 Task: Find connections with filter location Louviers with filter topic #digitalnomadwith filter profile language German with filter current company TPG with filter school MYSORE Jobs with filter industry Utility System Construction with filter service category WordPress Design with filter keywords title Office Manager
Action: Mouse moved to (575, 95)
Screenshot: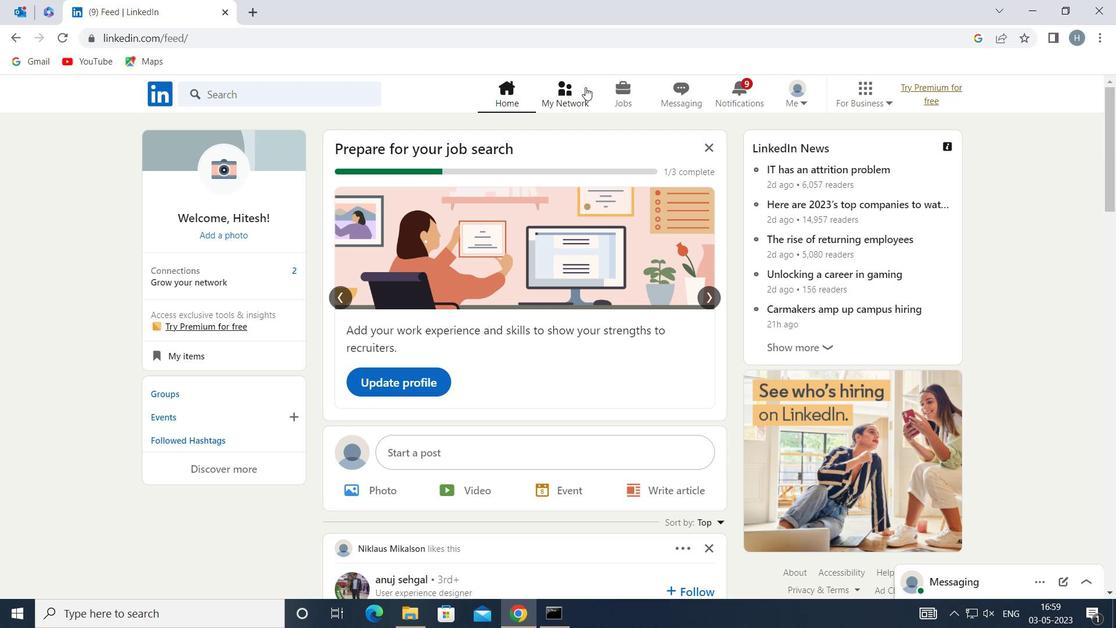 
Action: Mouse pressed left at (575, 95)
Screenshot: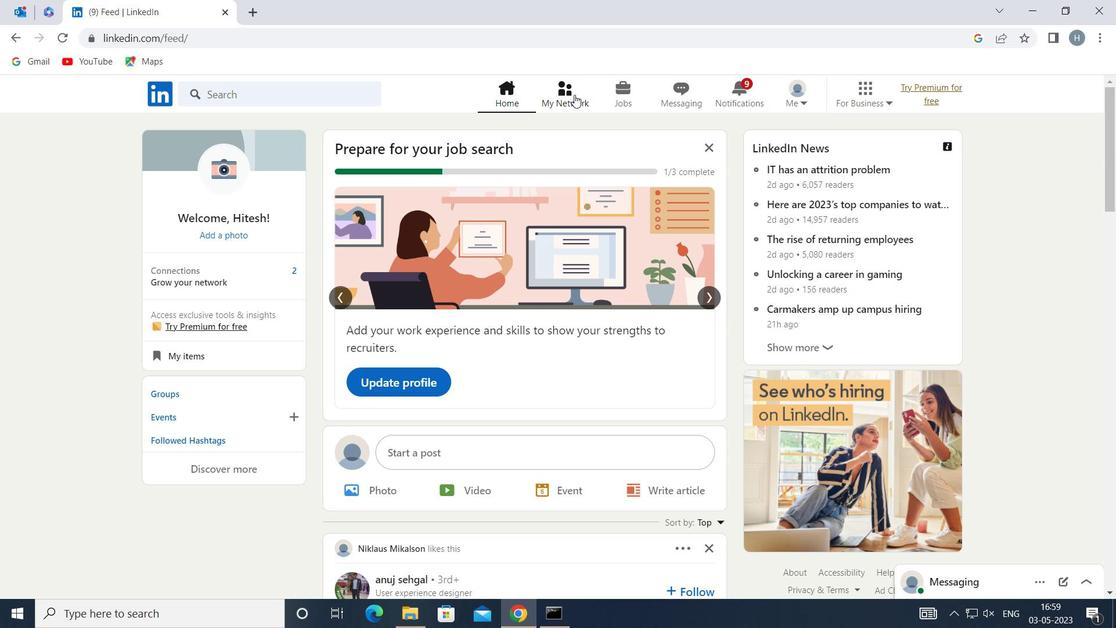 
Action: Mouse moved to (335, 172)
Screenshot: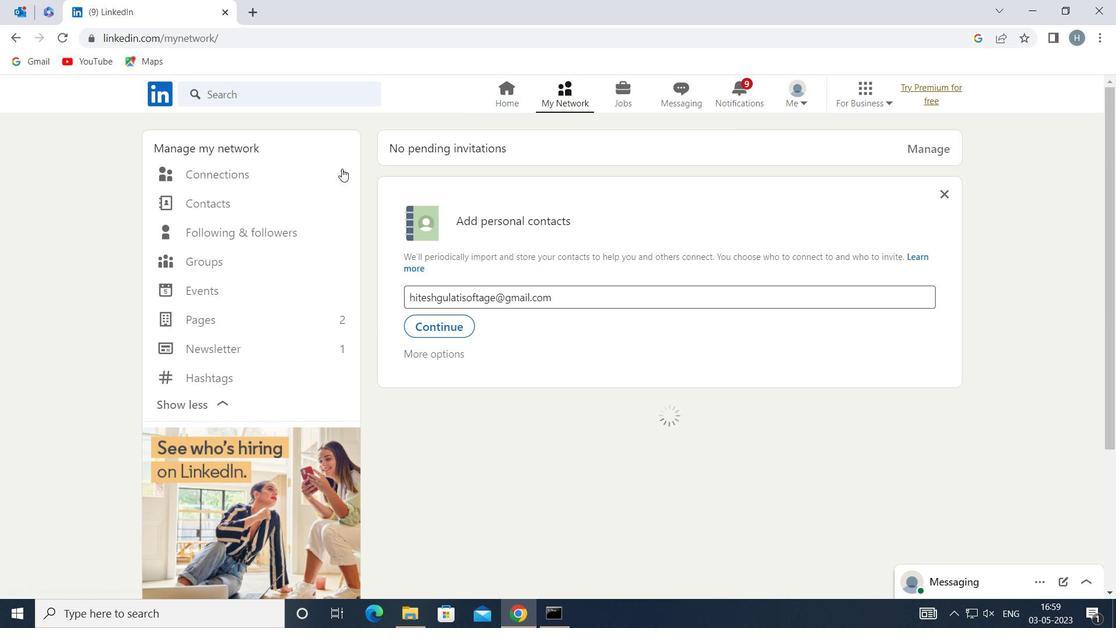 
Action: Mouse pressed left at (335, 172)
Screenshot: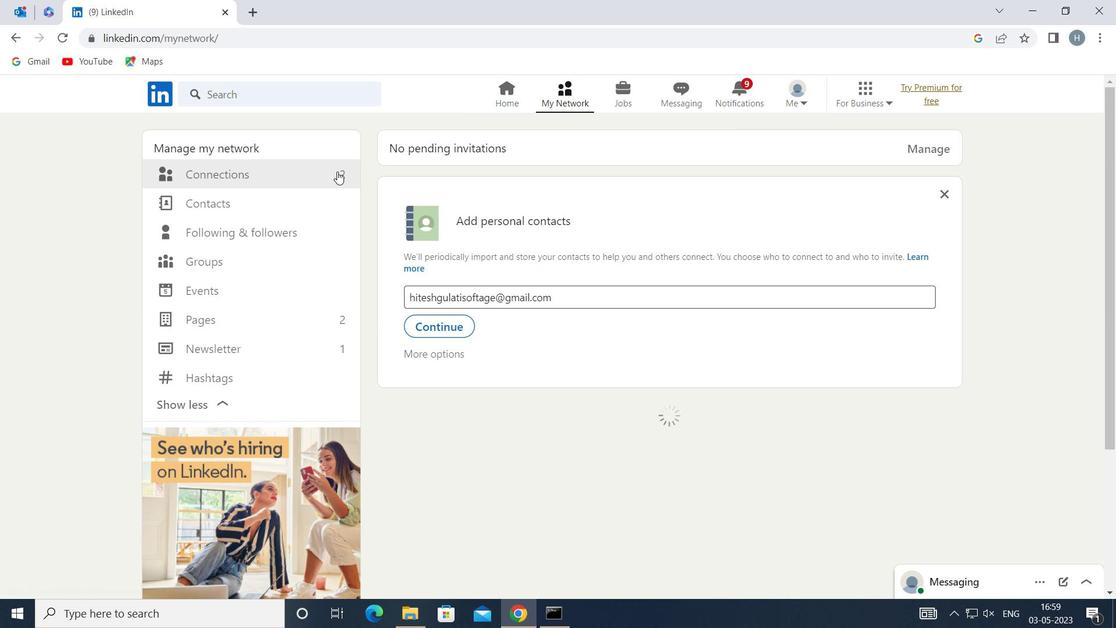 
Action: Mouse moved to (657, 171)
Screenshot: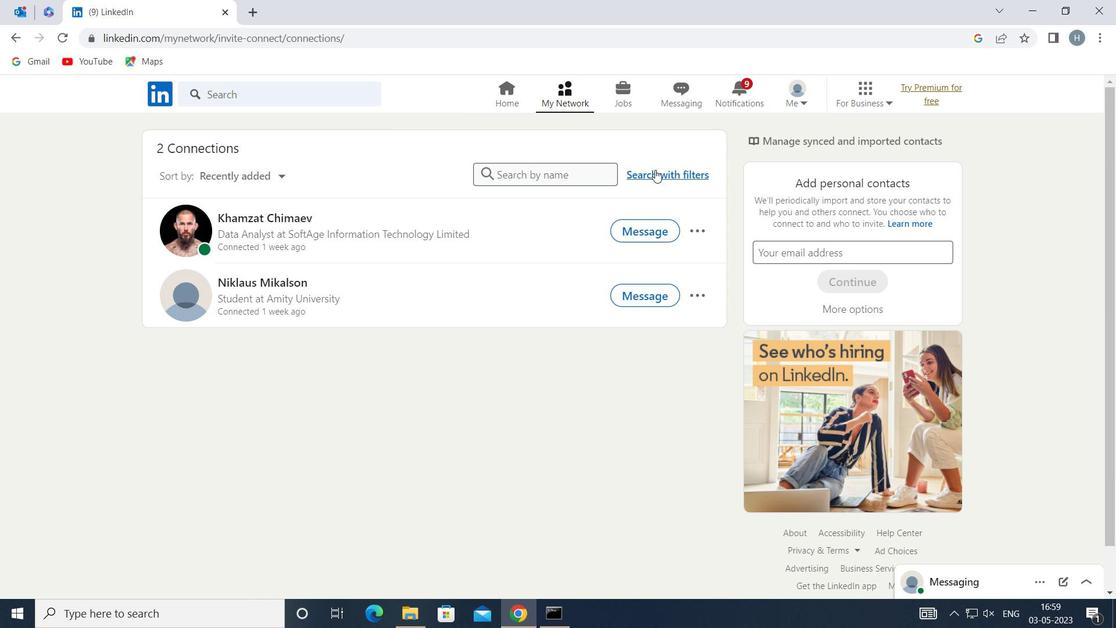 
Action: Mouse pressed left at (657, 171)
Screenshot: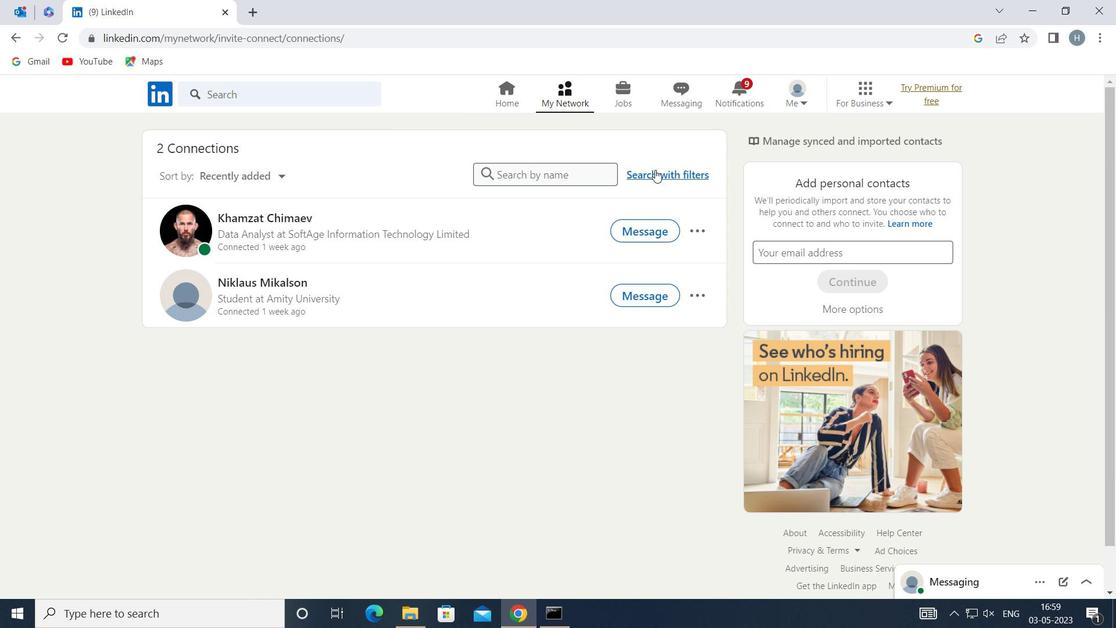 
Action: Mouse moved to (603, 129)
Screenshot: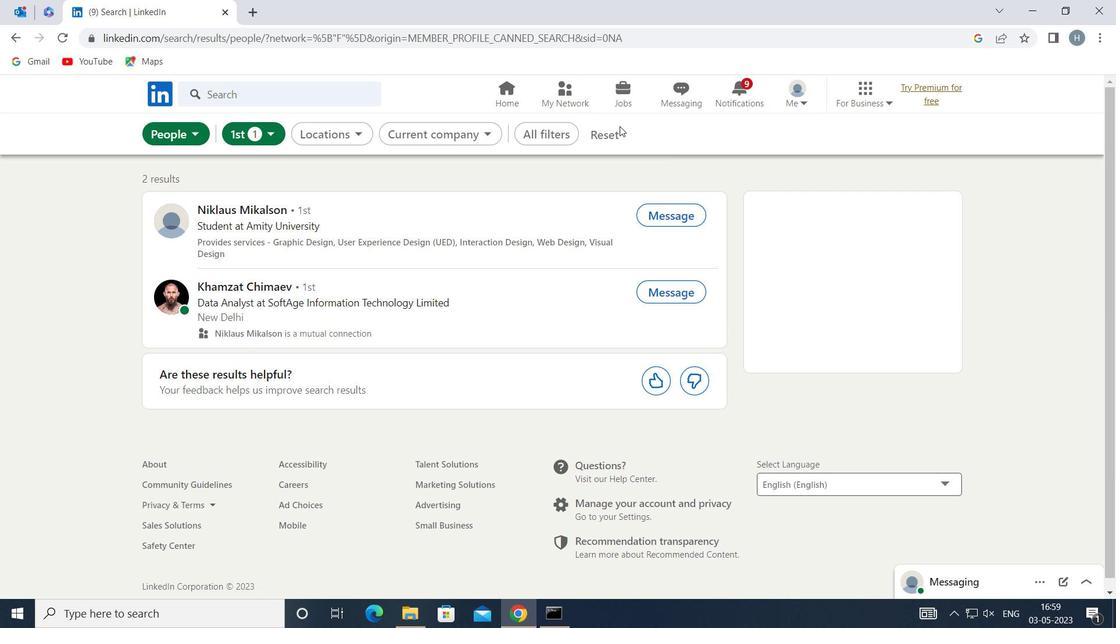 
Action: Mouse pressed left at (603, 129)
Screenshot: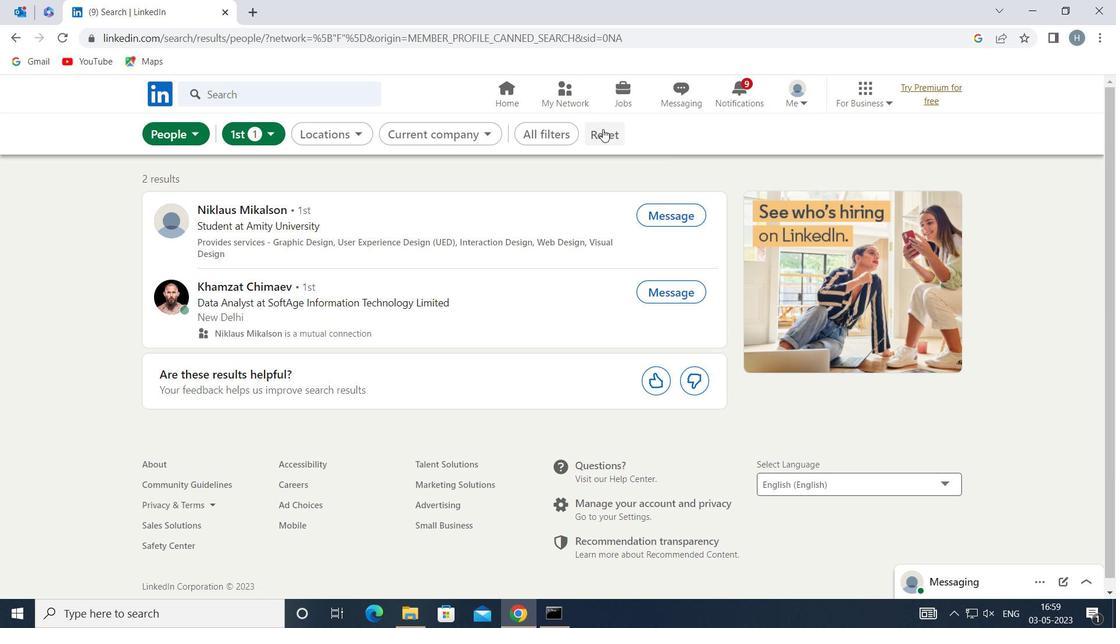 
Action: Mouse moved to (581, 127)
Screenshot: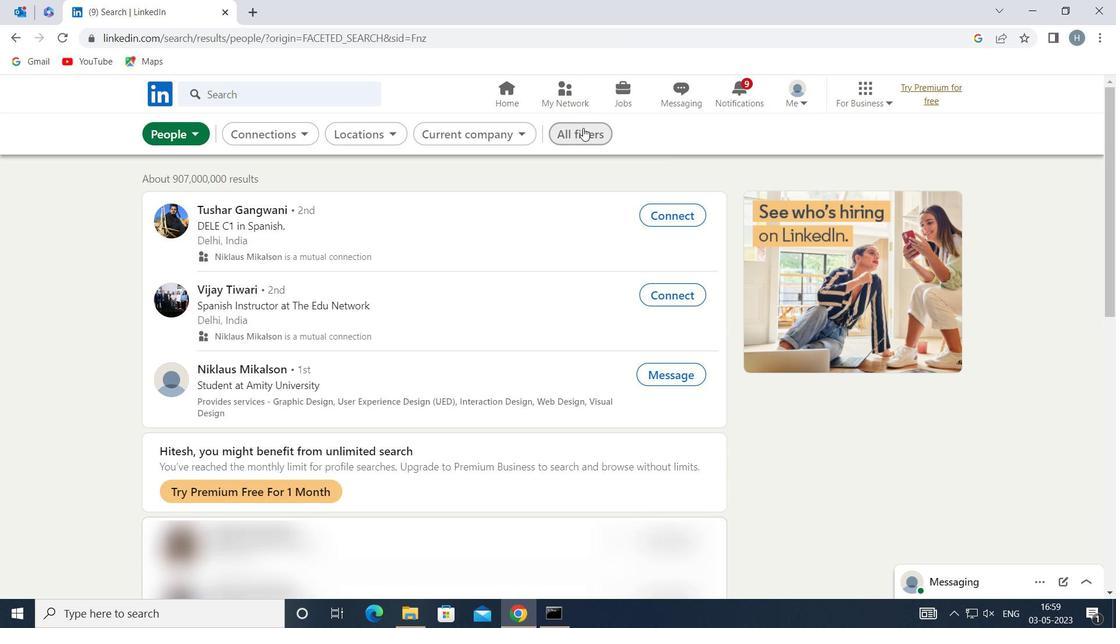 
Action: Mouse pressed left at (581, 127)
Screenshot: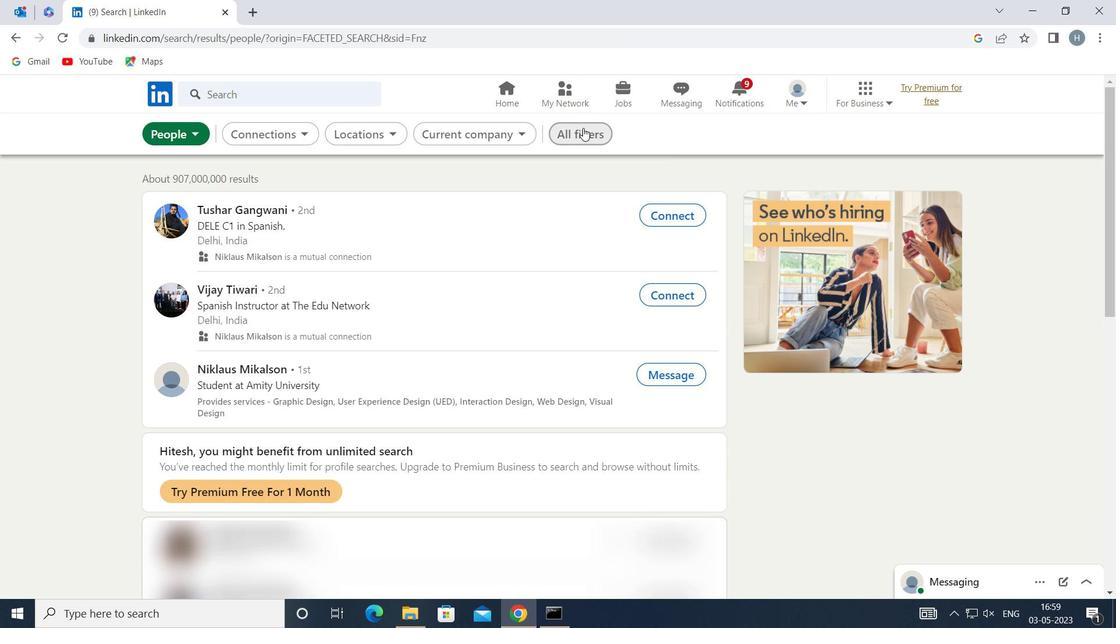 
Action: Mouse moved to (838, 269)
Screenshot: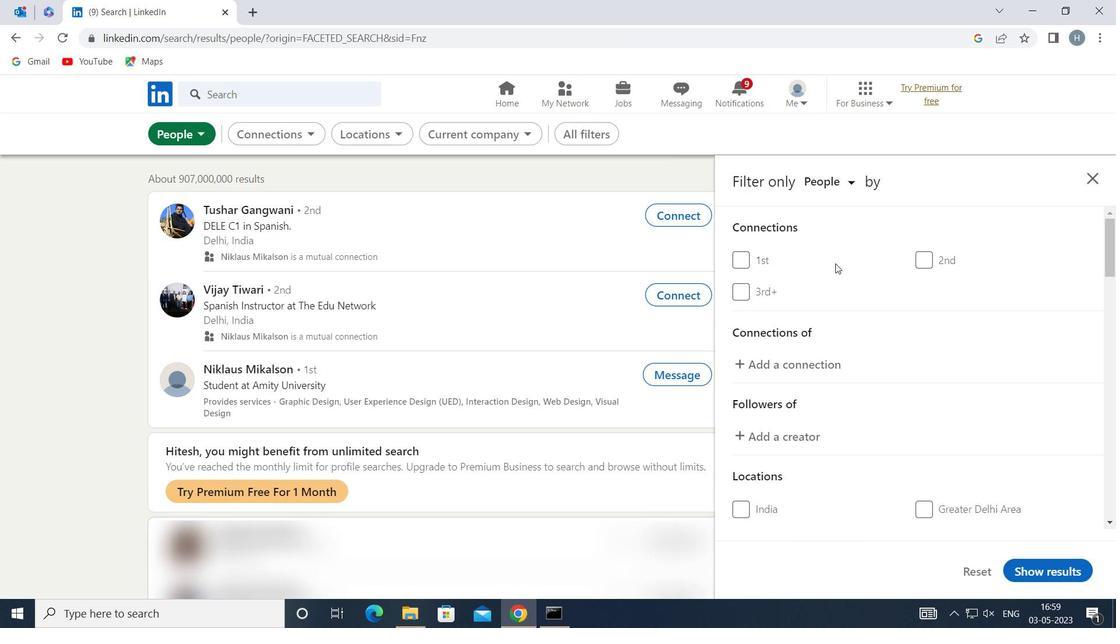 
Action: Mouse scrolled (838, 269) with delta (0, 0)
Screenshot: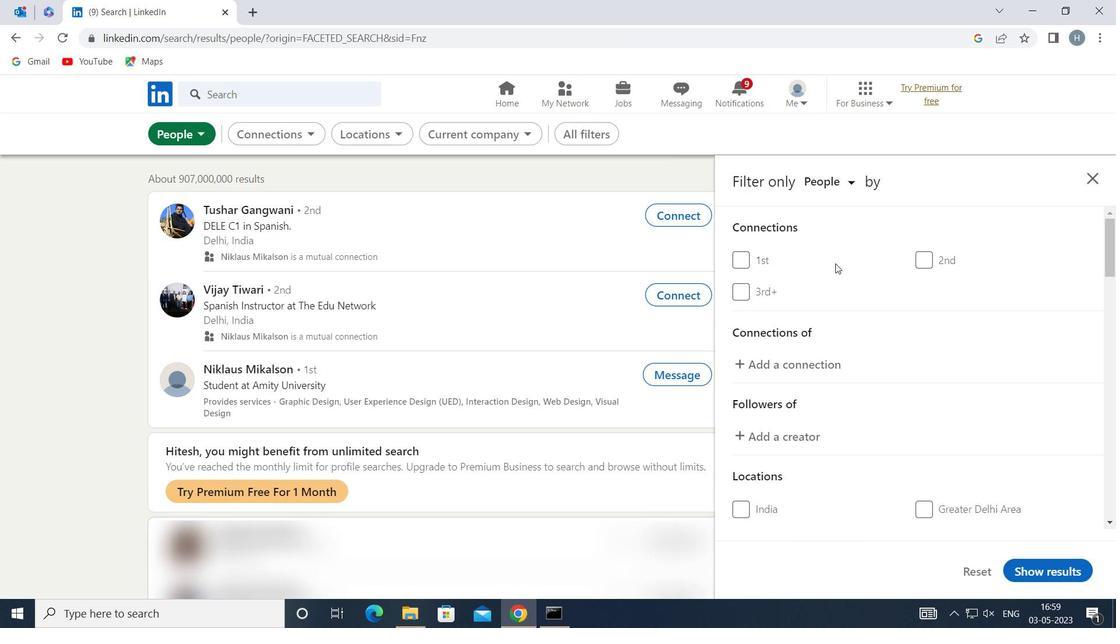 
Action: Mouse moved to (841, 278)
Screenshot: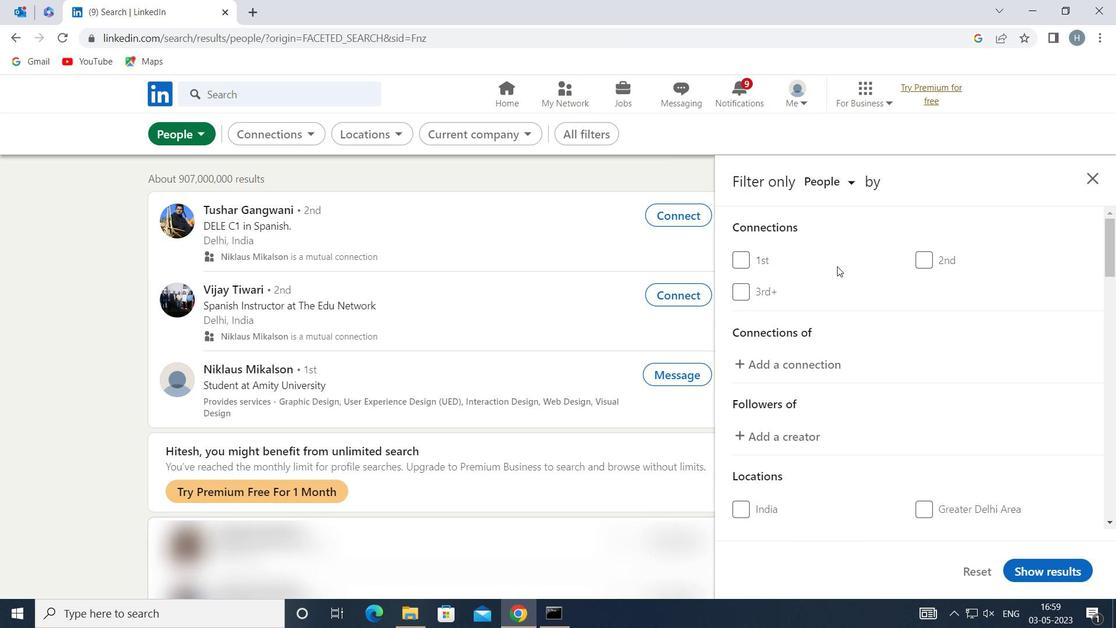 
Action: Mouse scrolled (841, 277) with delta (0, 0)
Screenshot: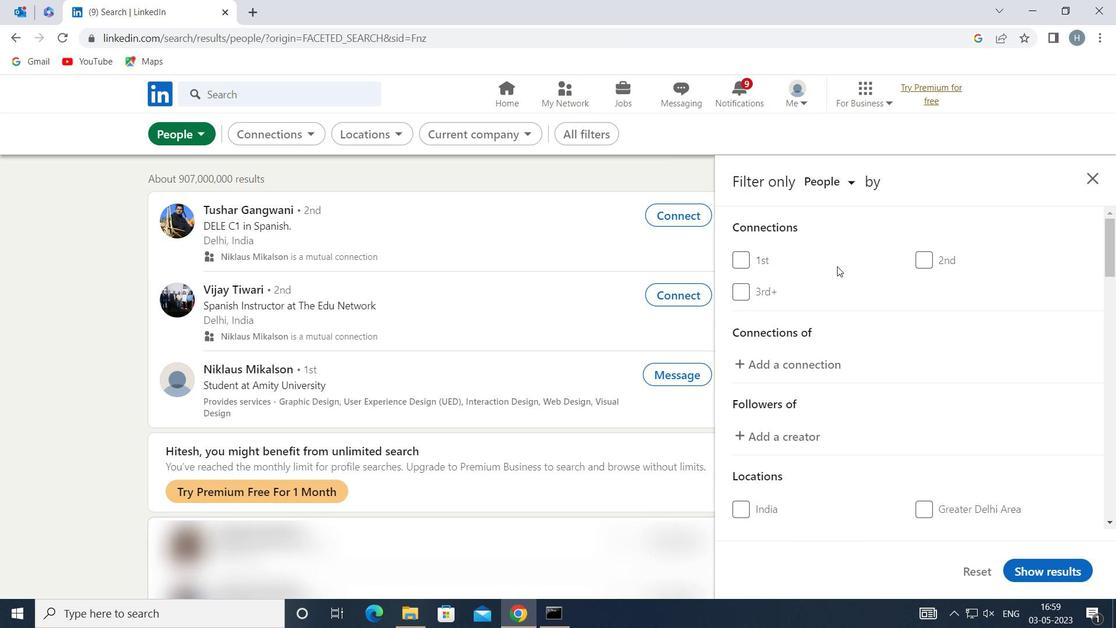 
Action: Mouse moved to (948, 429)
Screenshot: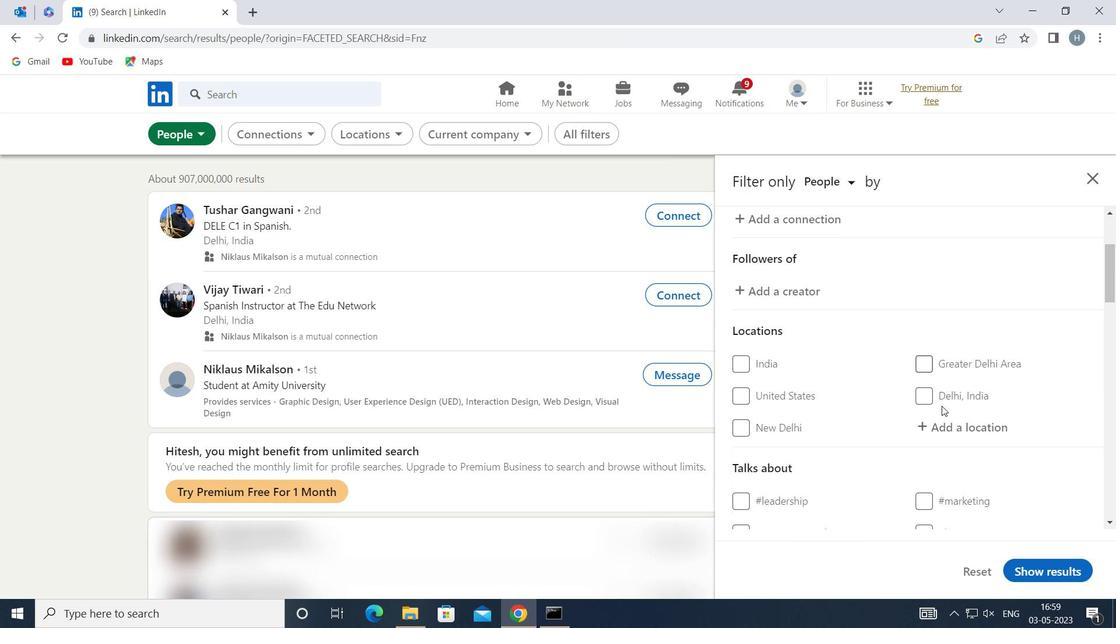 
Action: Mouse pressed left at (948, 429)
Screenshot: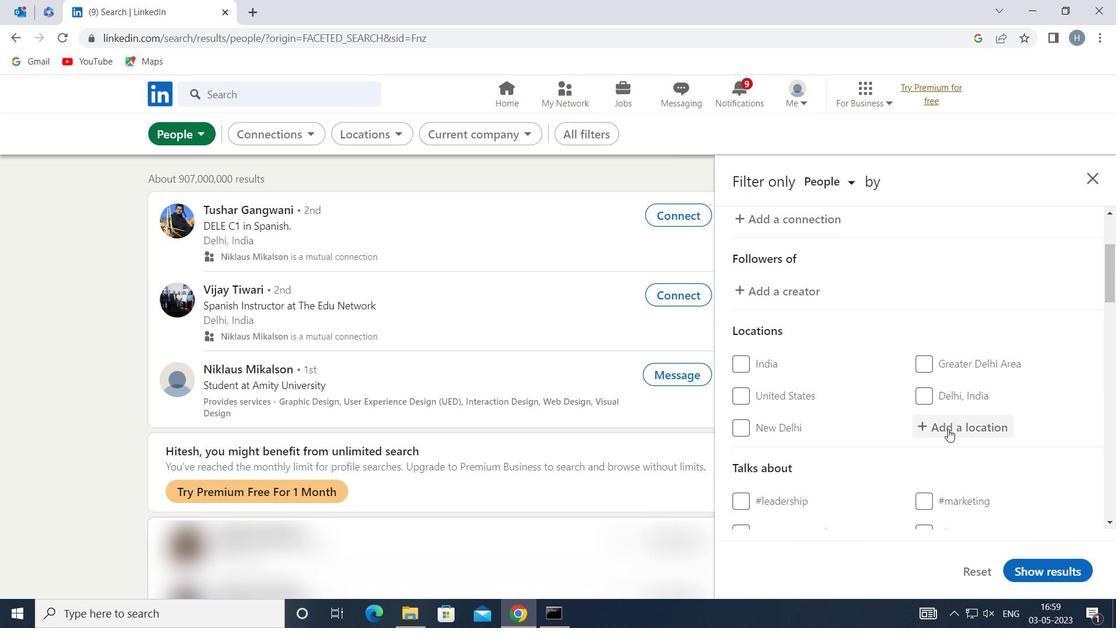 
Action: Mouse moved to (948, 430)
Screenshot: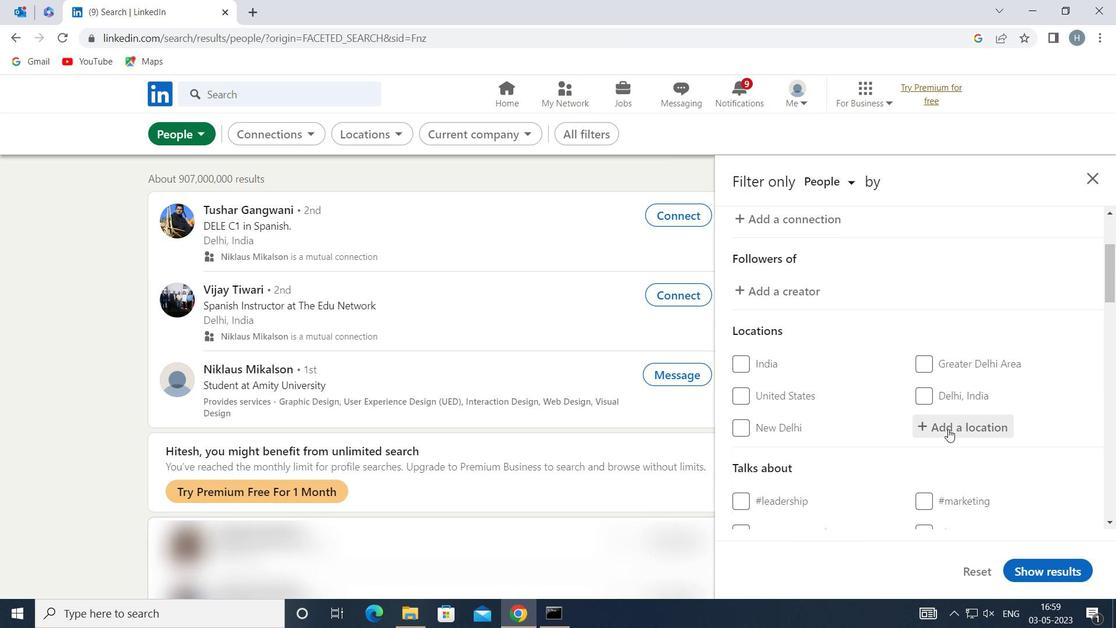 
Action: Key pressed <Key.shift>LOUVIERS
Screenshot: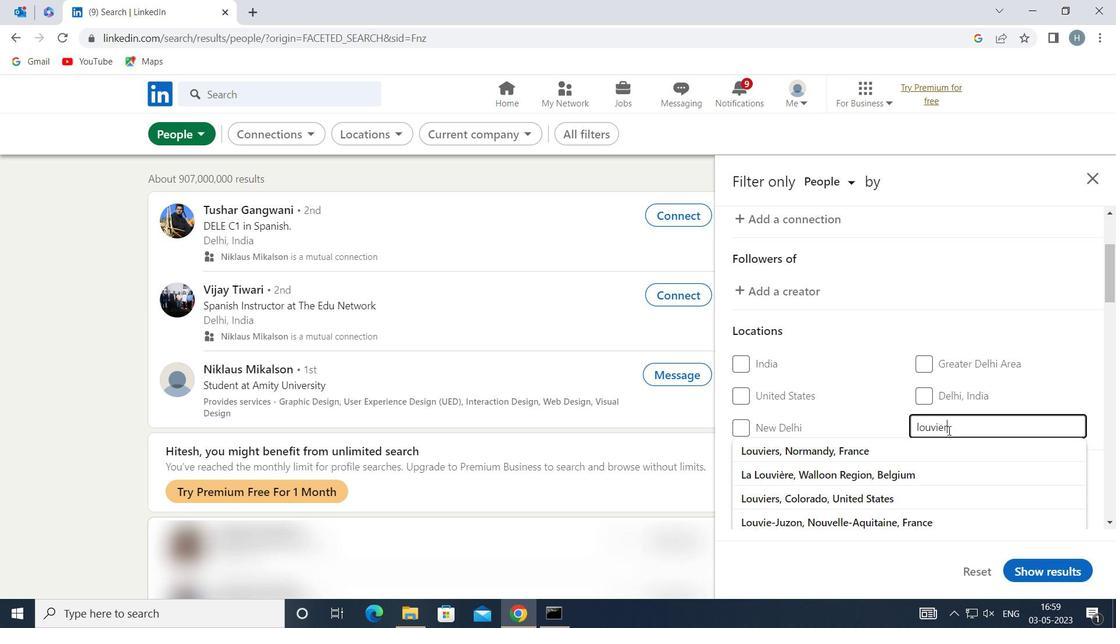 
Action: Mouse moved to (937, 436)
Screenshot: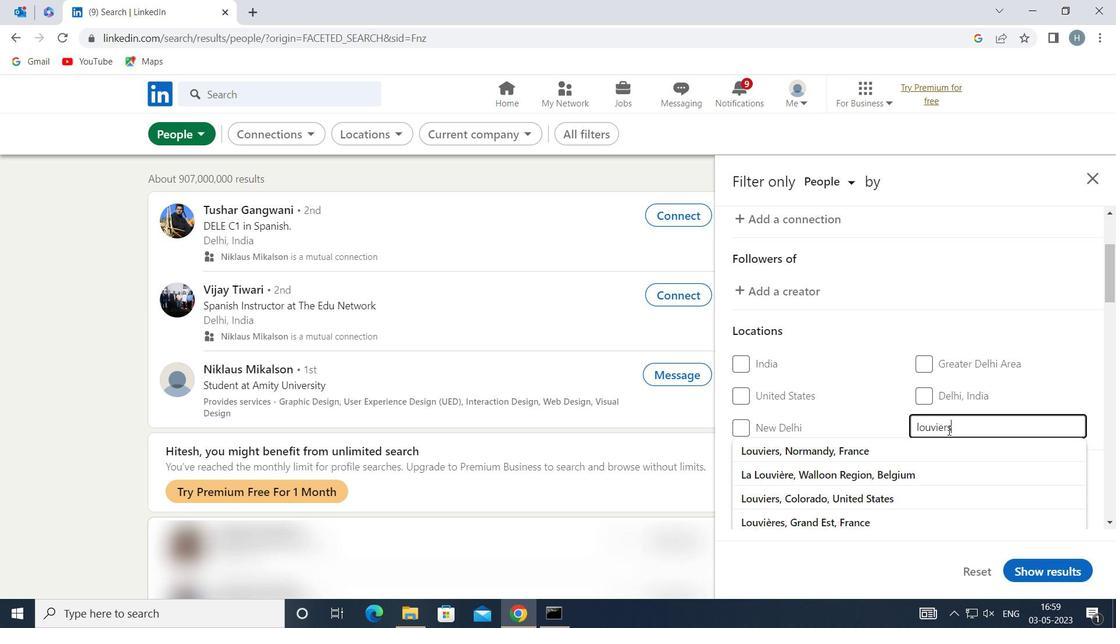 
Action: Key pressed <Key.enter>
Screenshot: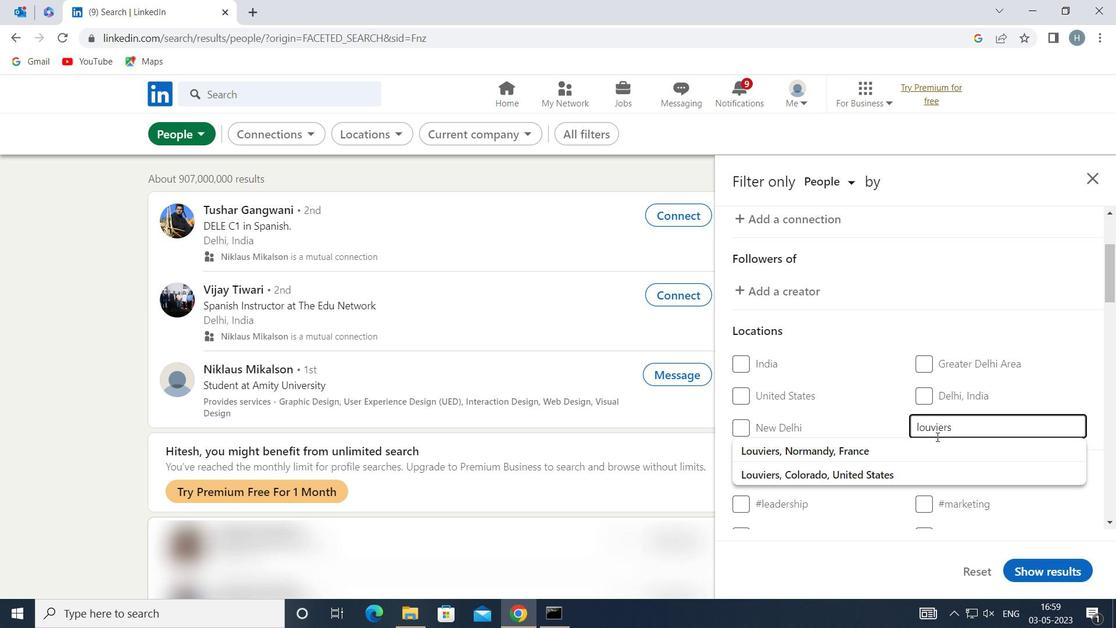 
Action: Mouse moved to (959, 434)
Screenshot: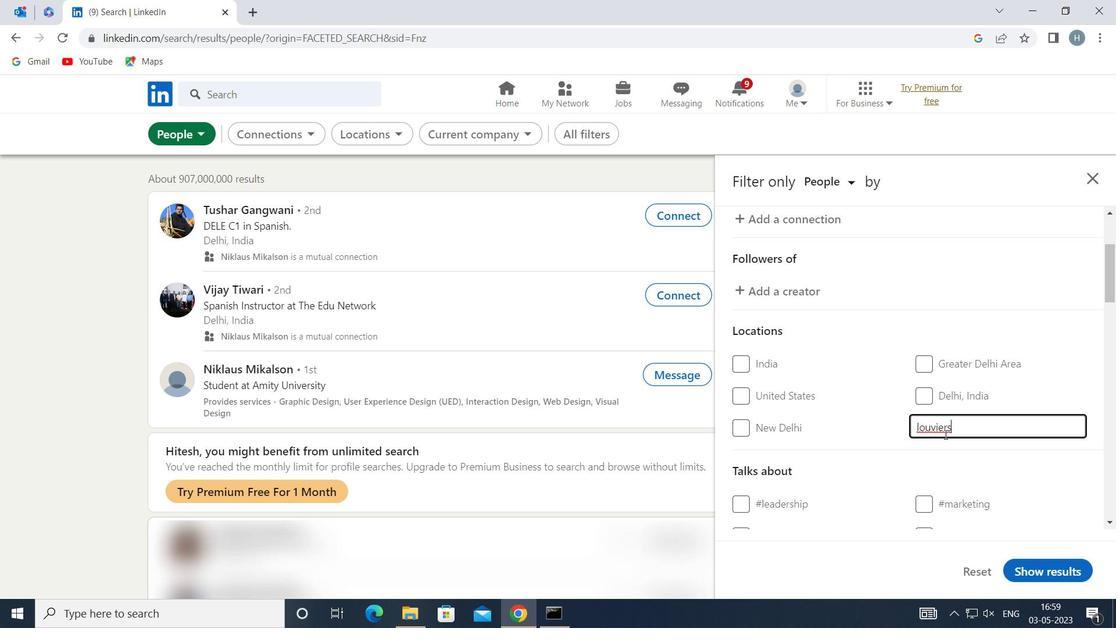 
Action: Mouse scrolled (959, 433) with delta (0, 0)
Screenshot: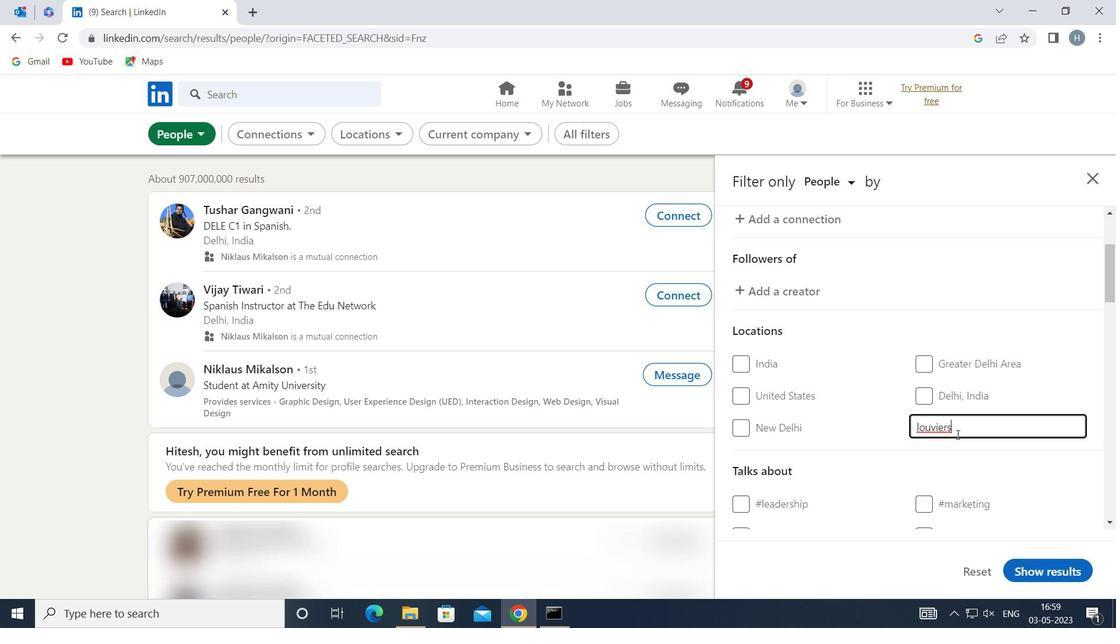 
Action: Mouse moved to (966, 494)
Screenshot: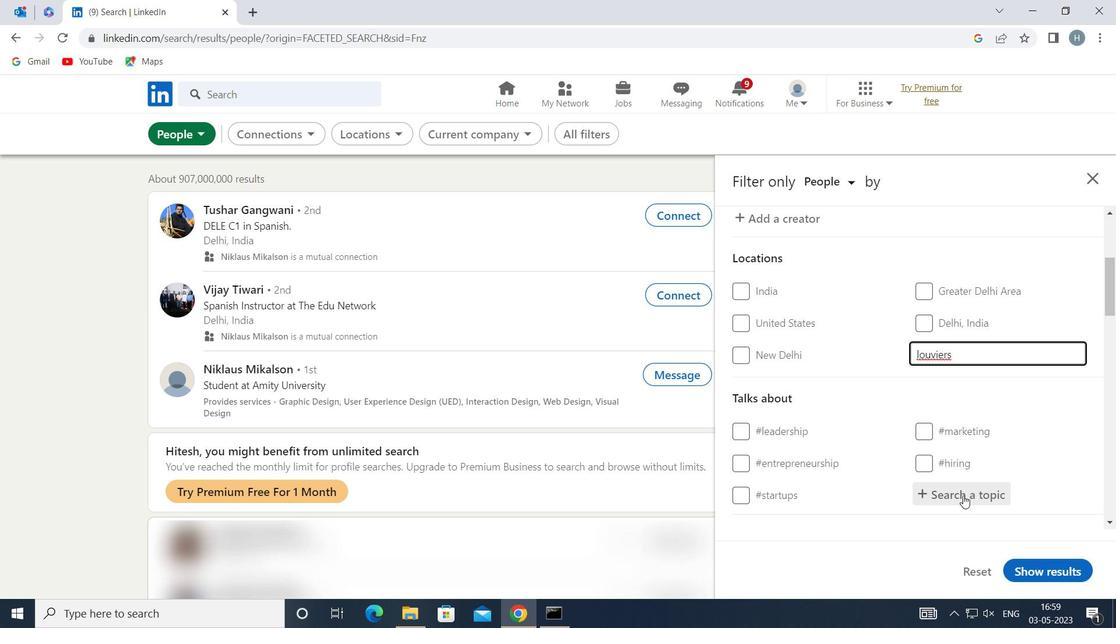 
Action: Mouse pressed left at (966, 494)
Screenshot: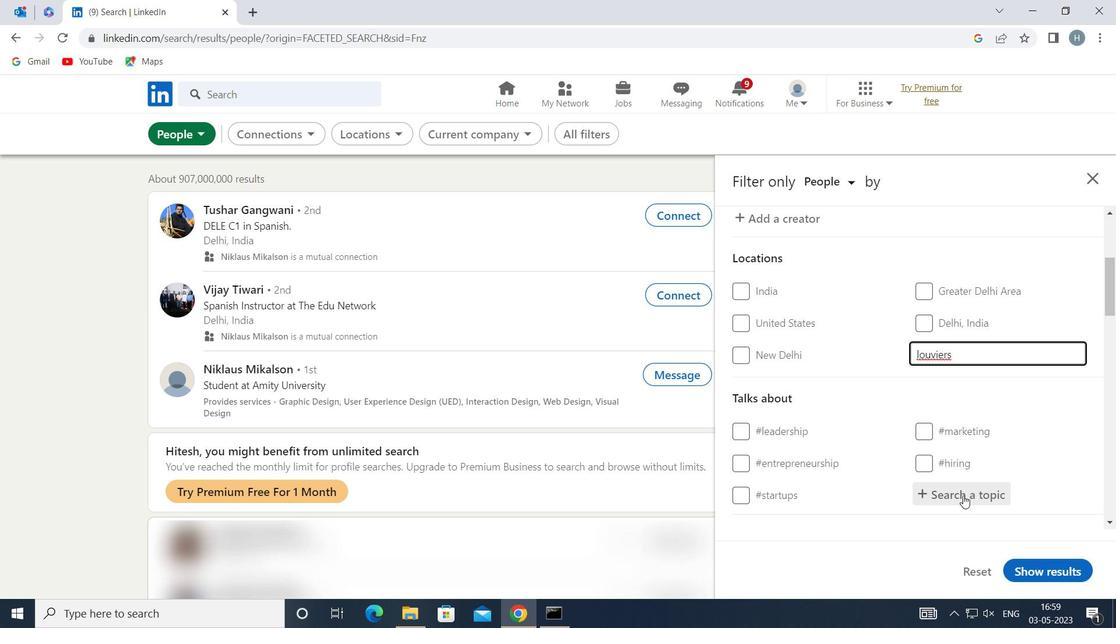 
Action: Key pressed DI
Screenshot: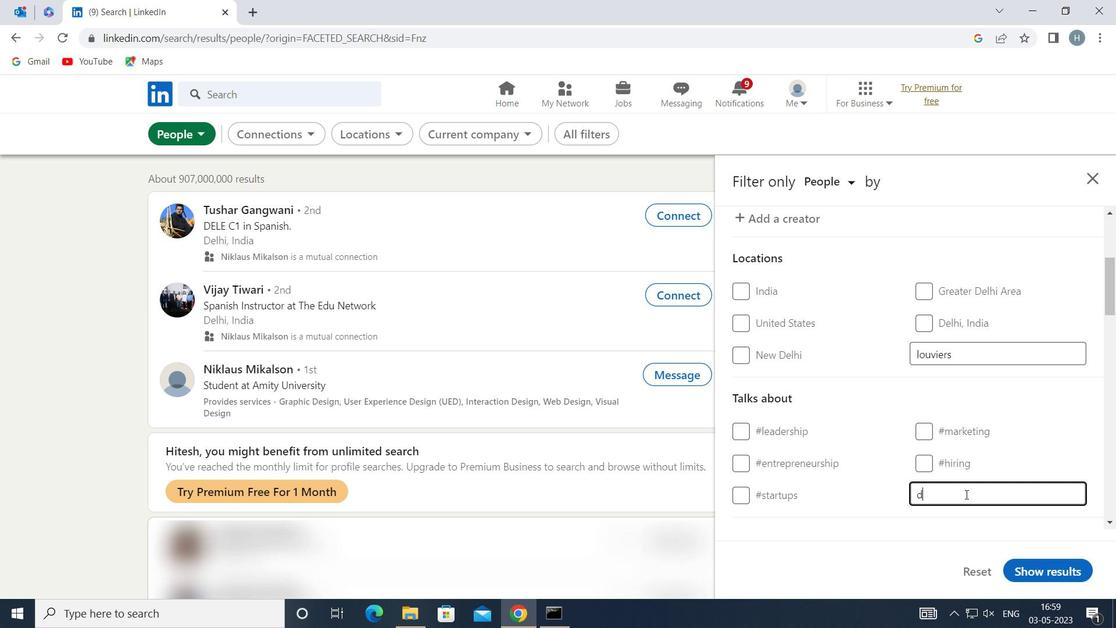 
Action: Mouse moved to (966, 494)
Screenshot: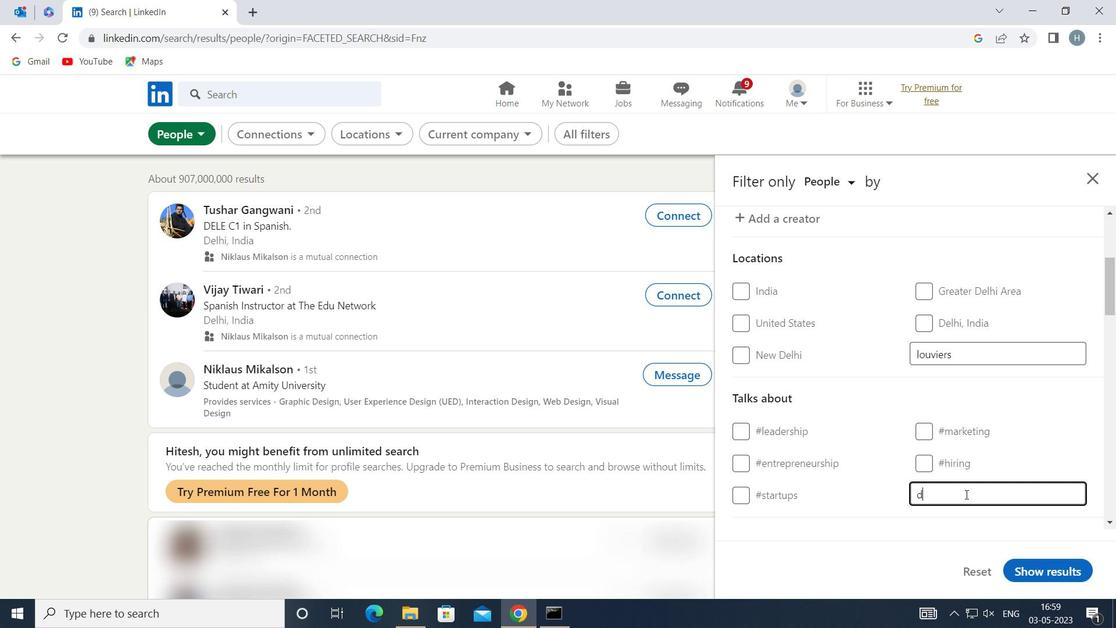 
Action: Key pressed GITALNORMA<Key.backspace><Key.backspace><Key.backspace><Key.backspace>
Screenshot: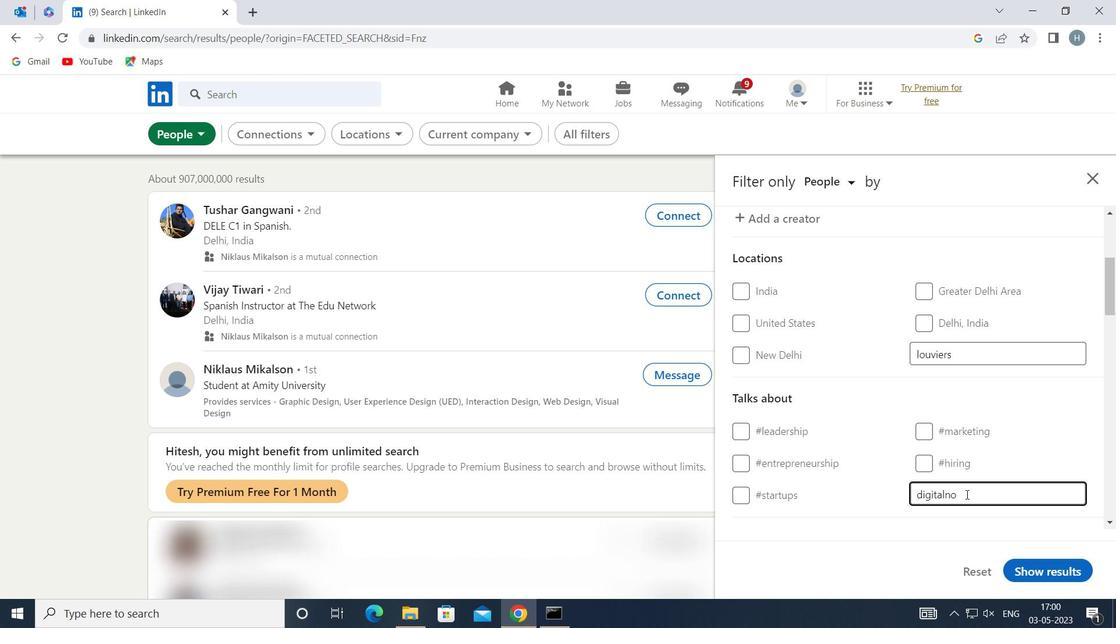 
Action: Mouse moved to (881, 517)
Screenshot: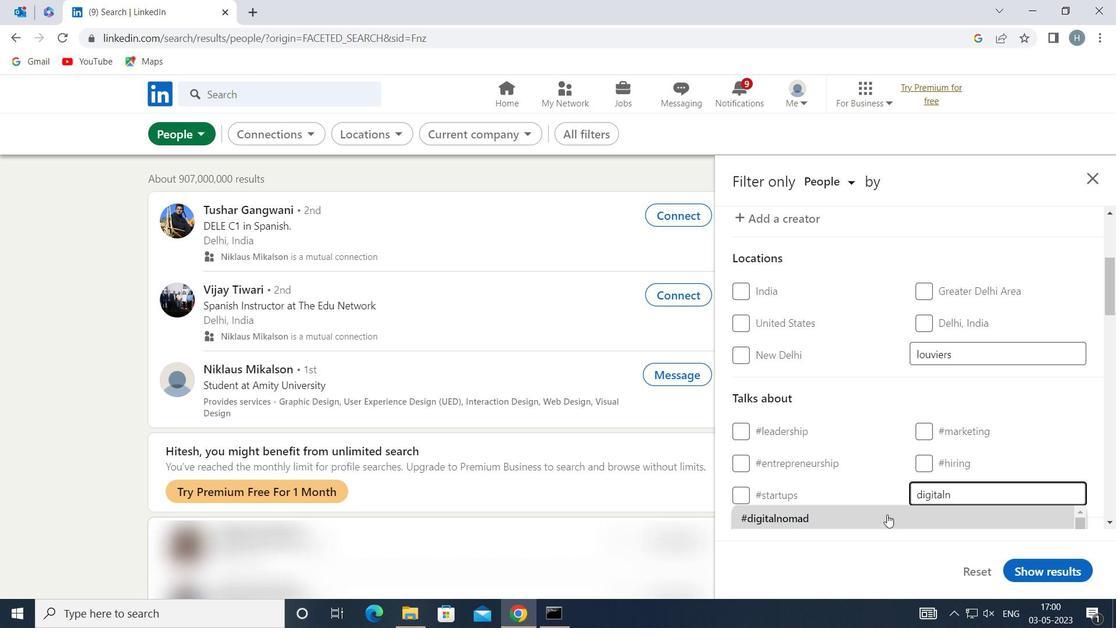 
Action: Mouse pressed left at (881, 517)
Screenshot: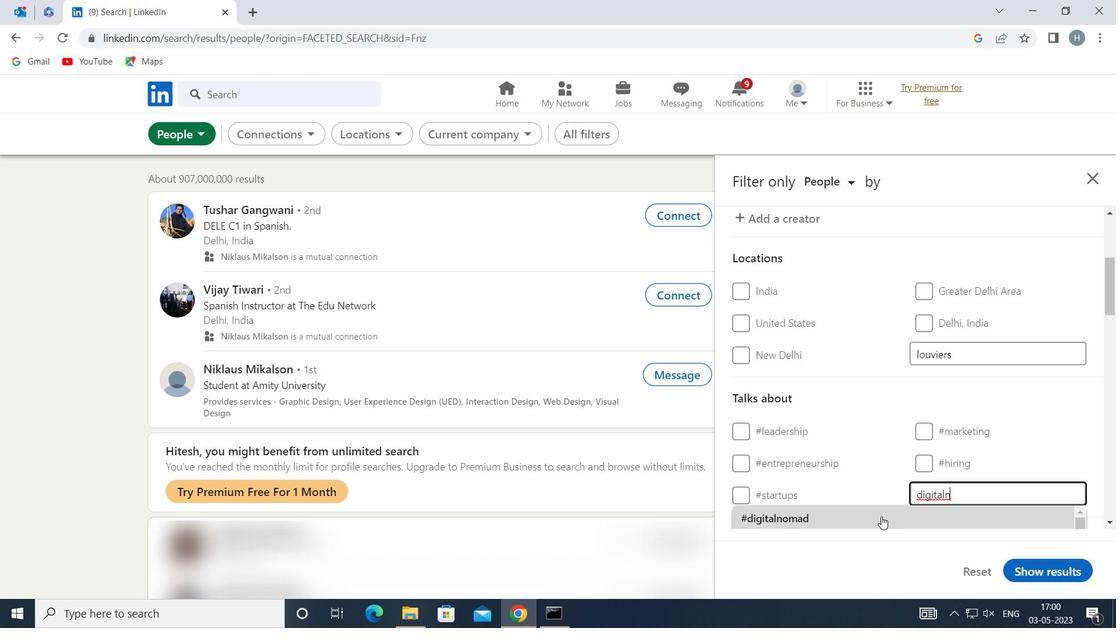
Action: Mouse moved to (885, 447)
Screenshot: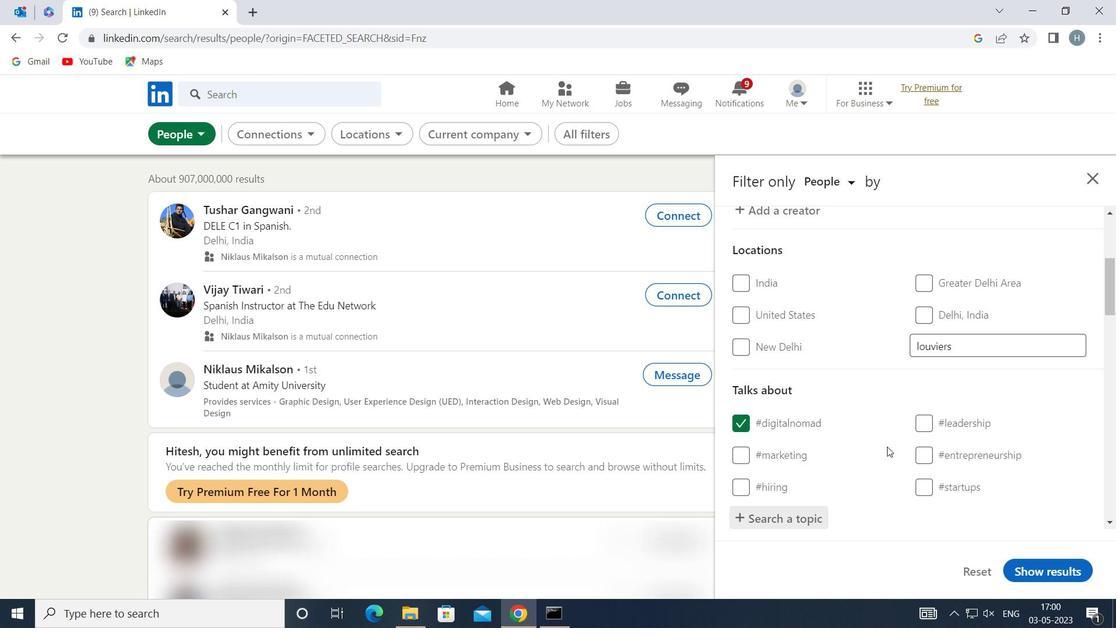 
Action: Mouse scrolled (885, 446) with delta (0, 0)
Screenshot: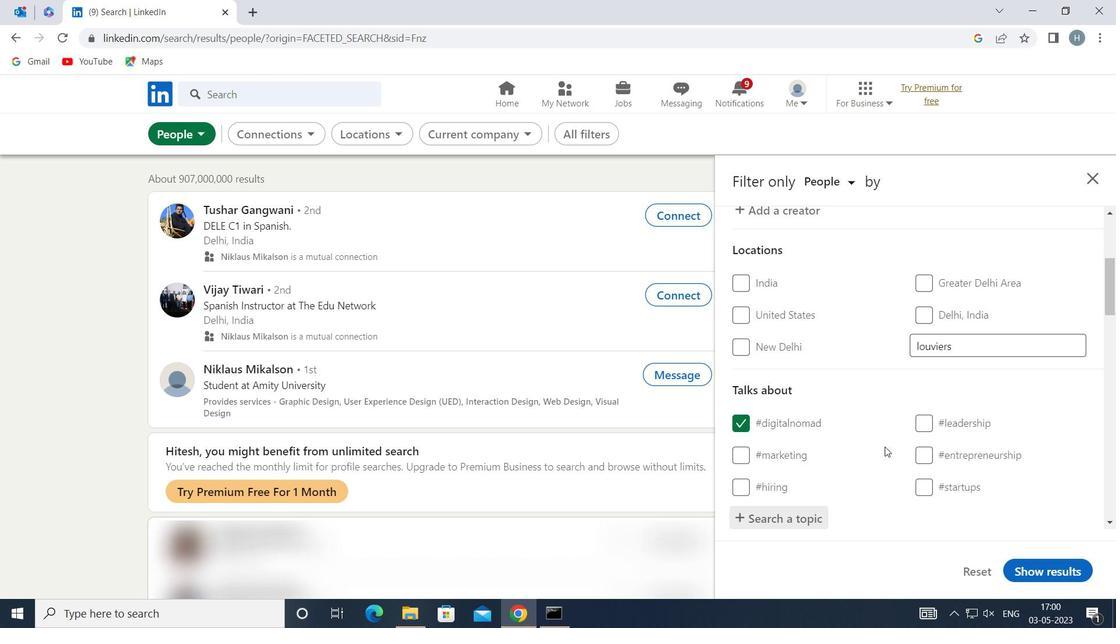 
Action: Mouse scrolled (885, 446) with delta (0, 0)
Screenshot: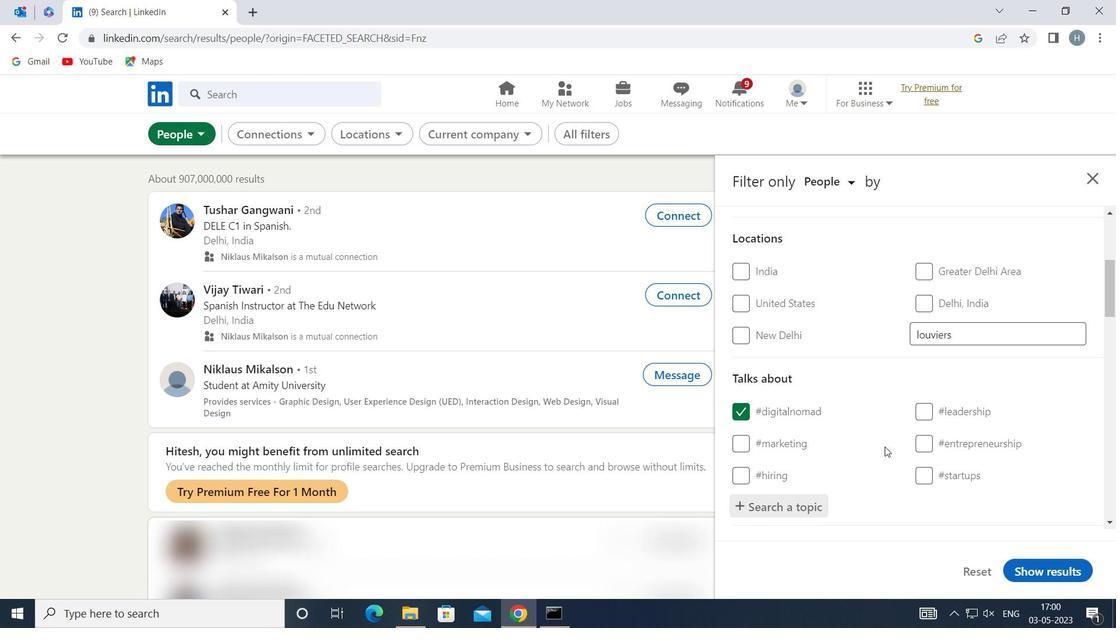 
Action: Mouse scrolled (885, 446) with delta (0, 0)
Screenshot: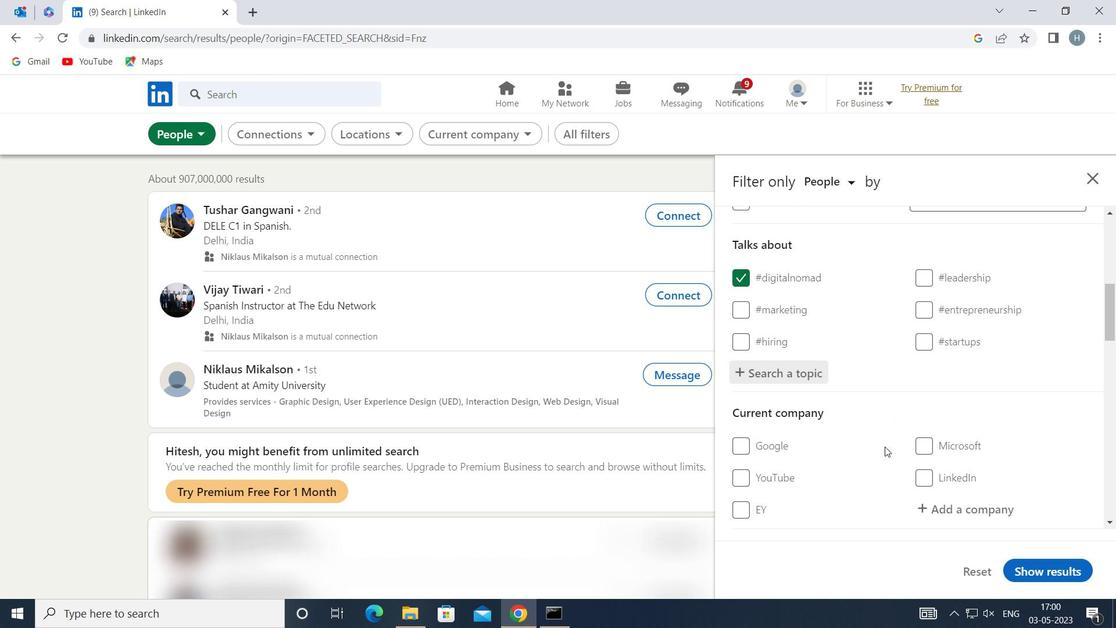 
Action: Mouse moved to (884, 447)
Screenshot: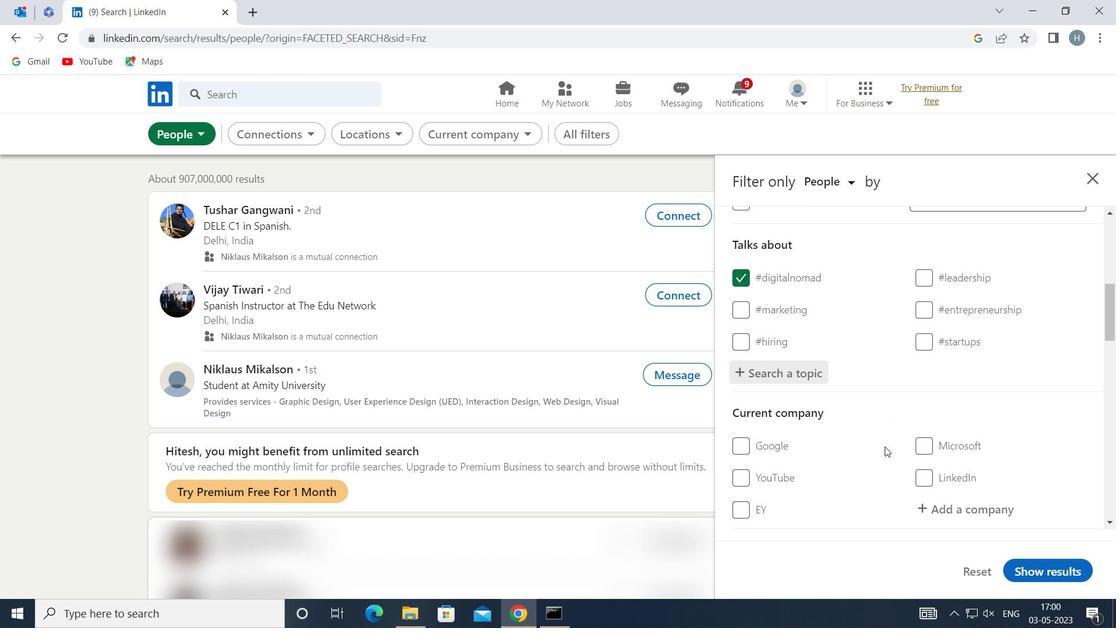 
Action: Mouse scrolled (884, 446) with delta (0, 0)
Screenshot: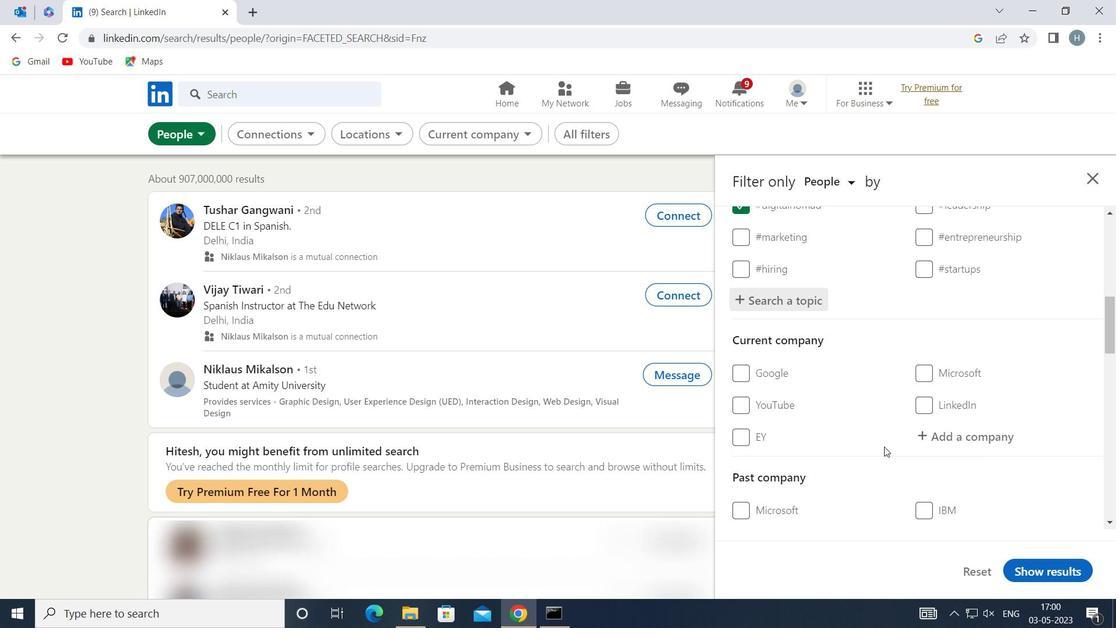 
Action: Mouse scrolled (884, 446) with delta (0, 0)
Screenshot: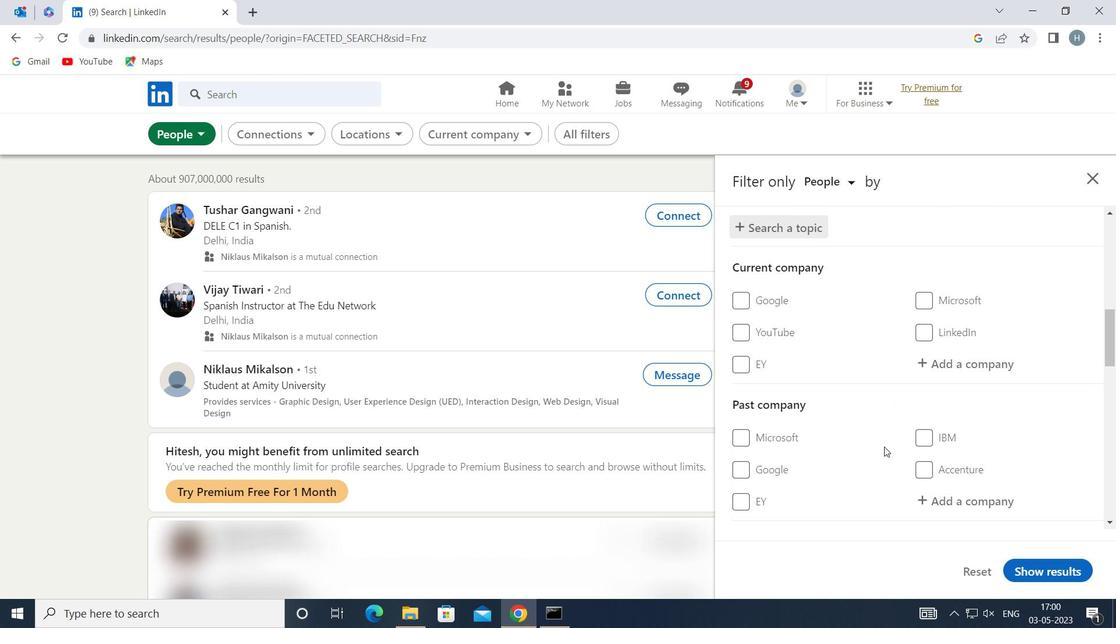 
Action: Mouse scrolled (884, 446) with delta (0, 0)
Screenshot: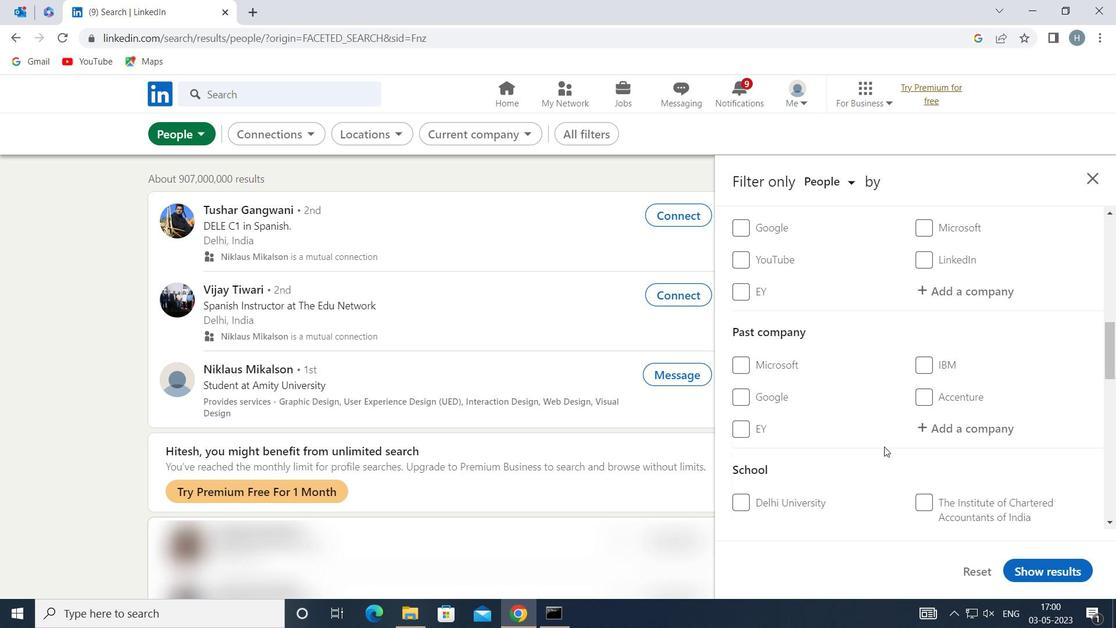 
Action: Mouse scrolled (884, 446) with delta (0, 0)
Screenshot: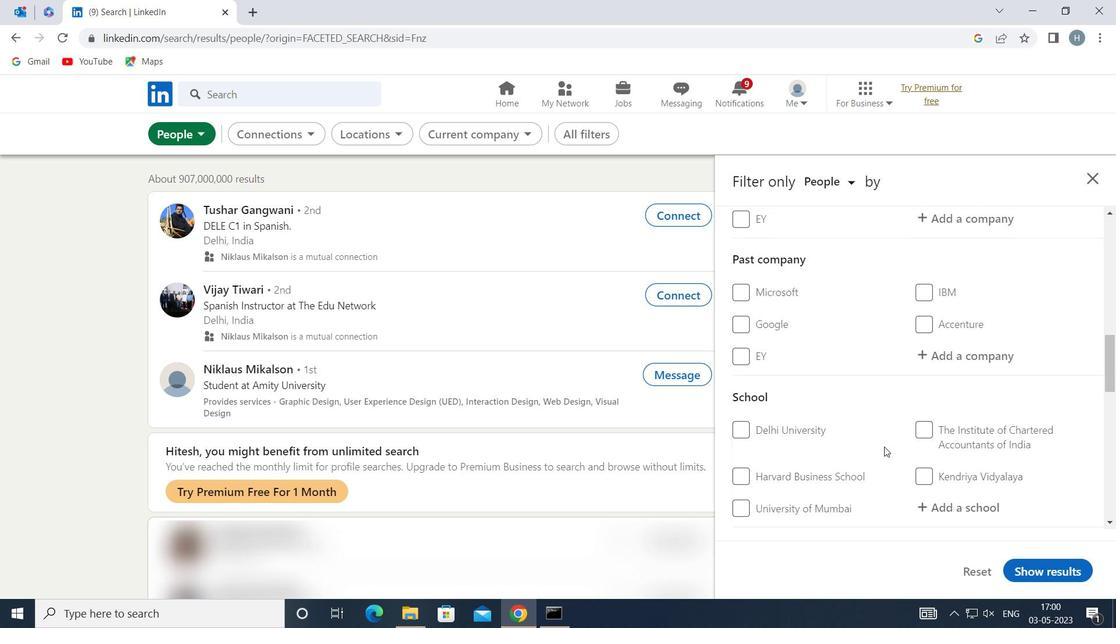 
Action: Mouse scrolled (884, 446) with delta (0, 0)
Screenshot: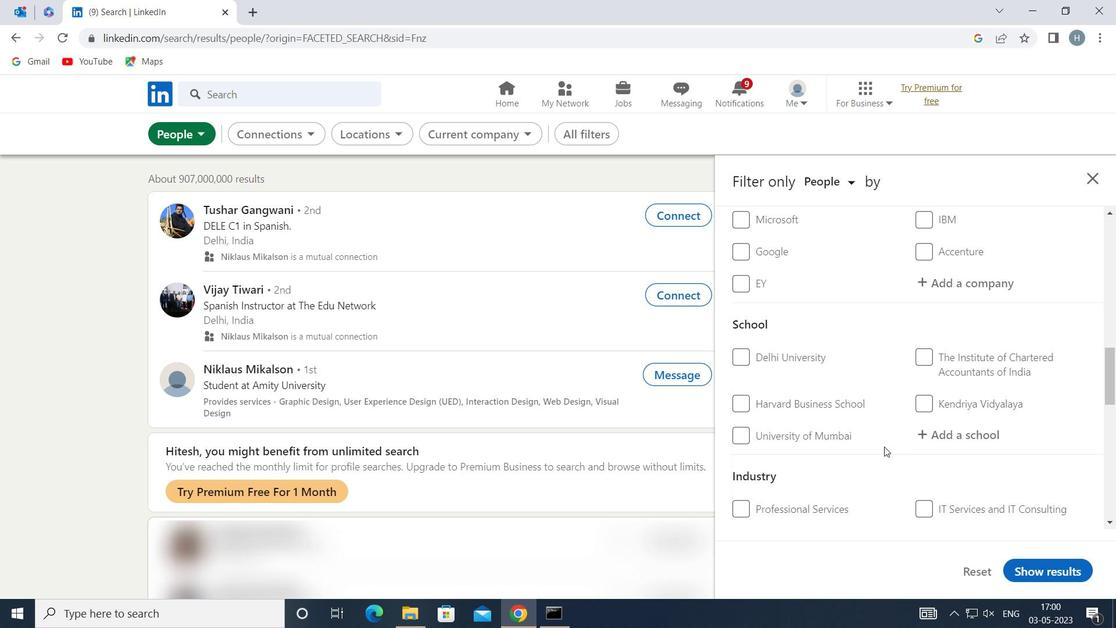 
Action: Mouse scrolled (884, 446) with delta (0, 0)
Screenshot: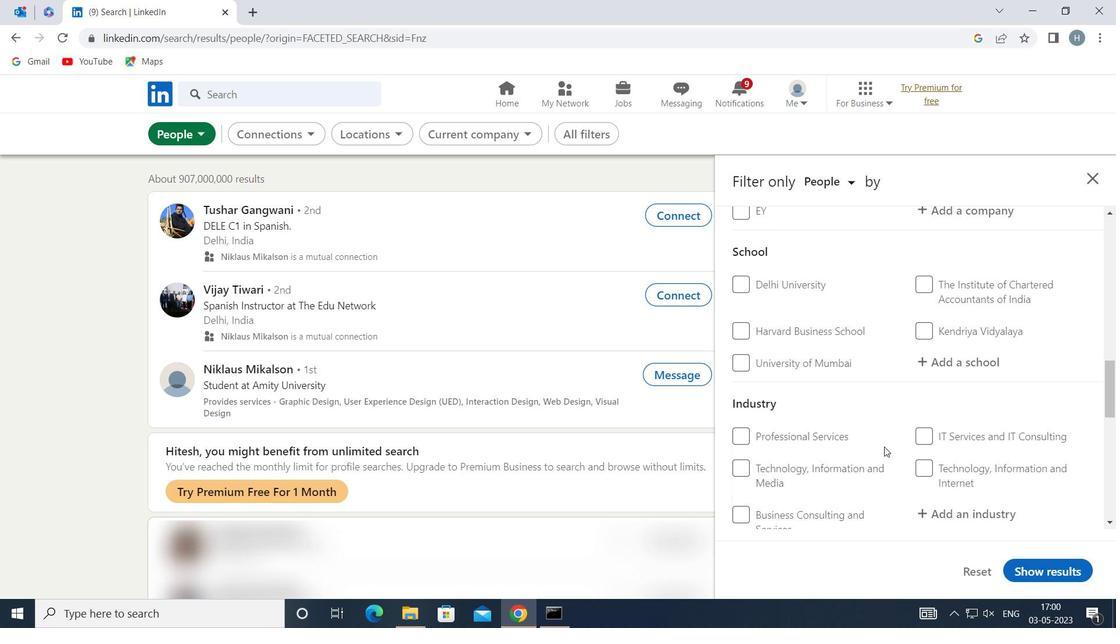
Action: Mouse scrolled (884, 446) with delta (0, 0)
Screenshot: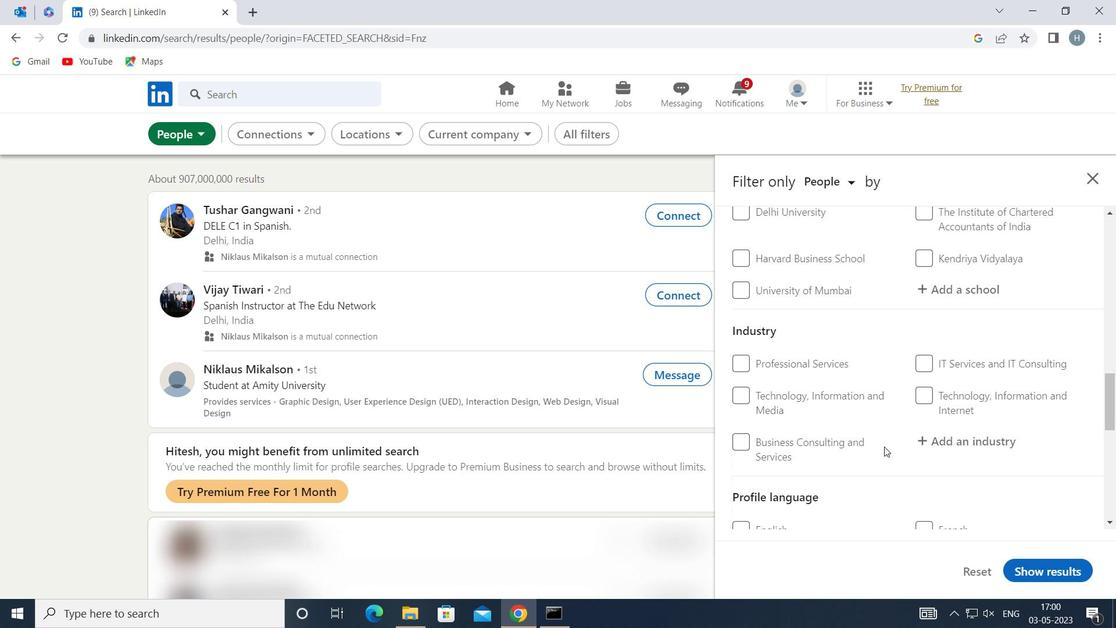 
Action: Mouse moved to (746, 521)
Screenshot: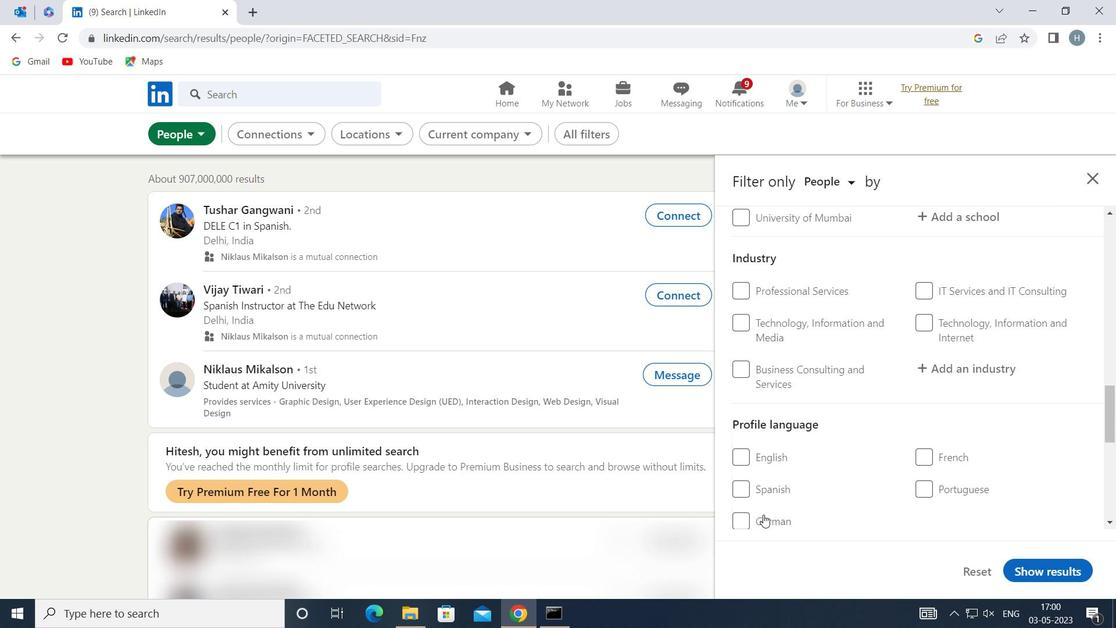 
Action: Mouse pressed left at (746, 521)
Screenshot: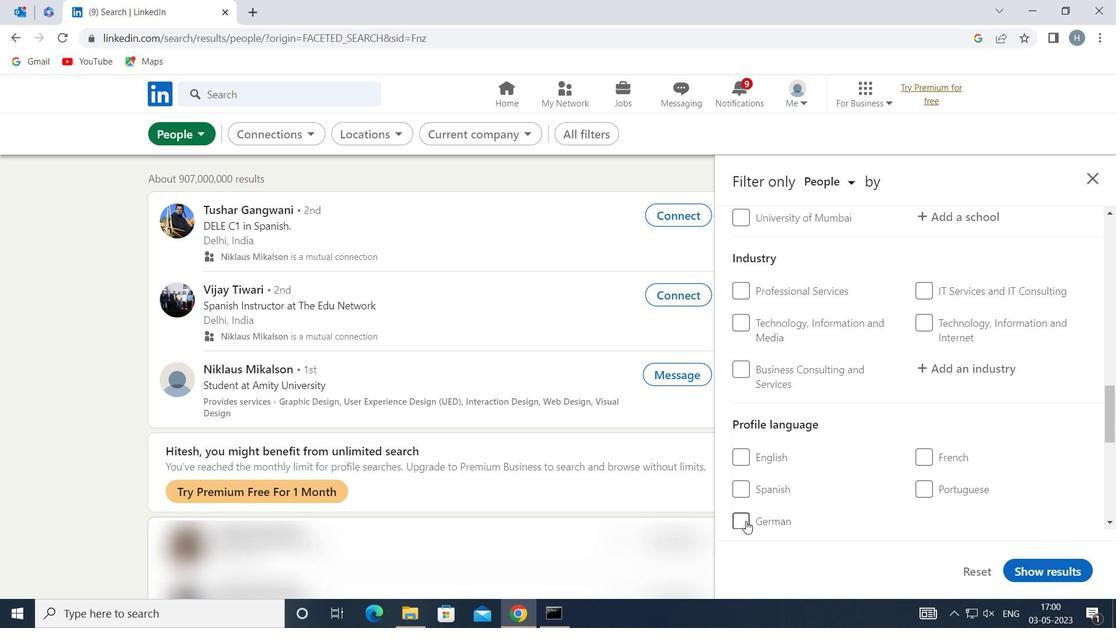 
Action: Mouse moved to (882, 485)
Screenshot: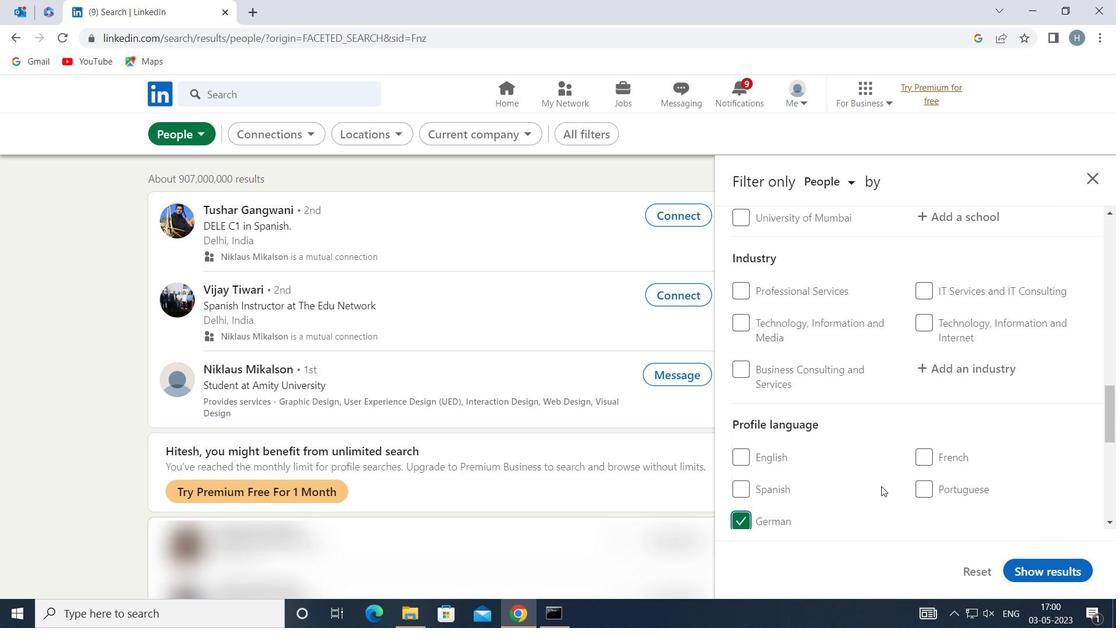 
Action: Mouse scrolled (882, 486) with delta (0, 0)
Screenshot: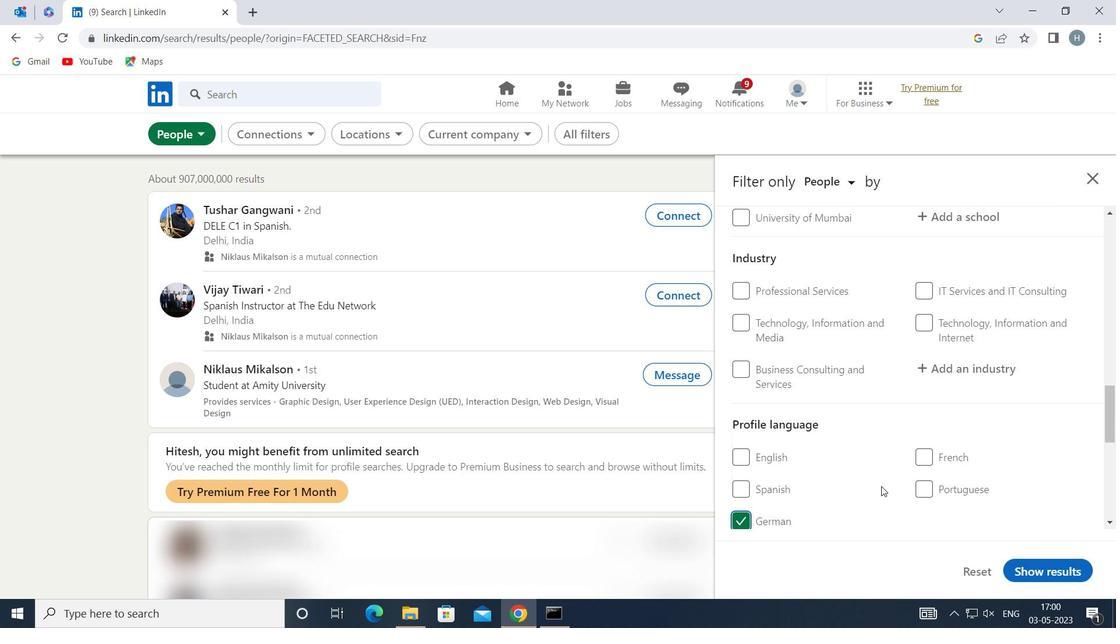 
Action: Mouse moved to (875, 479)
Screenshot: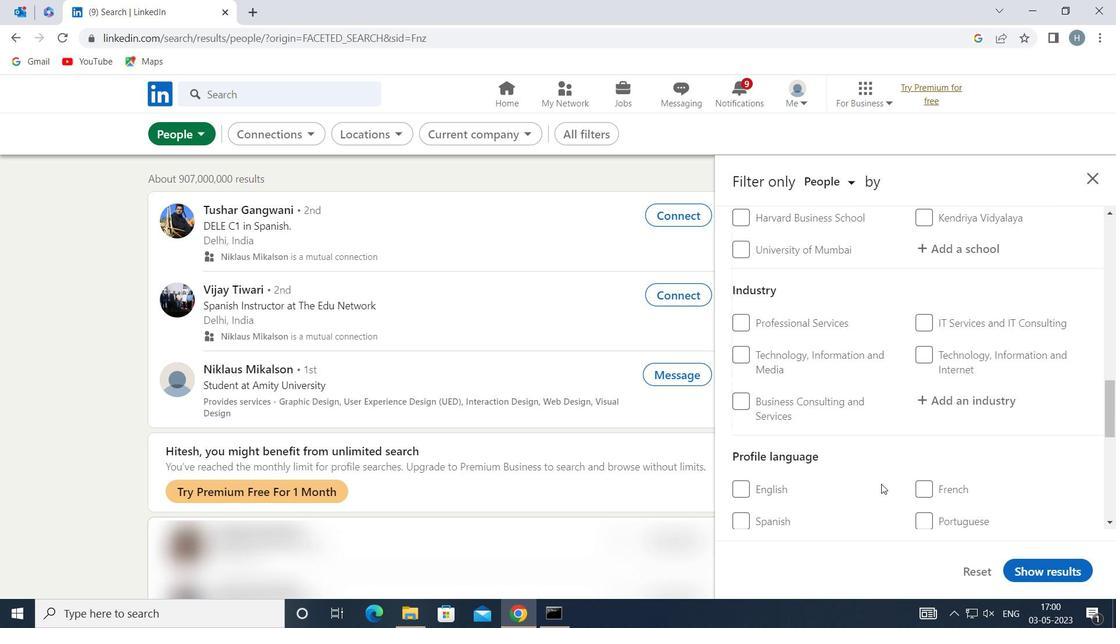 
Action: Mouse scrolled (875, 479) with delta (0, 0)
Screenshot: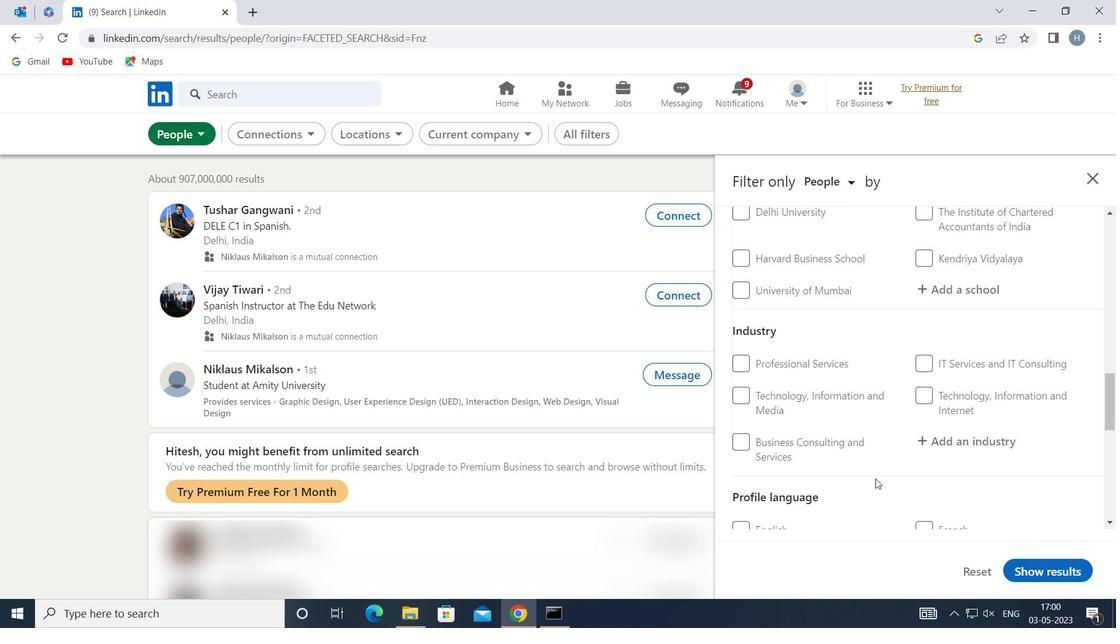 
Action: Mouse scrolled (875, 479) with delta (0, 0)
Screenshot: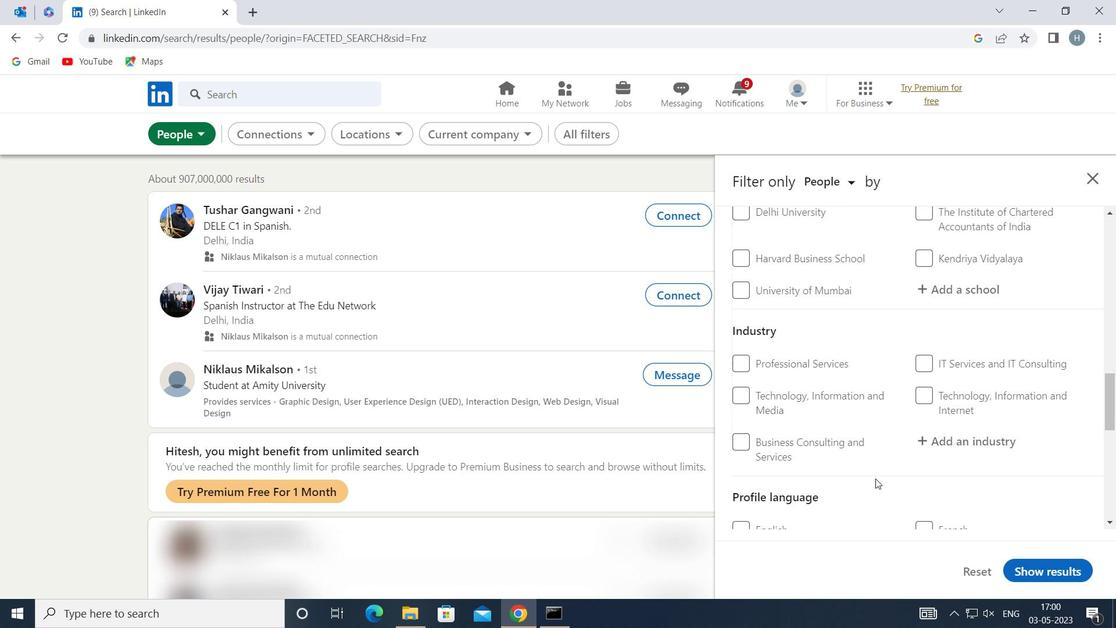 
Action: Mouse scrolled (875, 479) with delta (0, 0)
Screenshot: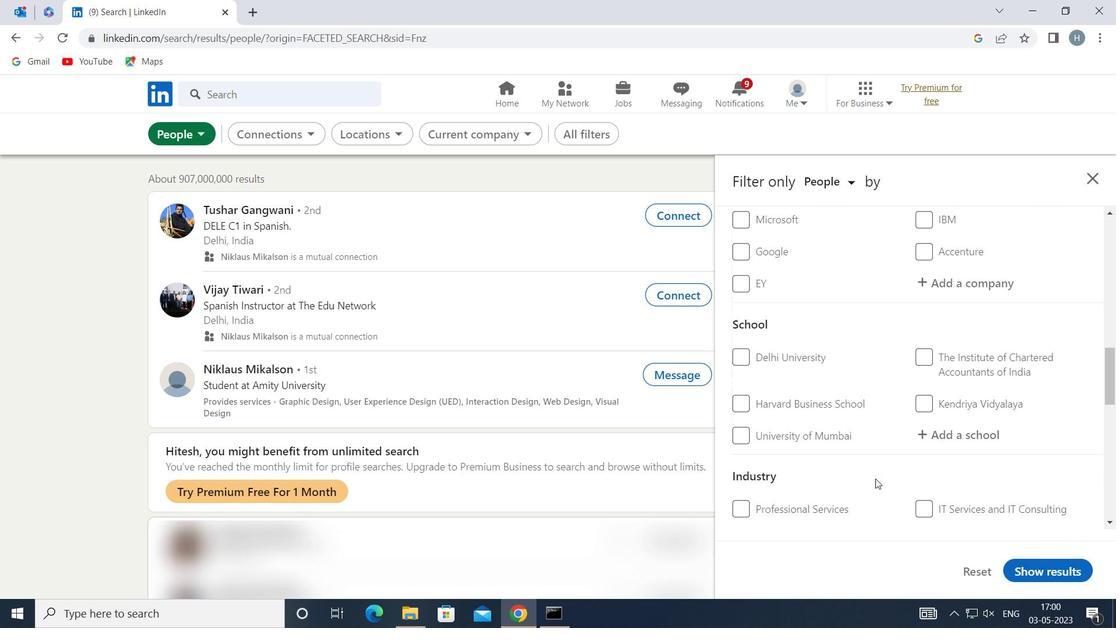 
Action: Mouse scrolled (875, 479) with delta (0, 0)
Screenshot: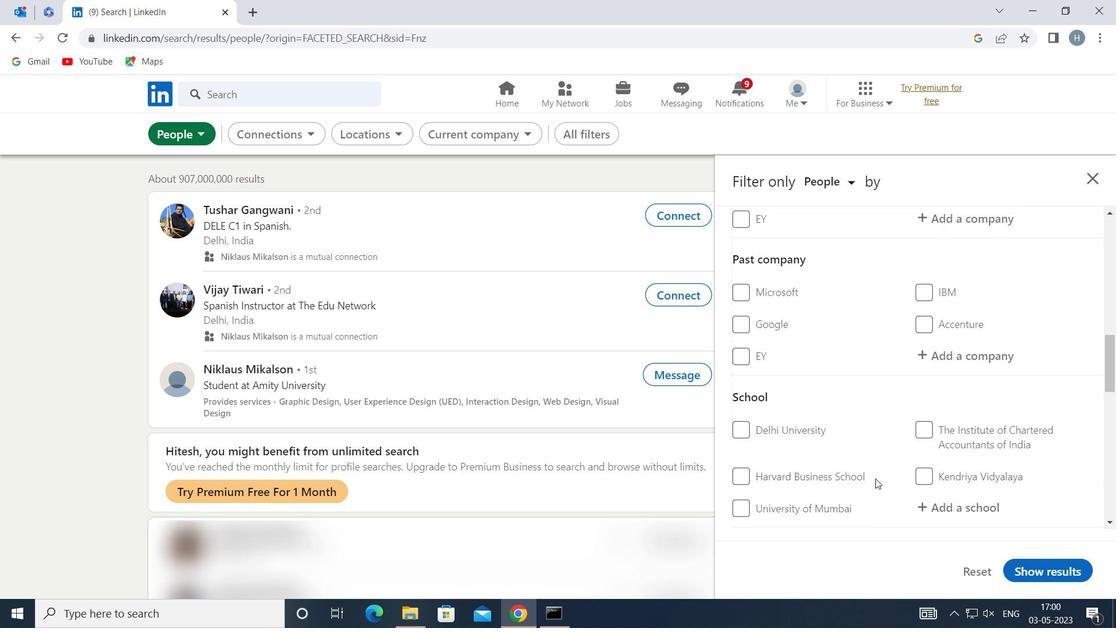 
Action: Mouse scrolled (875, 479) with delta (0, 0)
Screenshot: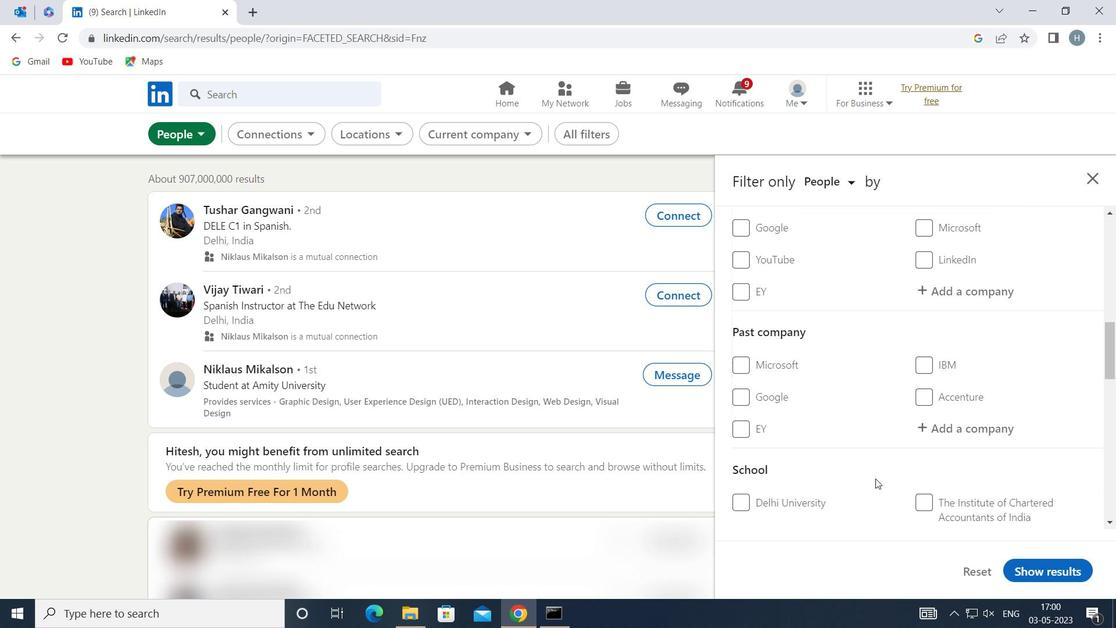 
Action: Mouse scrolled (875, 479) with delta (0, 0)
Screenshot: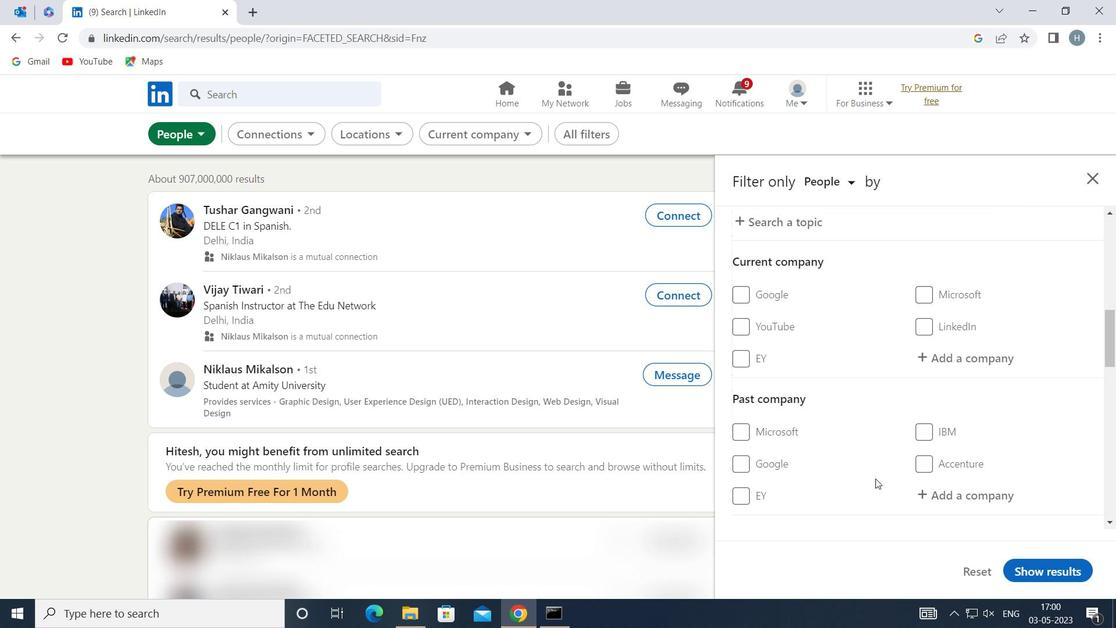 
Action: Mouse moved to (982, 442)
Screenshot: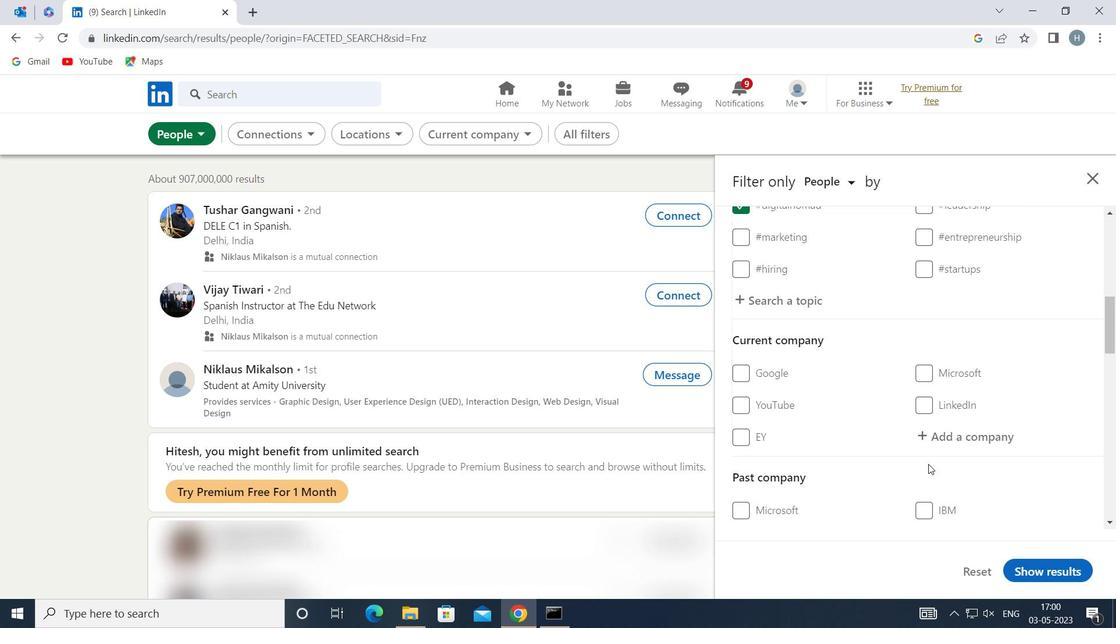 
Action: Mouse pressed left at (982, 442)
Screenshot: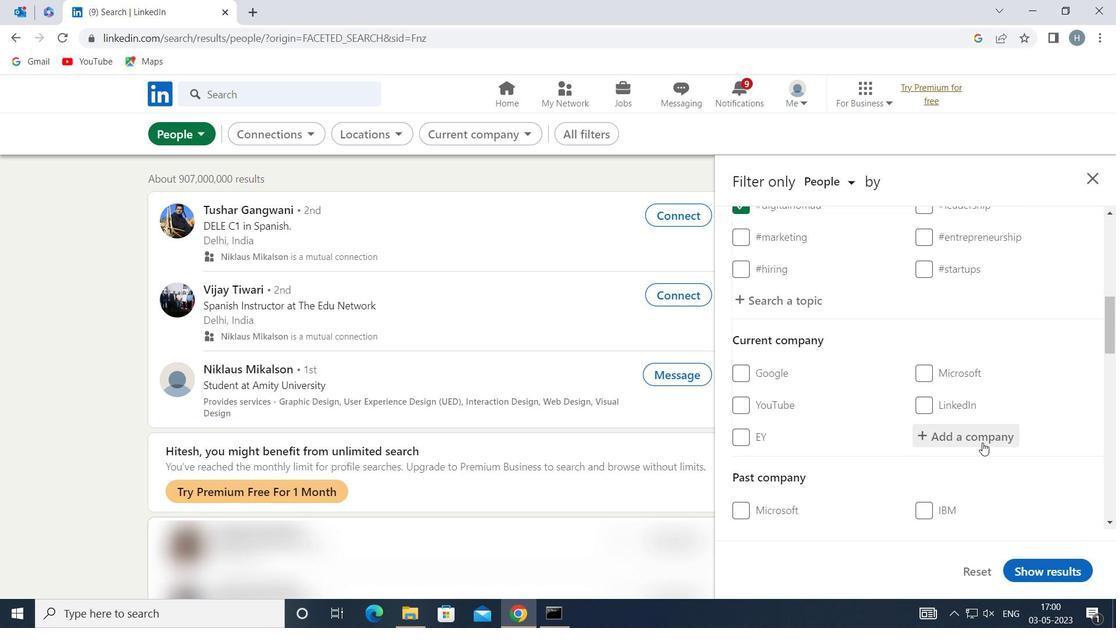 
Action: Mouse moved to (982, 442)
Screenshot: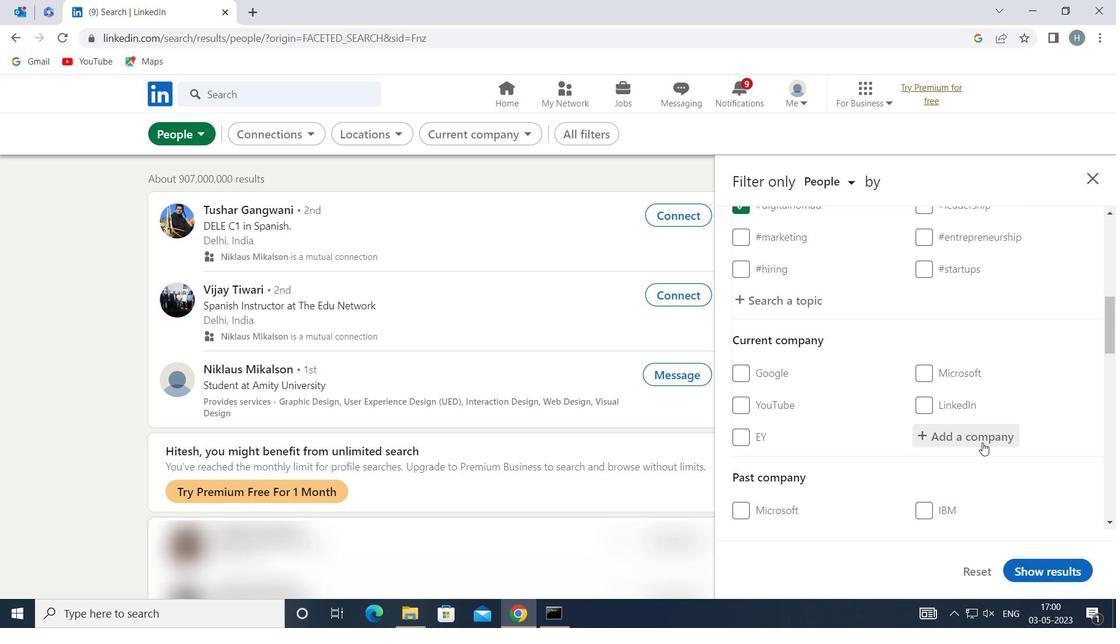 
Action: Key pressed <Key.shift>TPG<Key.space>
Screenshot: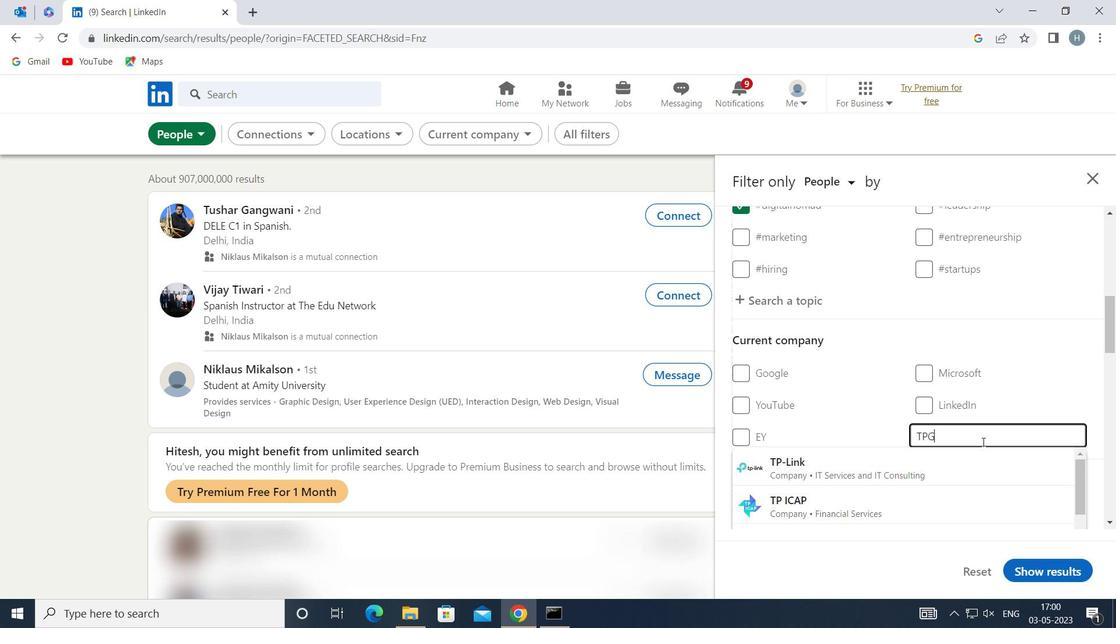 
Action: Mouse moved to (955, 461)
Screenshot: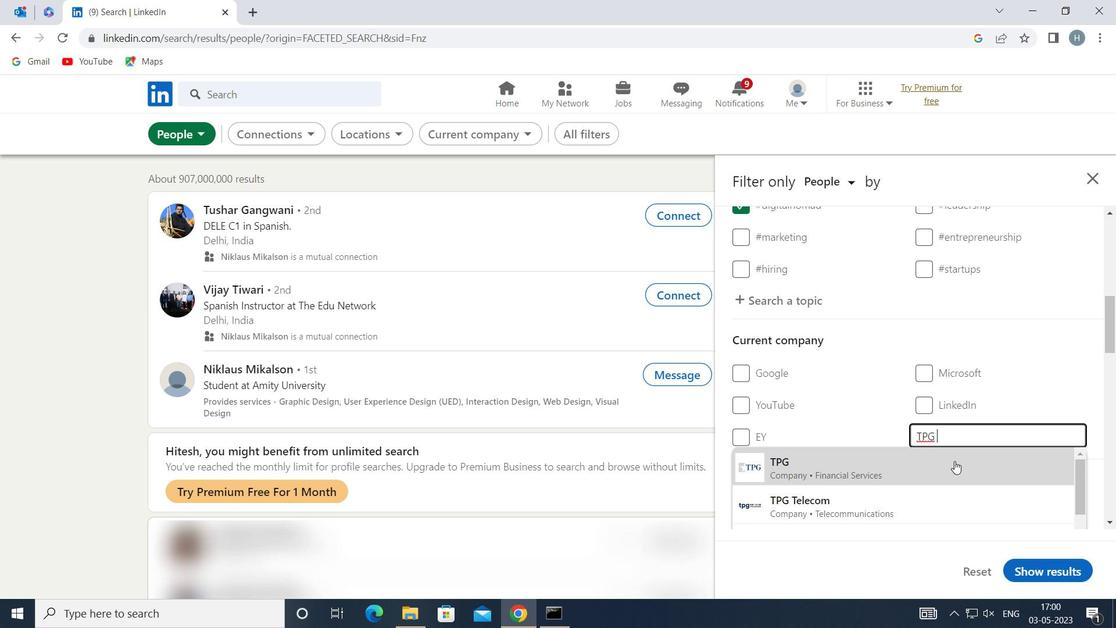 
Action: Mouse pressed left at (955, 461)
Screenshot: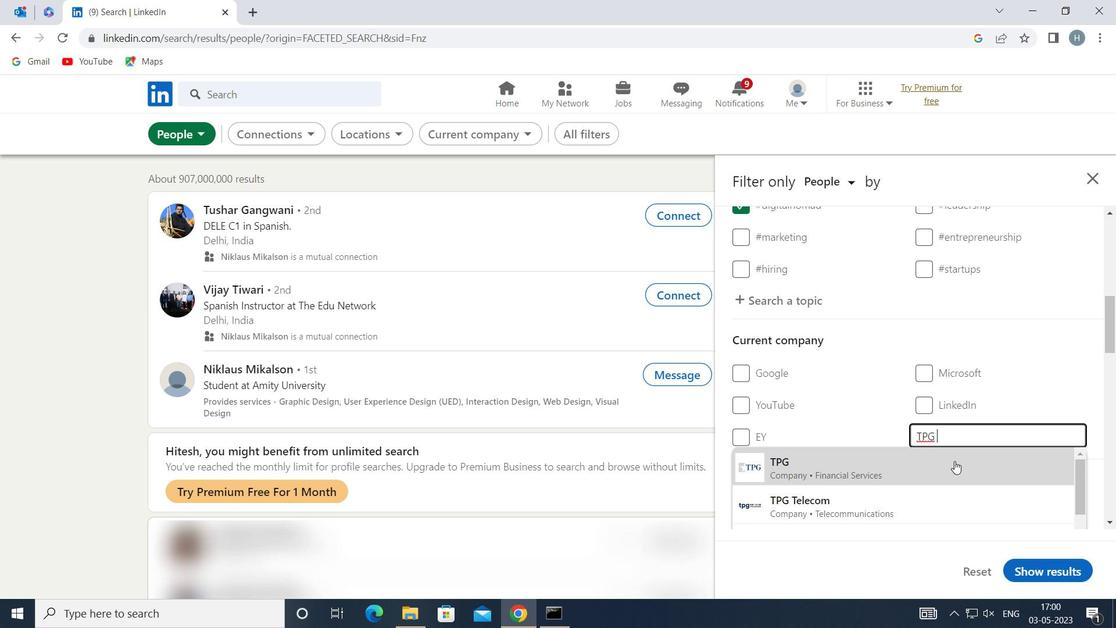 
Action: Mouse moved to (906, 394)
Screenshot: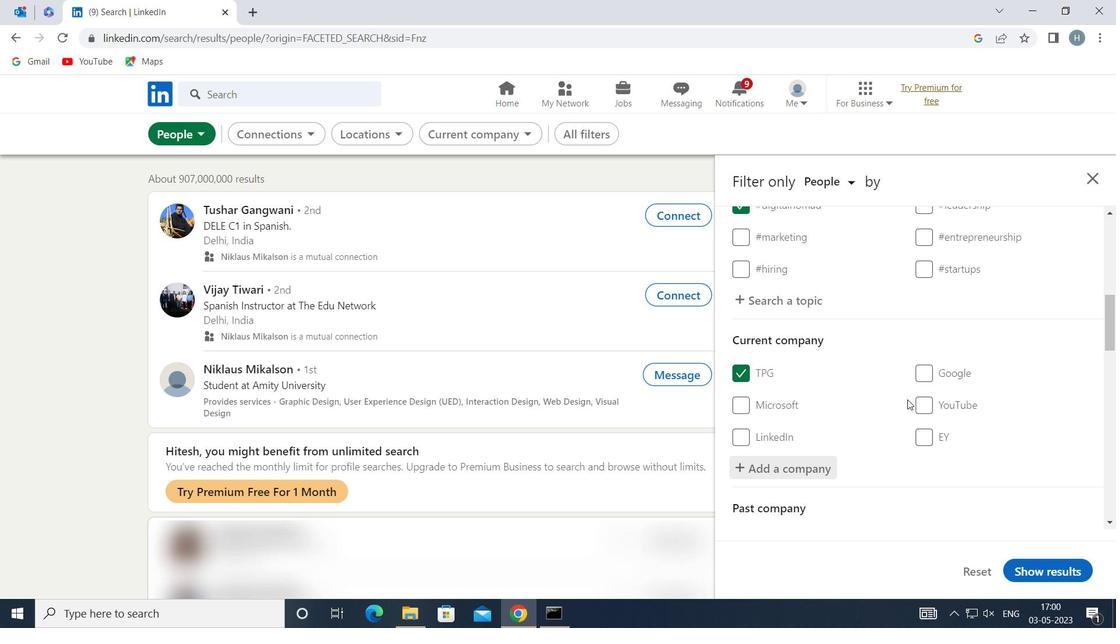 
Action: Mouse scrolled (906, 393) with delta (0, 0)
Screenshot: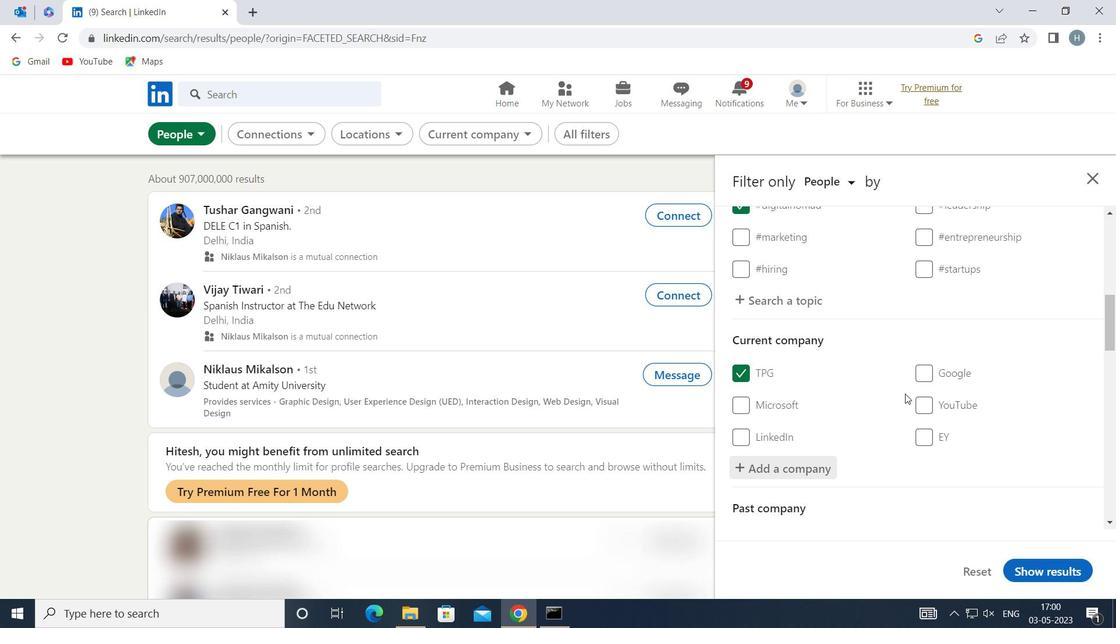 
Action: Mouse scrolled (906, 393) with delta (0, 0)
Screenshot: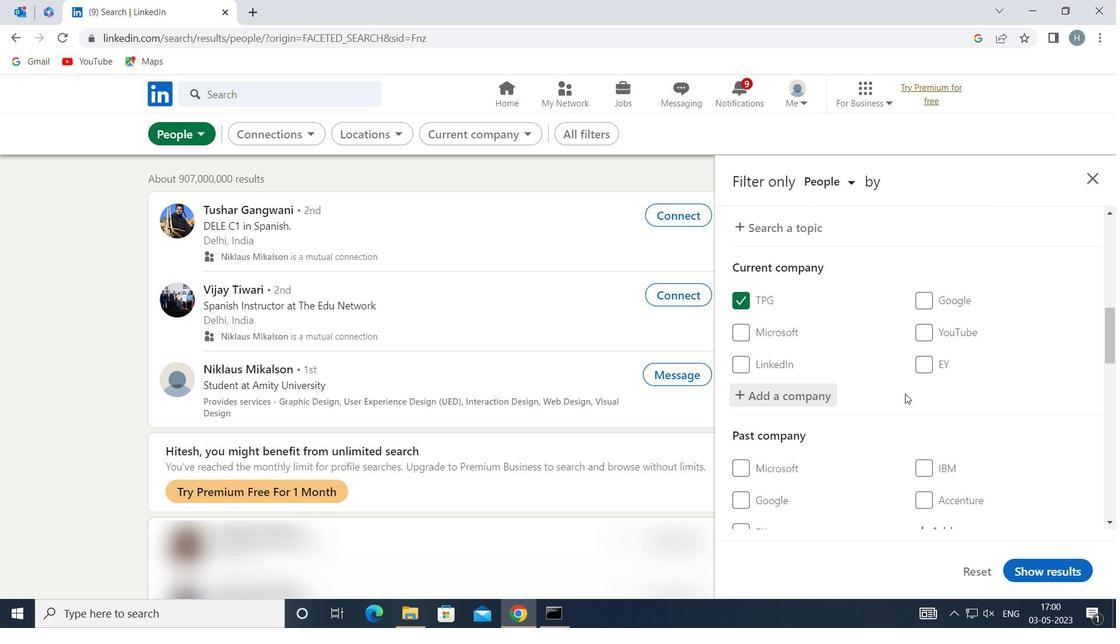 
Action: Mouse moved to (906, 393)
Screenshot: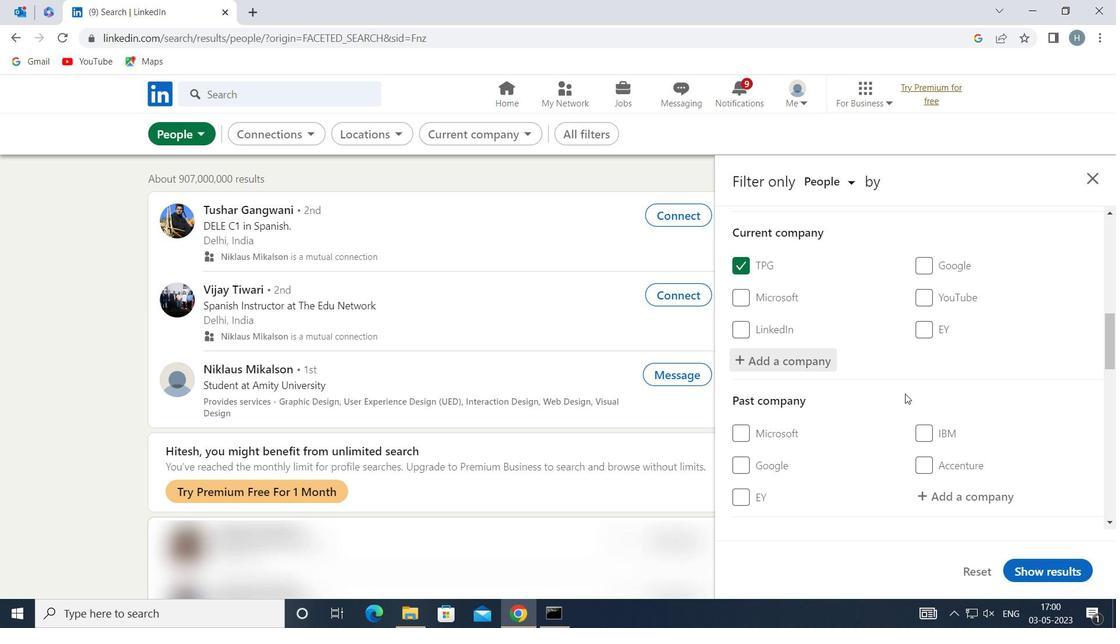 
Action: Mouse scrolled (906, 393) with delta (0, 0)
Screenshot: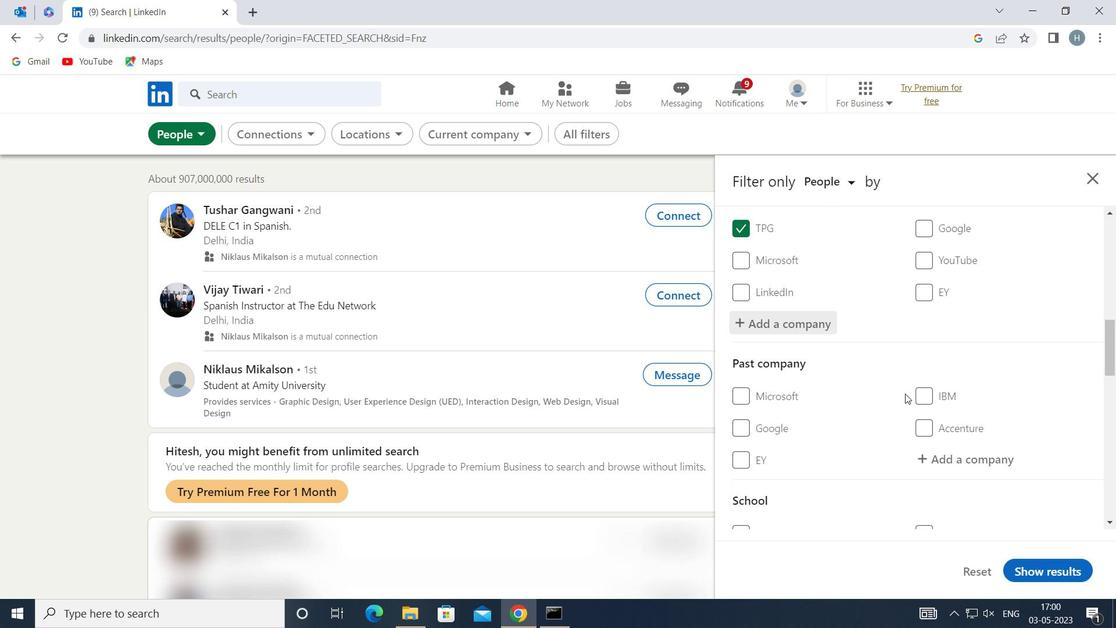 
Action: Mouse scrolled (906, 393) with delta (0, 0)
Screenshot: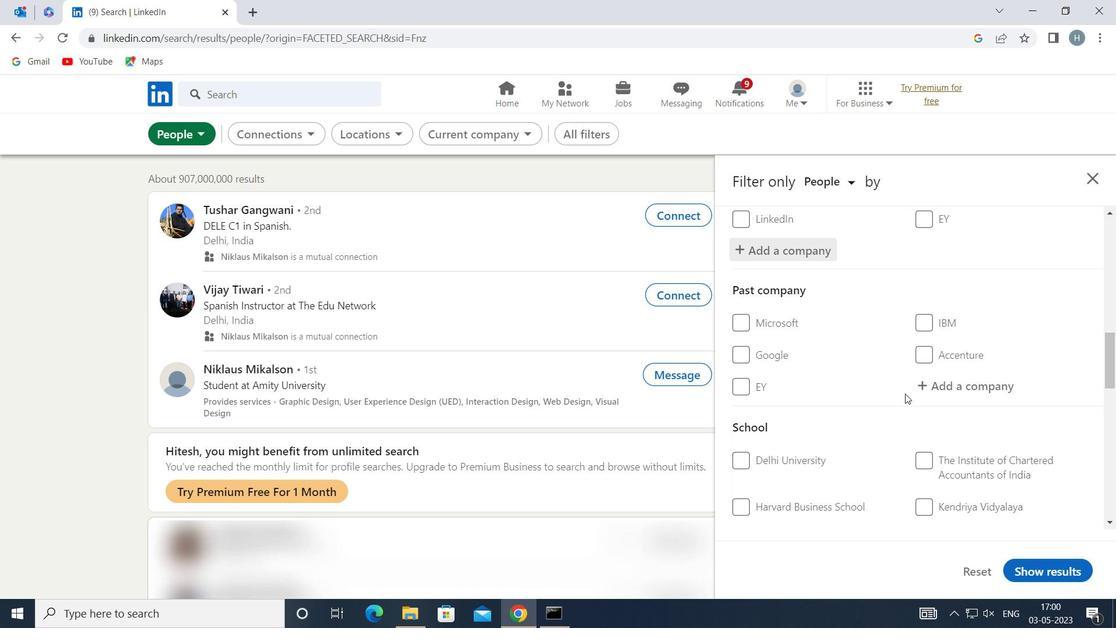 
Action: Mouse scrolled (906, 393) with delta (0, 0)
Screenshot: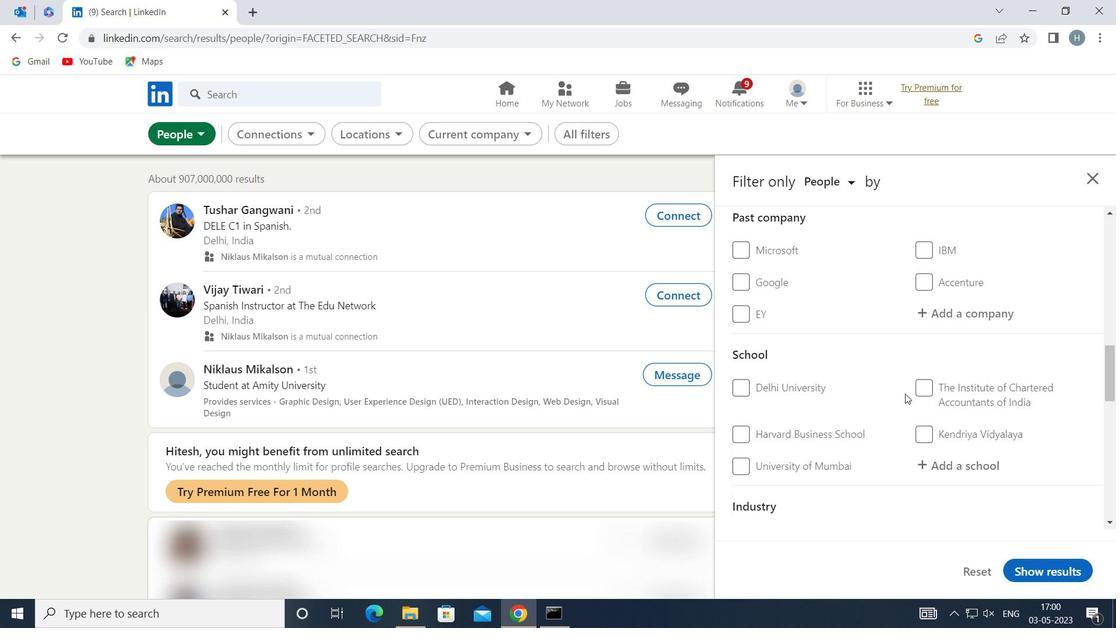 
Action: Mouse moved to (967, 388)
Screenshot: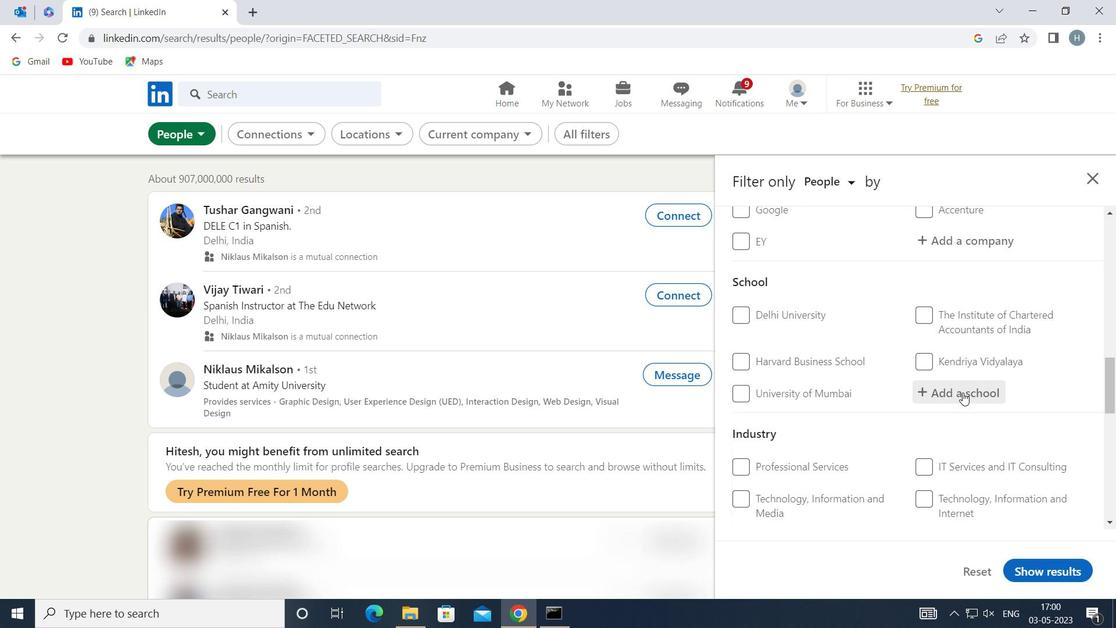 
Action: Mouse pressed left at (967, 388)
Screenshot: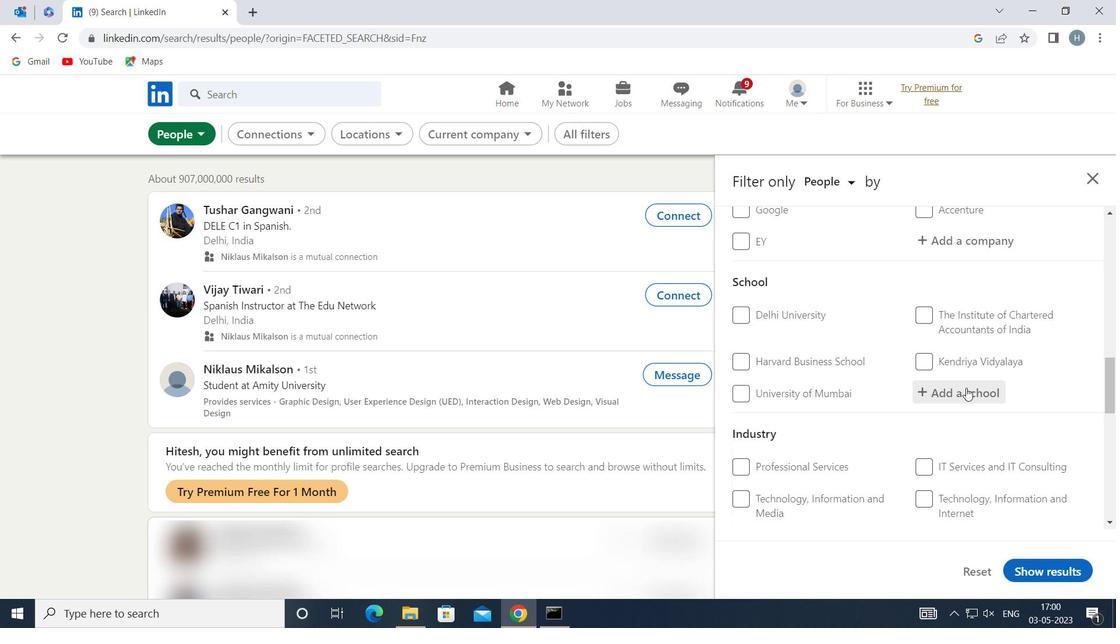 
Action: Key pressed <Key.shift>MYSORE<Key.space>
Screenshot: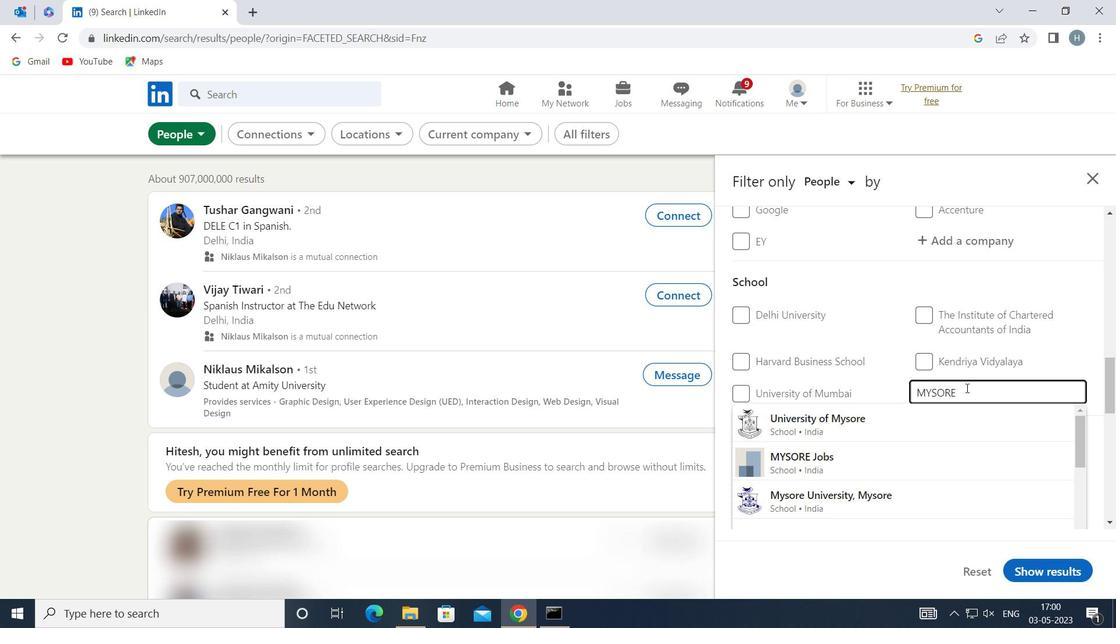 
Action: Mouse moved to (887, 457)
Screenshot: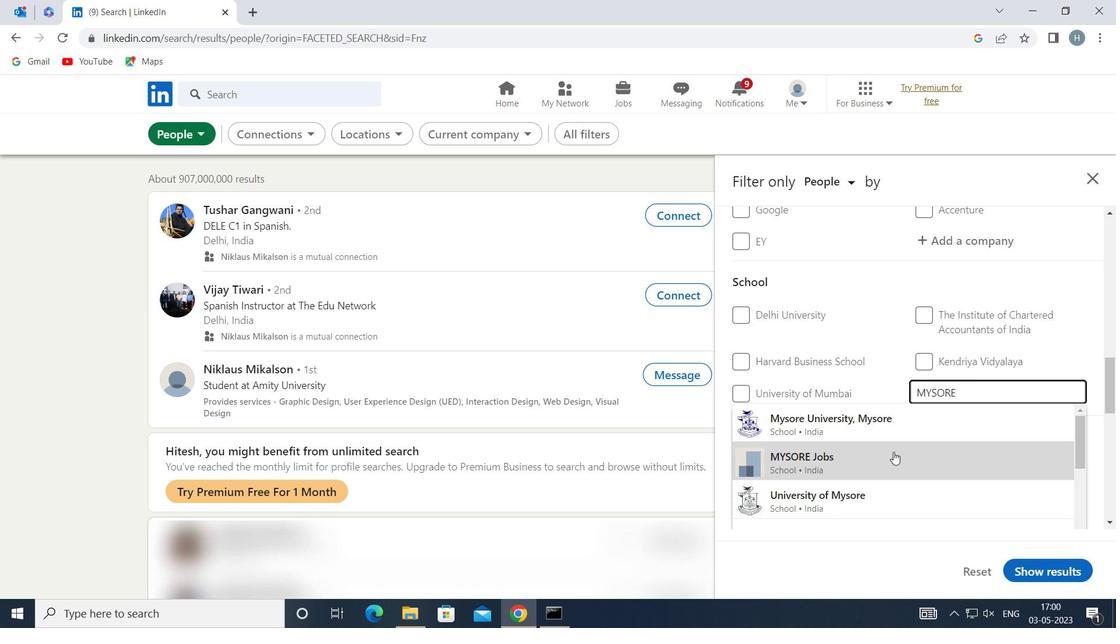 
Action: Mouse pressed left at (887, 457)
Screenshot: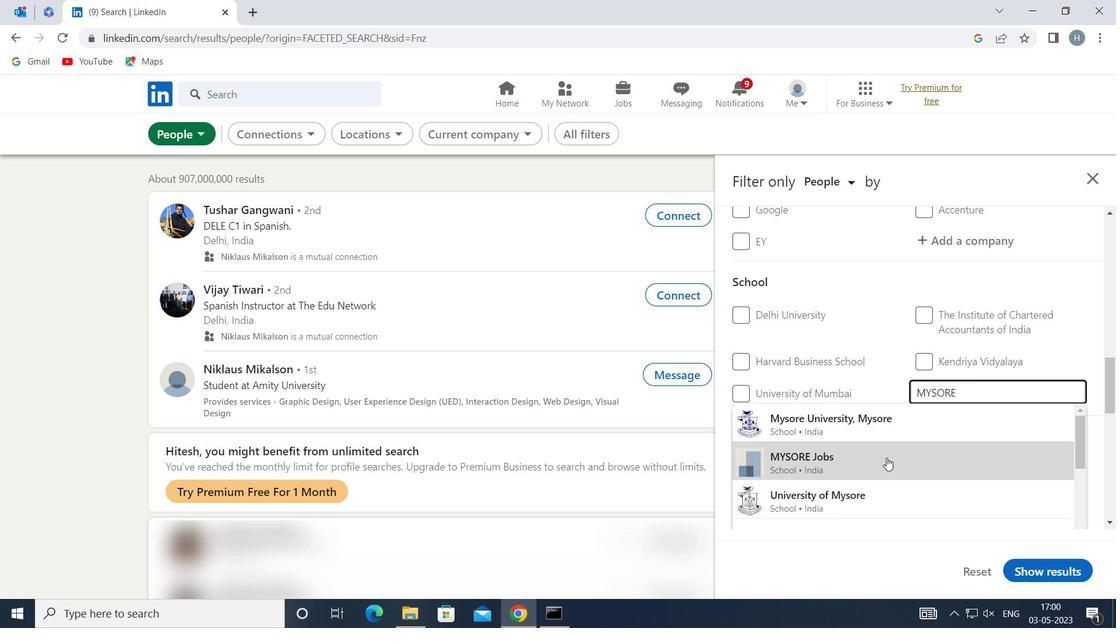 
Action: Mouse moved to (887, 412)
Screenshot: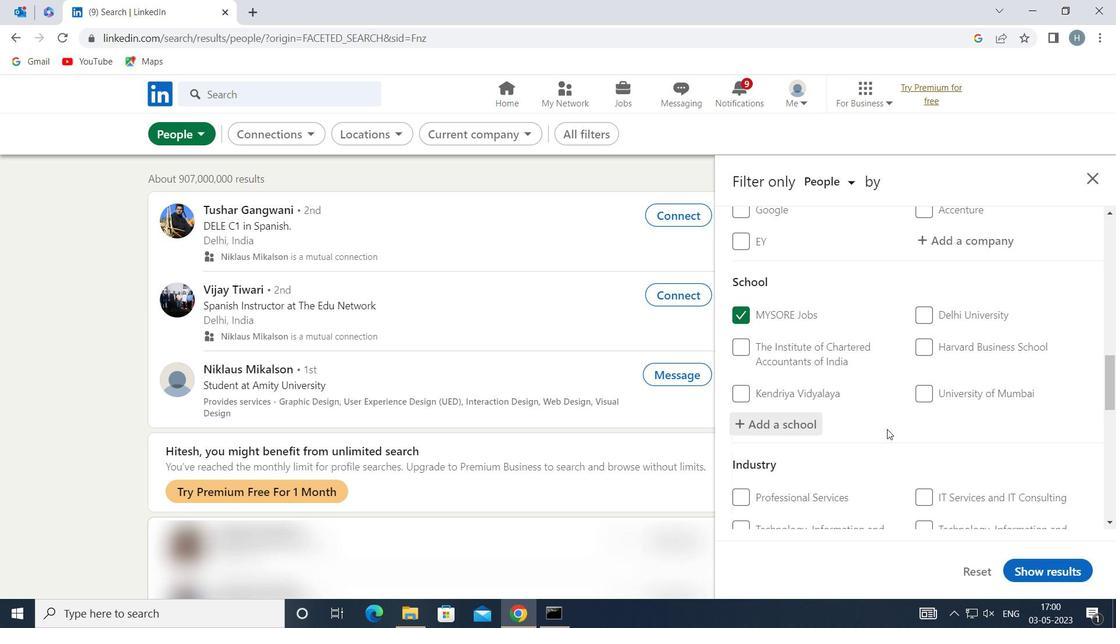 
Action: Mouse scrolled (887, 411) with delta (0, 0)
Screenshot: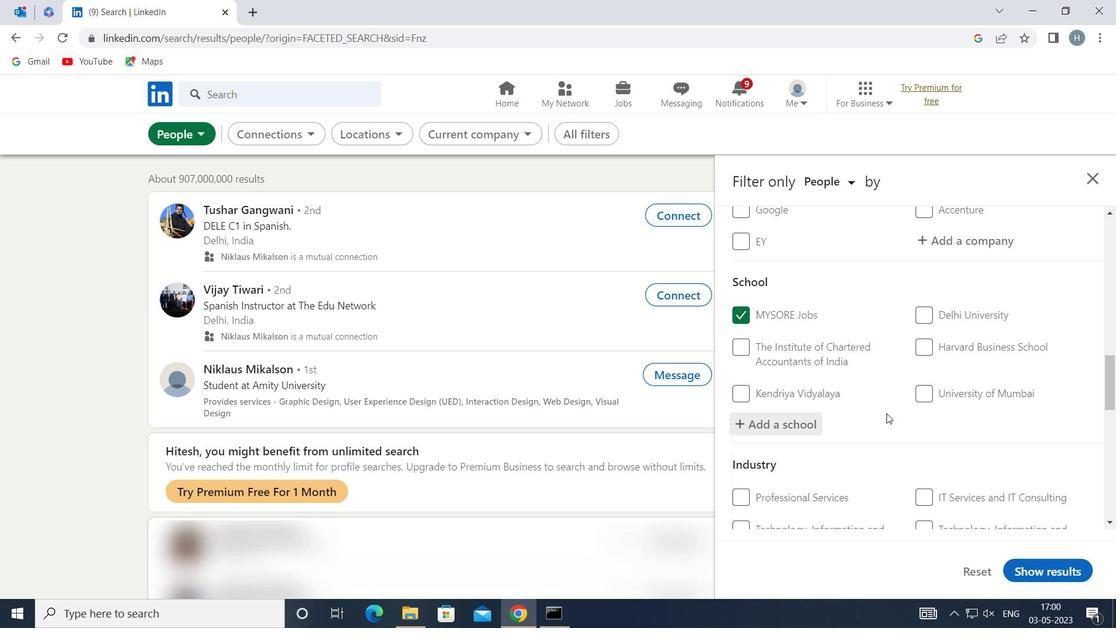 
Action: Mouse scrolled (887, 411) with delta (0, 0)
Screenshot: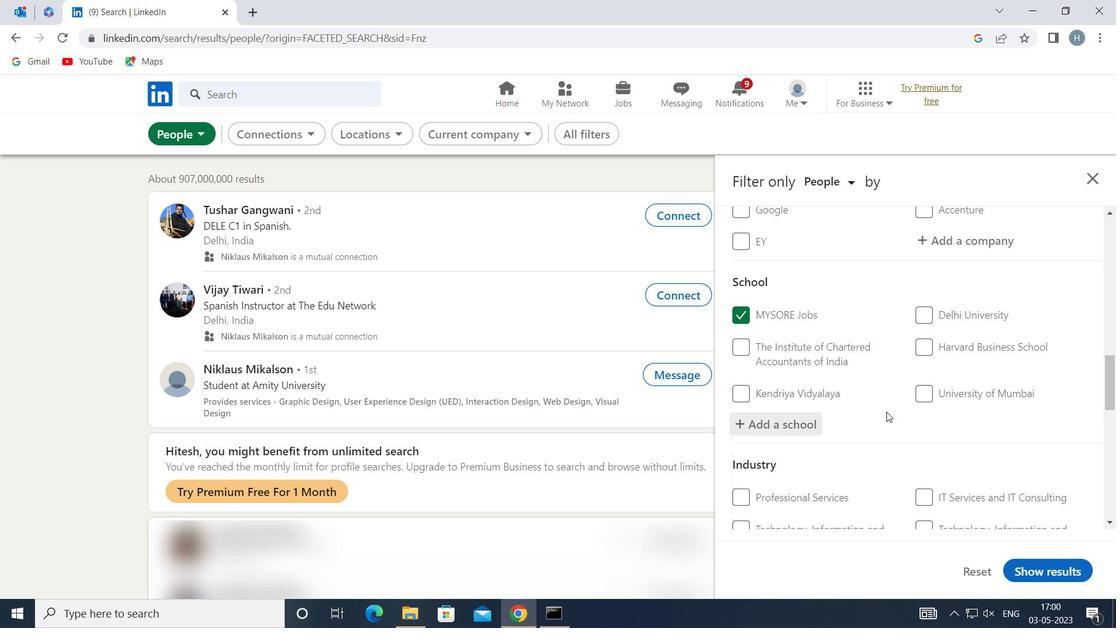 
Action: Mouse moved to (887, 405)
Screenshot: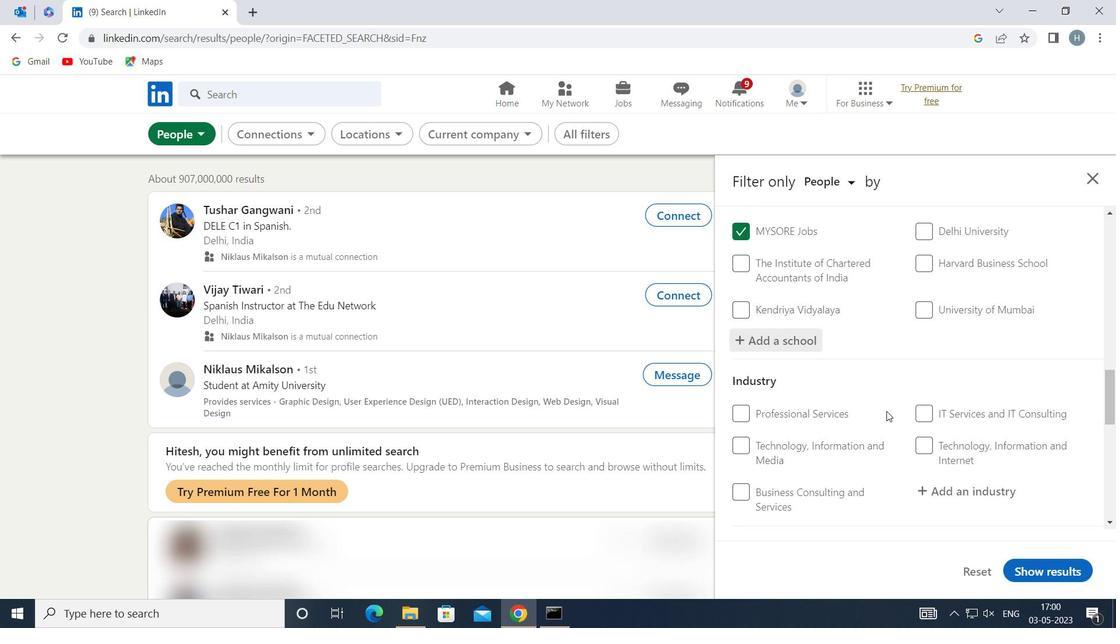 
Action: Mouse scrolled (887, 404) with delta (0, 0)
Screenshot: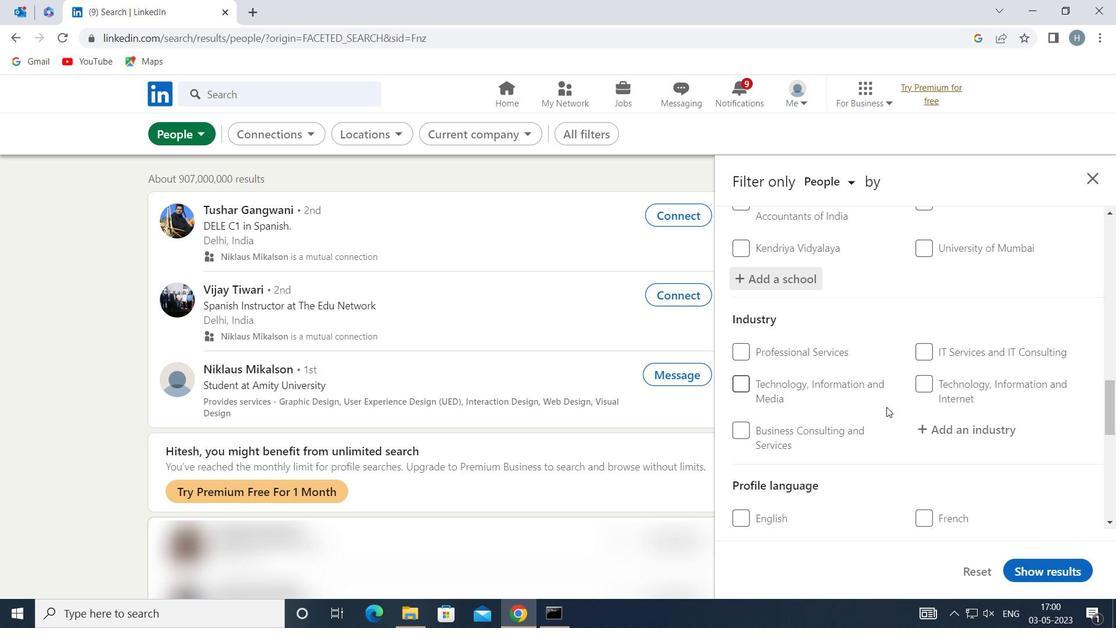 
Action: Mouse moved to (969, 356)
Screenshot: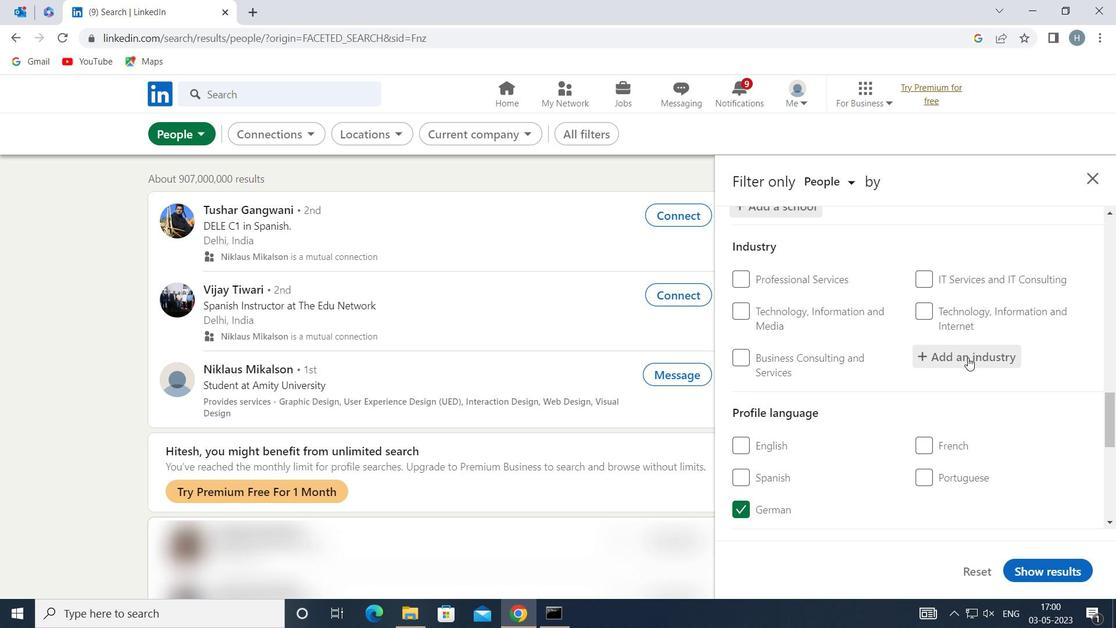 
Action: Mouse pressed left at (969, 356)
Screenshot: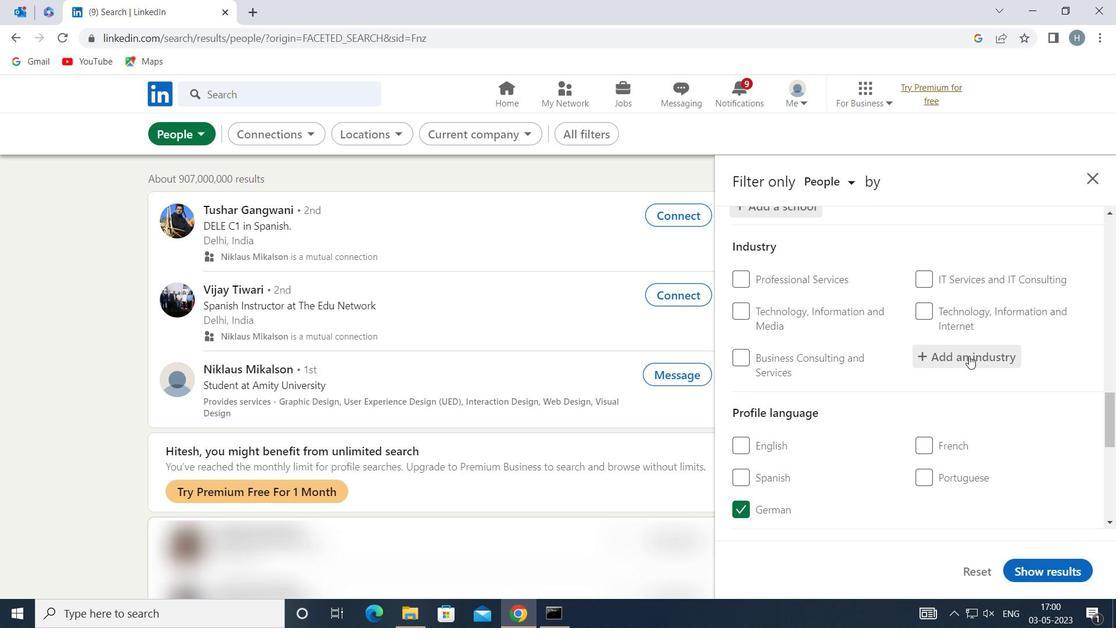 
Action: Key pressed <Key.shift>UL<Key.backspace>TILITY<Key.space>
Screenshot: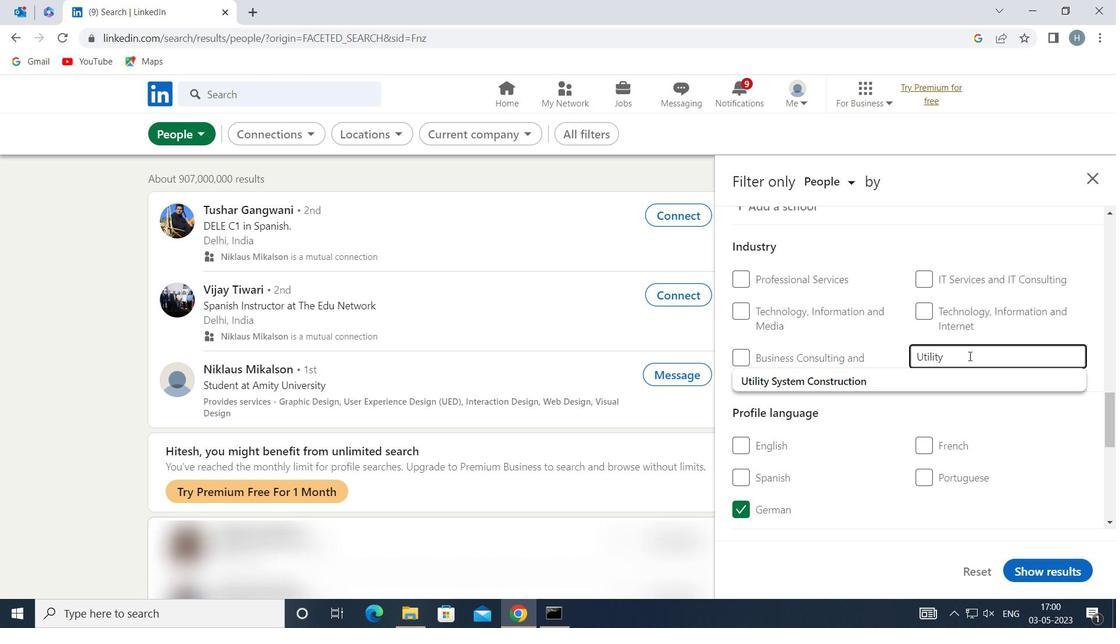 
Action: Mouse moved to (889, 381)
Screenshot: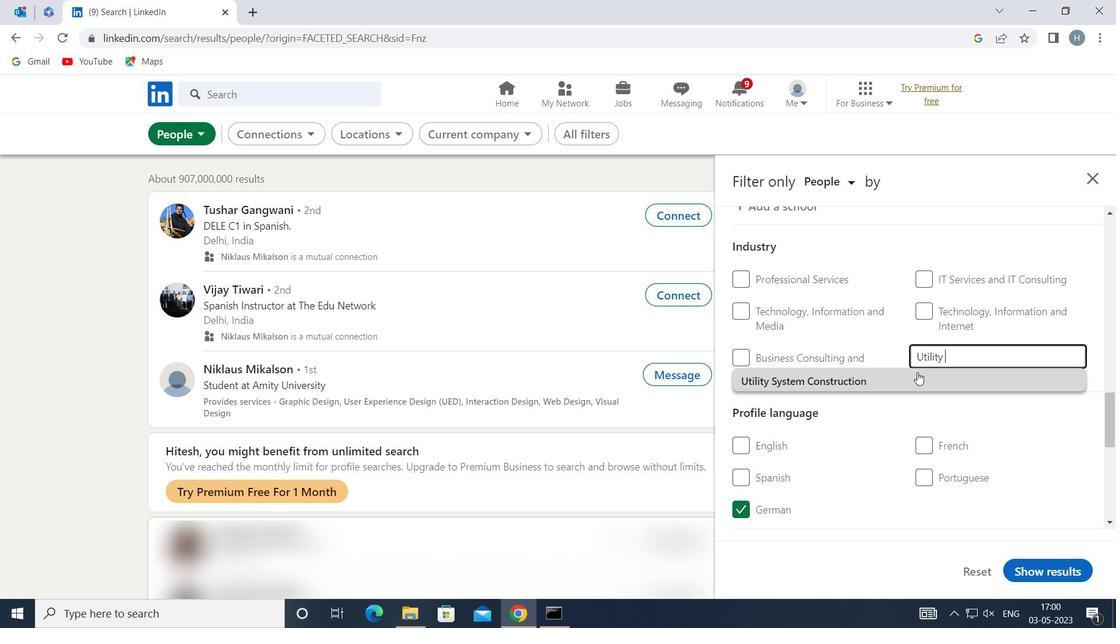 
Action: Mouse pressed left at (889, 381)
Screenshot: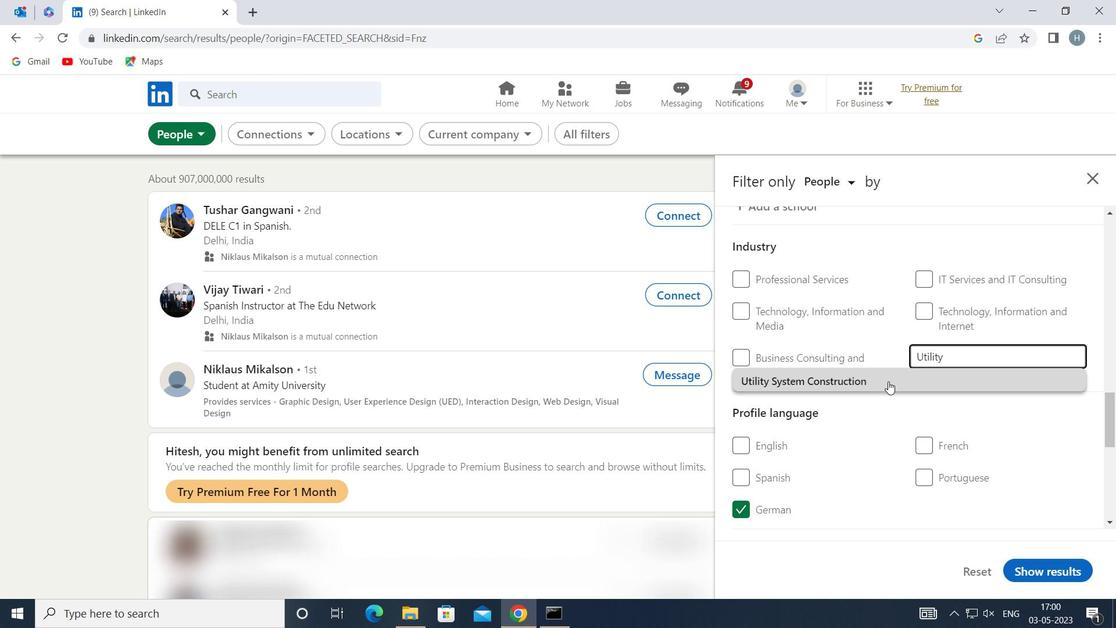 
Action: Mouse moved to (870, 368)
Screenshot: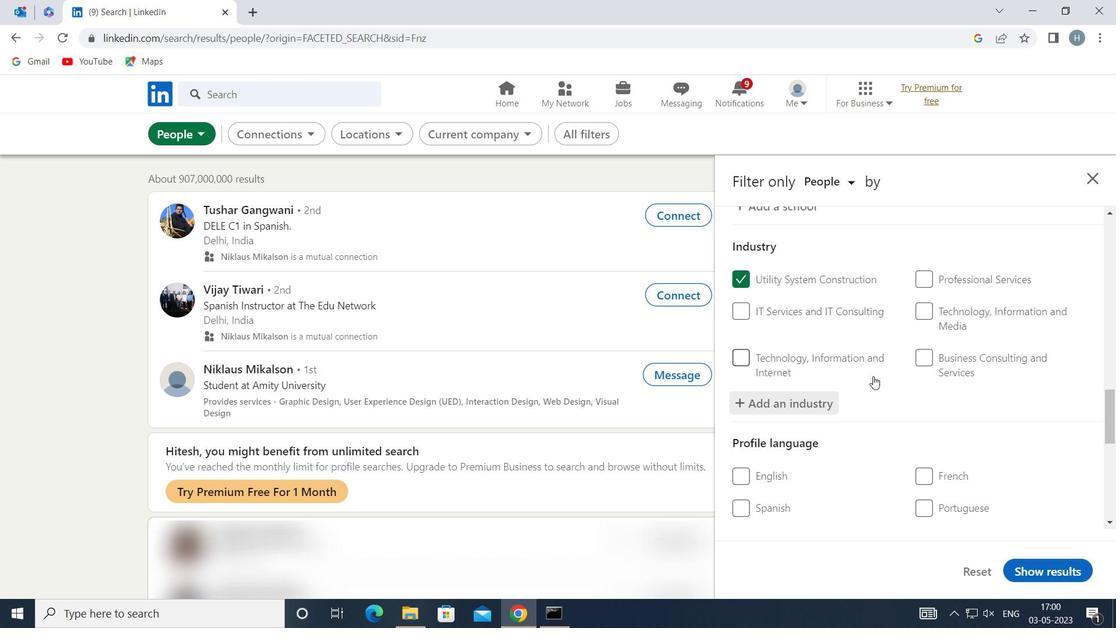 
Action: Mouse scrolled (870, 367) with delta (0, 0)
Screenshot: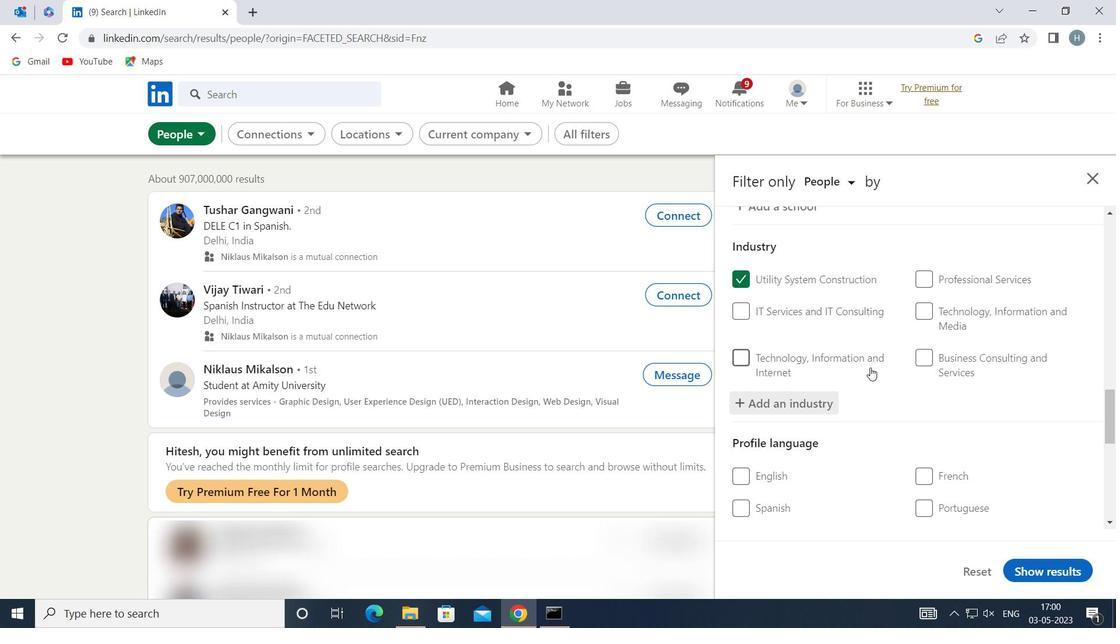 
Action: Mouse scrolled (870, 367) with delta (0, 0)
Screenshot: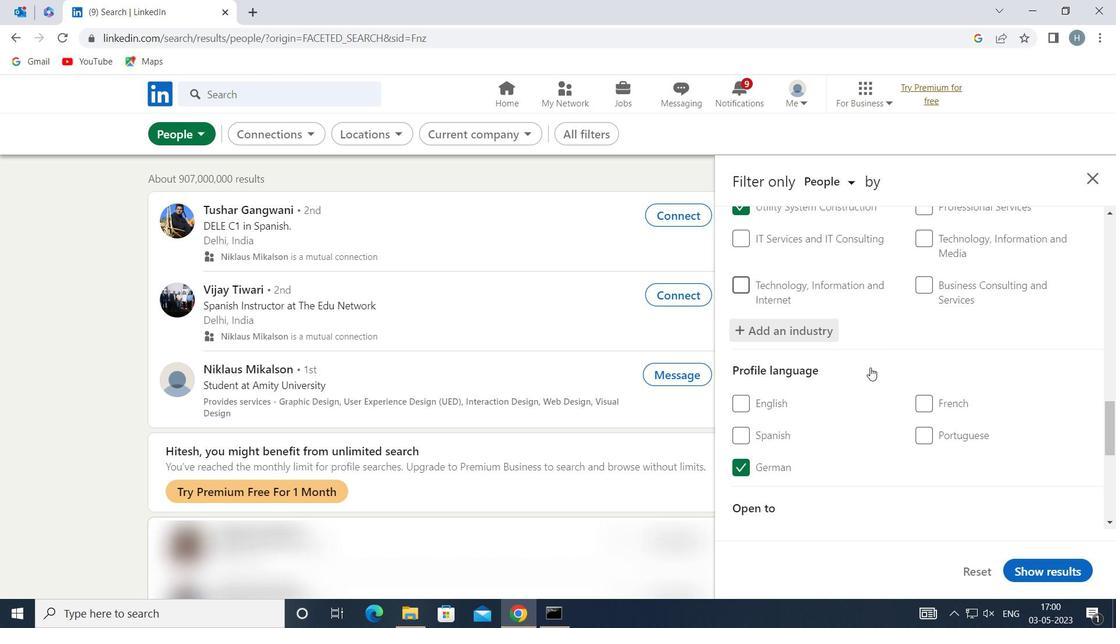 
Action: Mouse scrolled (870, 367) with delta (0, 0)
Screenshot: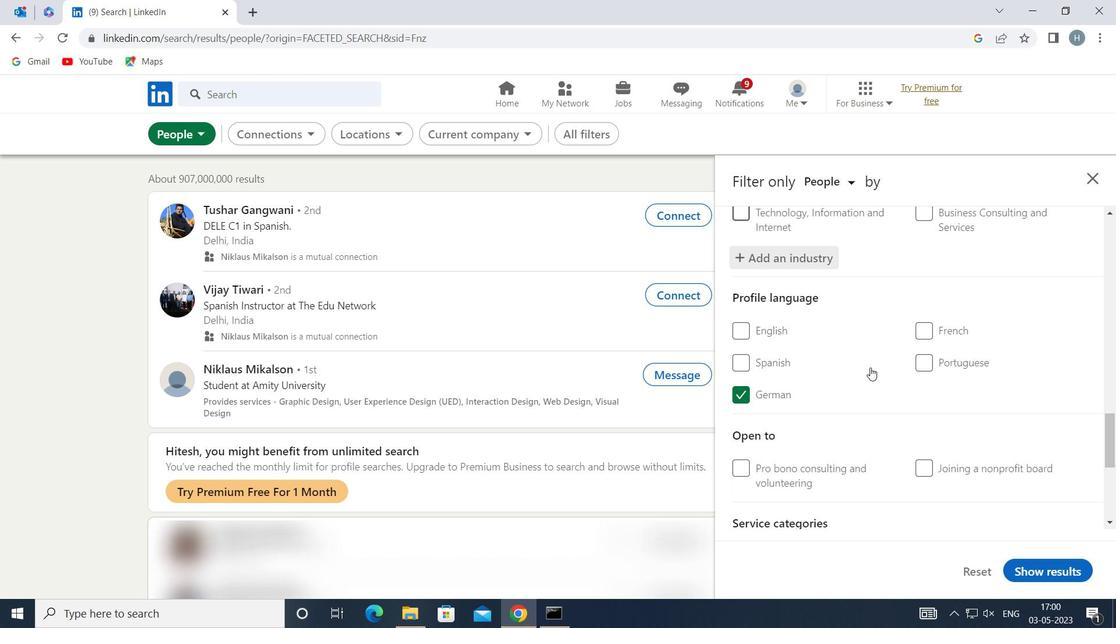 
Action: Mouse scrolled (870, 367) with delta (0, 0)
Screenshot: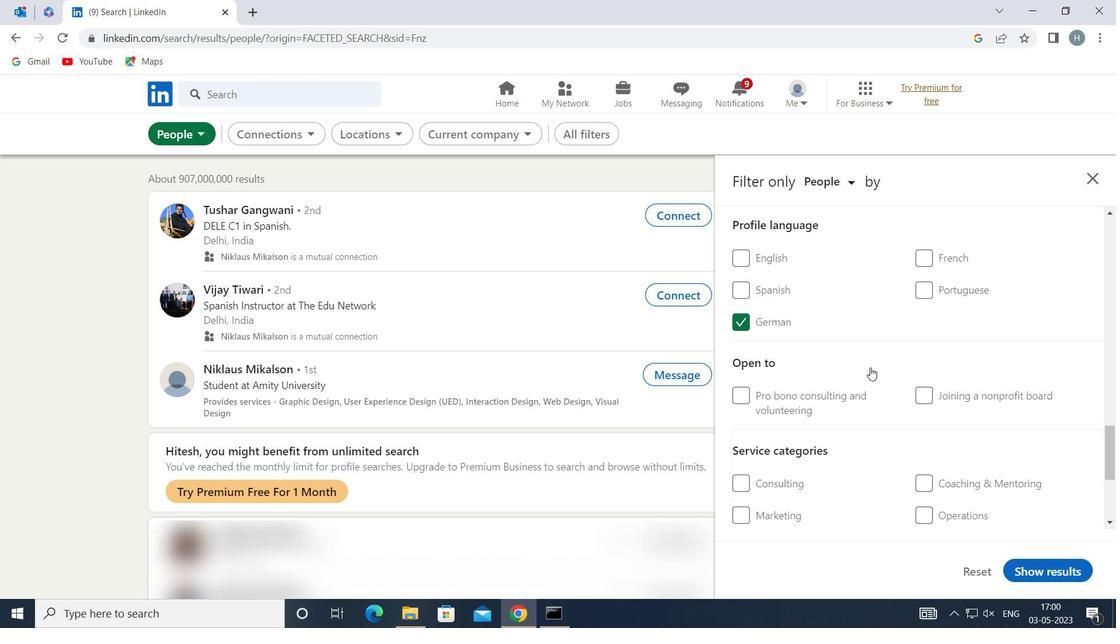 
Action: Mouse scrolled (870, 367) with delta (0, 0)
Screenshot: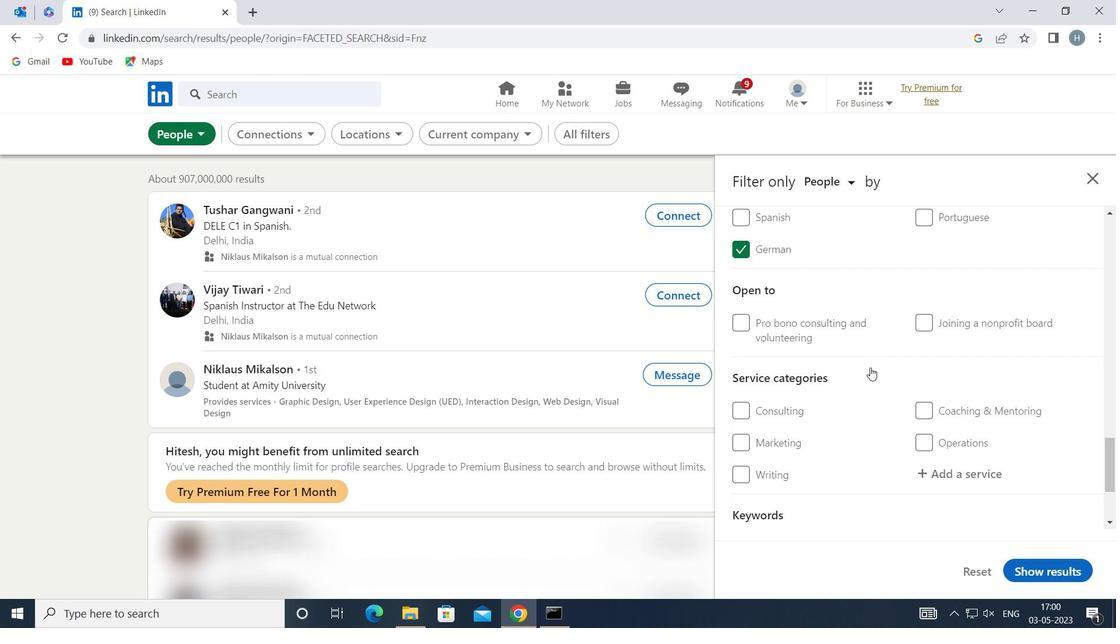 
Action: Mouse moved to (970, 401)
Screenshot: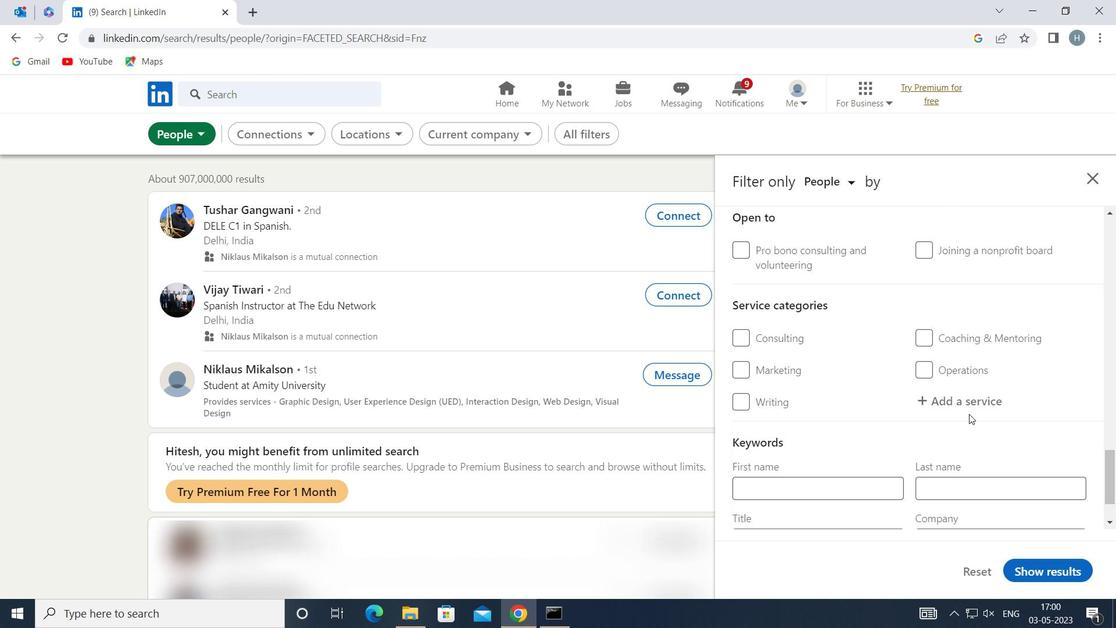 
Action: Mouse pressed left at (970, 401)
Screenshot: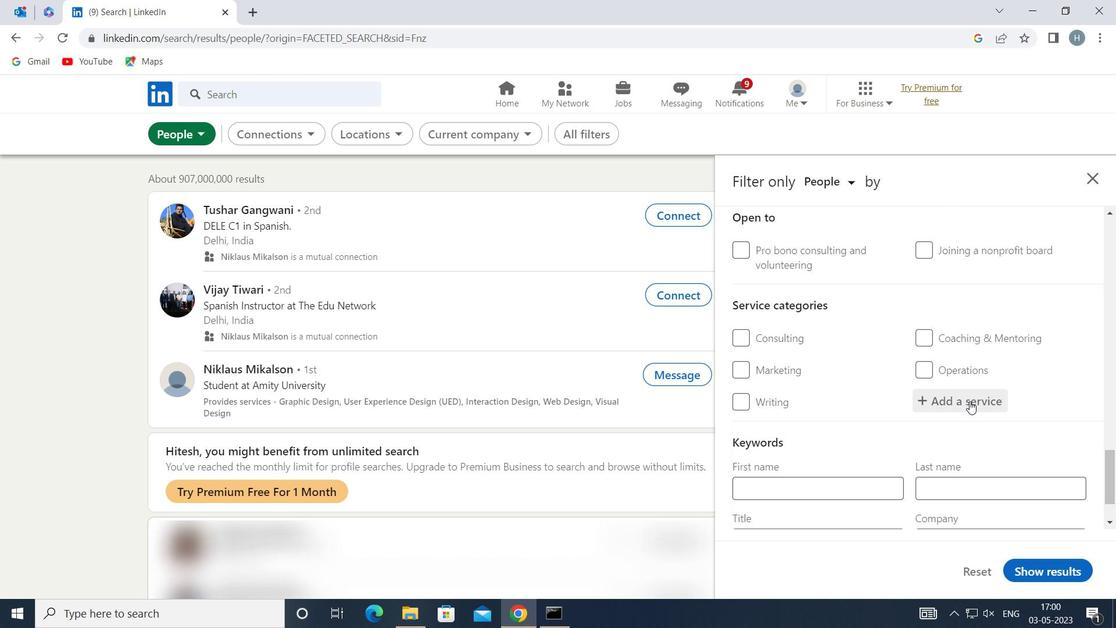 
Action: Mouse moved to (967, 400)
Screenshot: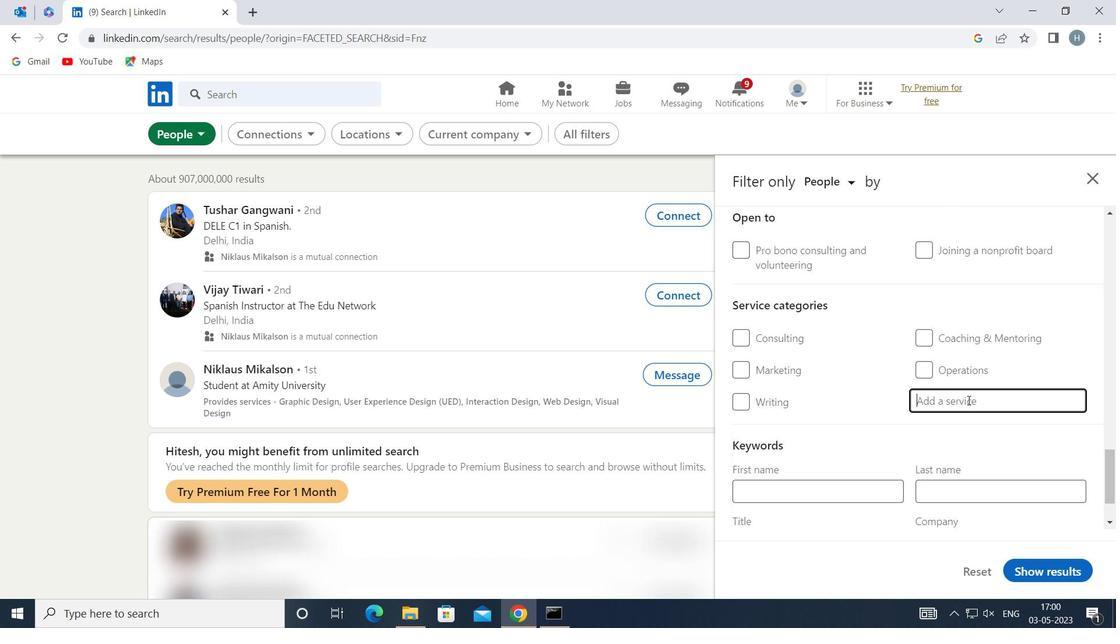 
Action: Key pressed <Key.shift>WORD
Screenshot: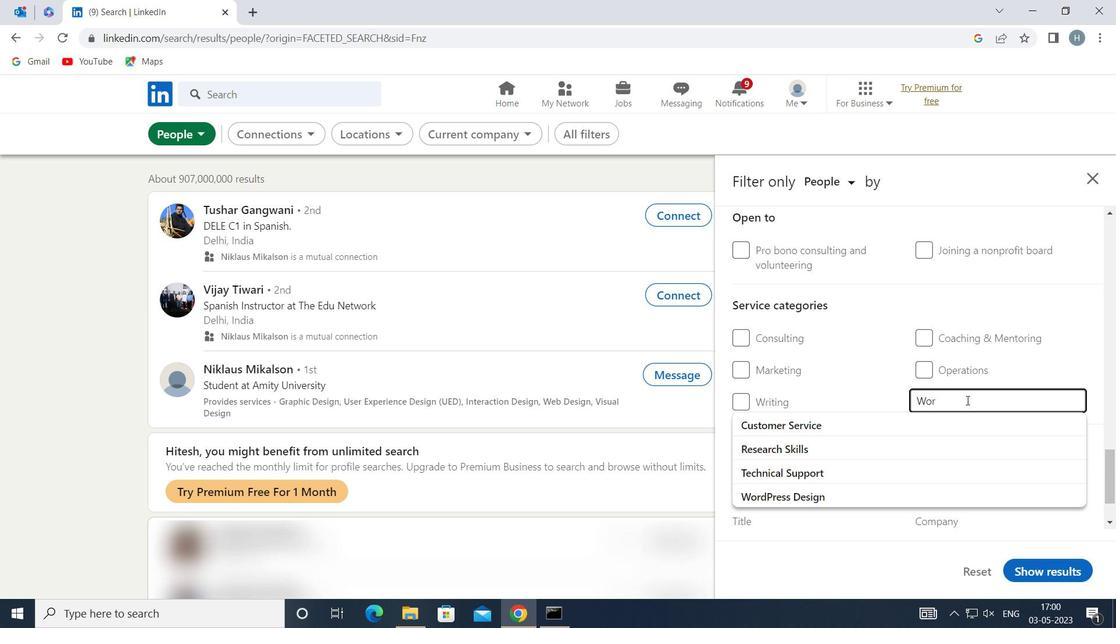 
Action: Mouse moved to (927, 421)
Screenshot: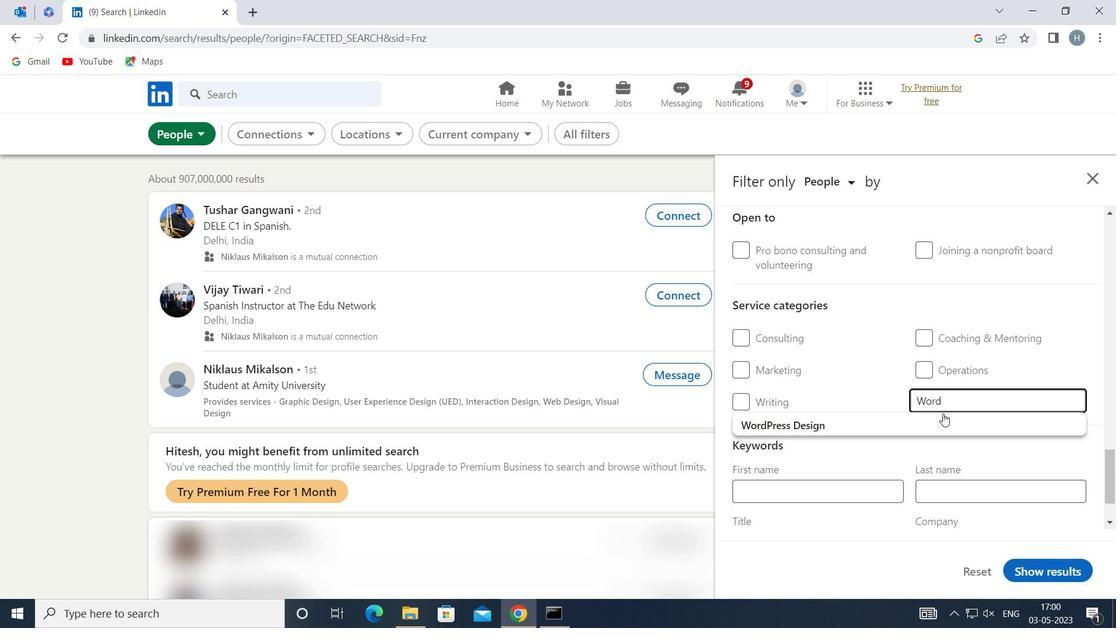 
Action: Mouse pressed left at (927, 421)
Screenshot: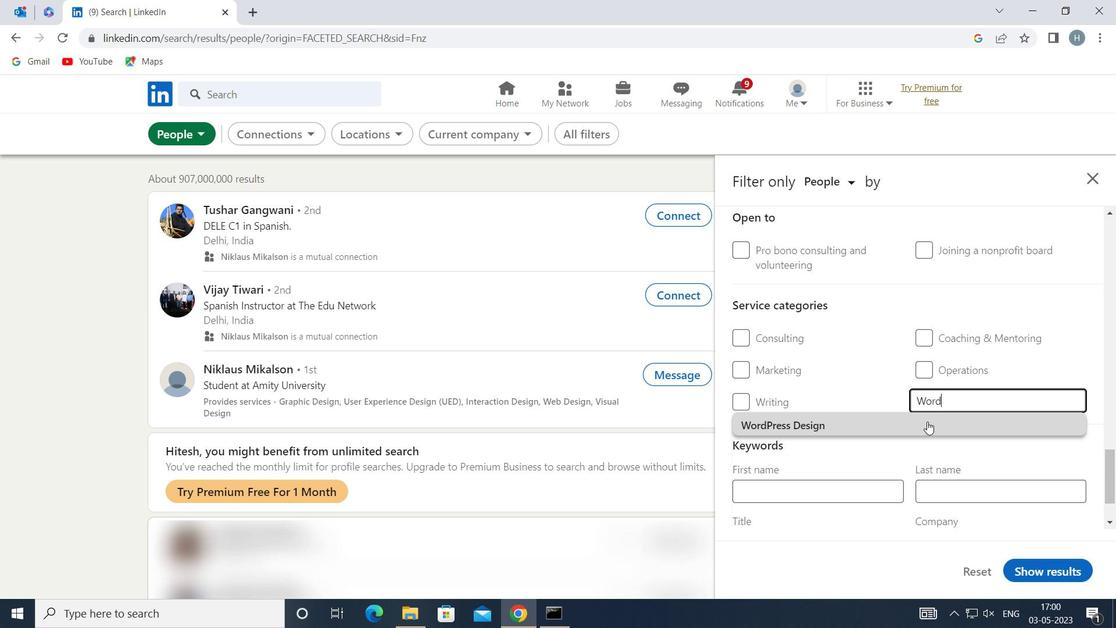 
Action: Mouse moved to (883, 423)
Screenshot: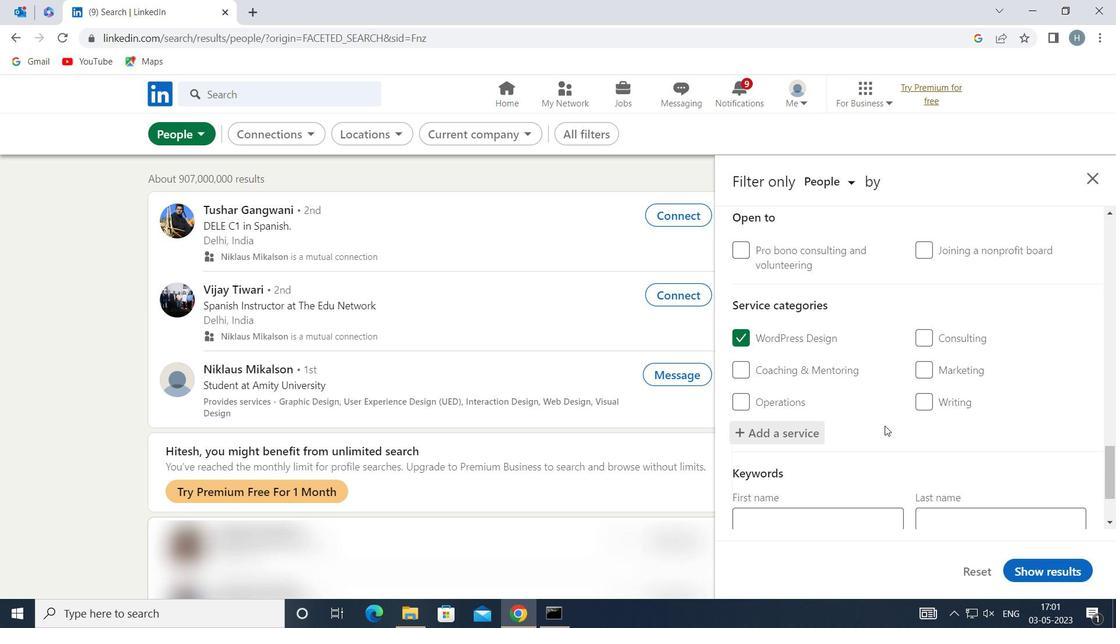 
Action: Mouse scrolled (883, 422) with delta (0, 0)
Screenshot: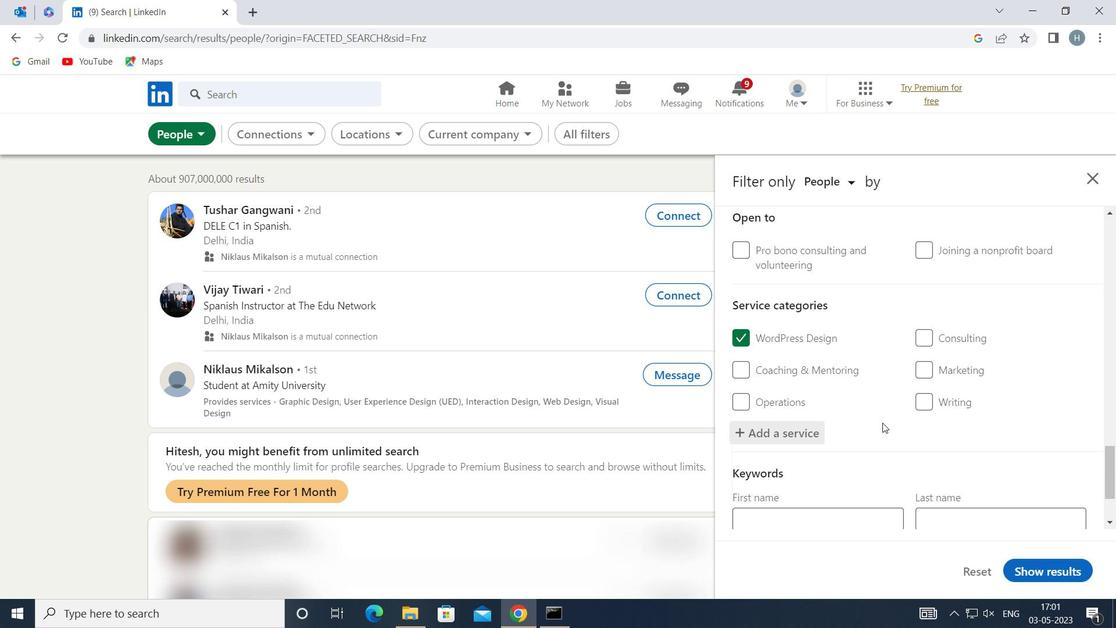 
Action: Mouse scrolled (883, 422) with delta (0, 0)
Screenshot: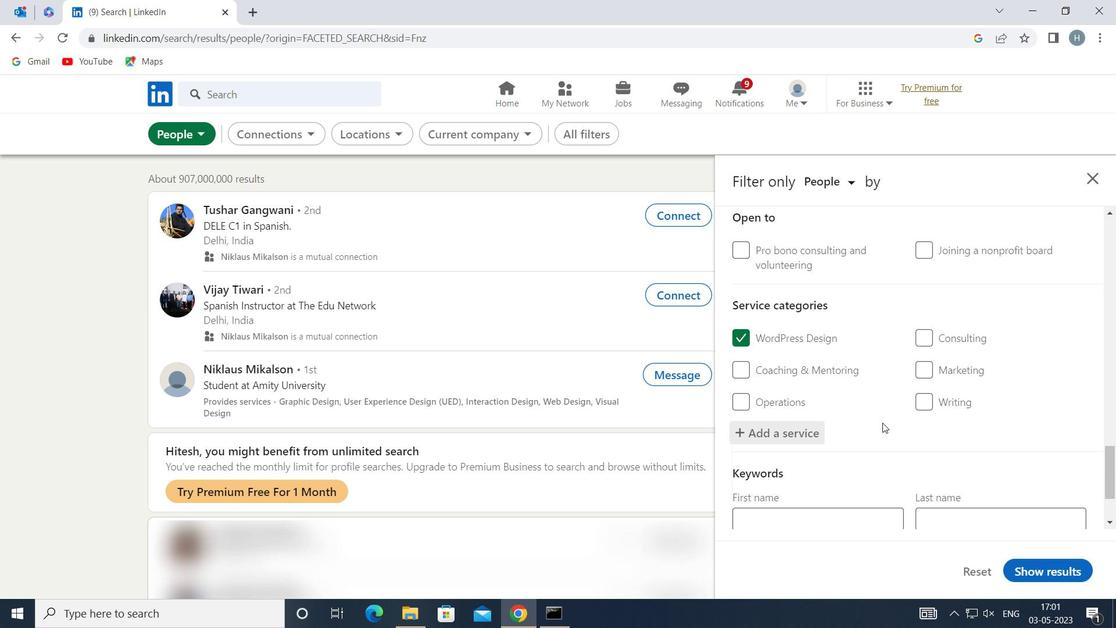 
Action: Mouse moved to (883, 422)
Screenshot: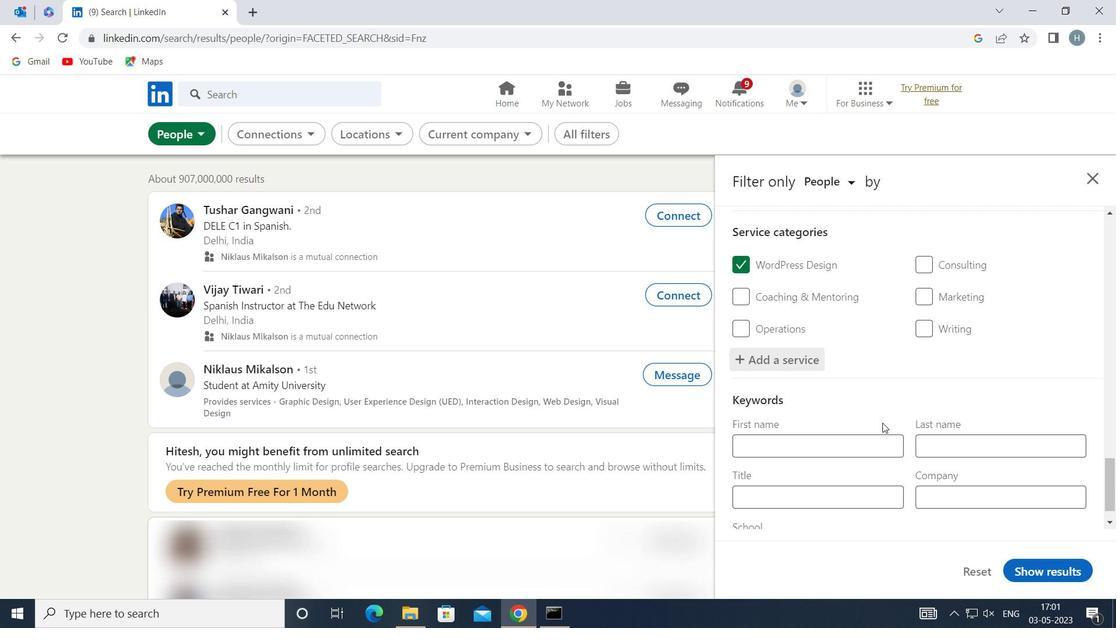 
Action: Mouse scrolled (883, 421) with delta (0, 0)
Screenshot: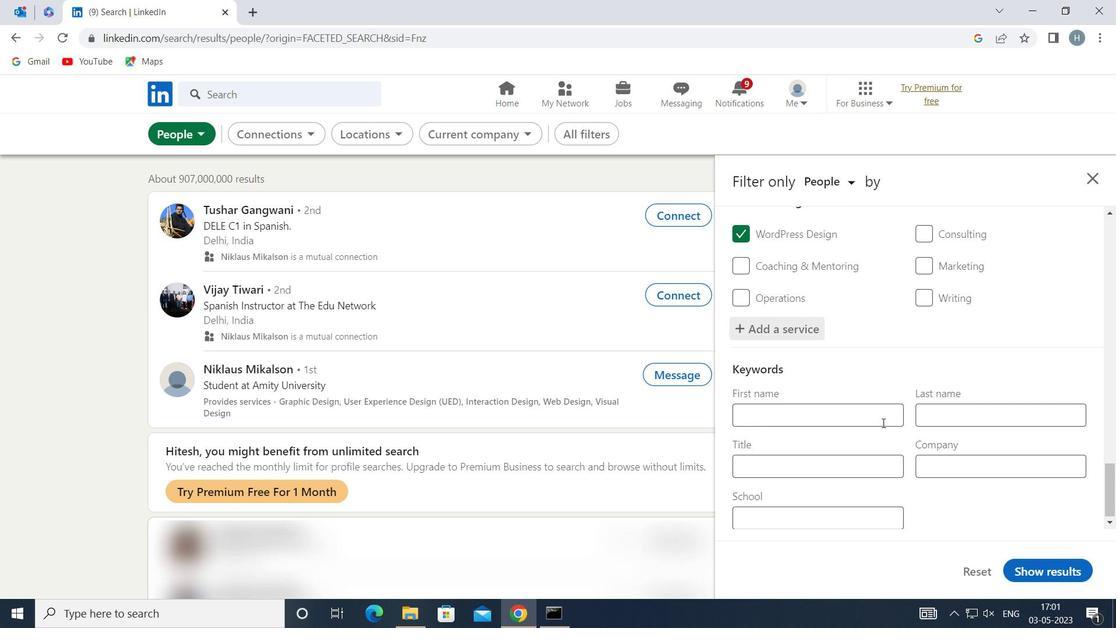 
Action: Mouse moved to (852, 465)
Screenshot: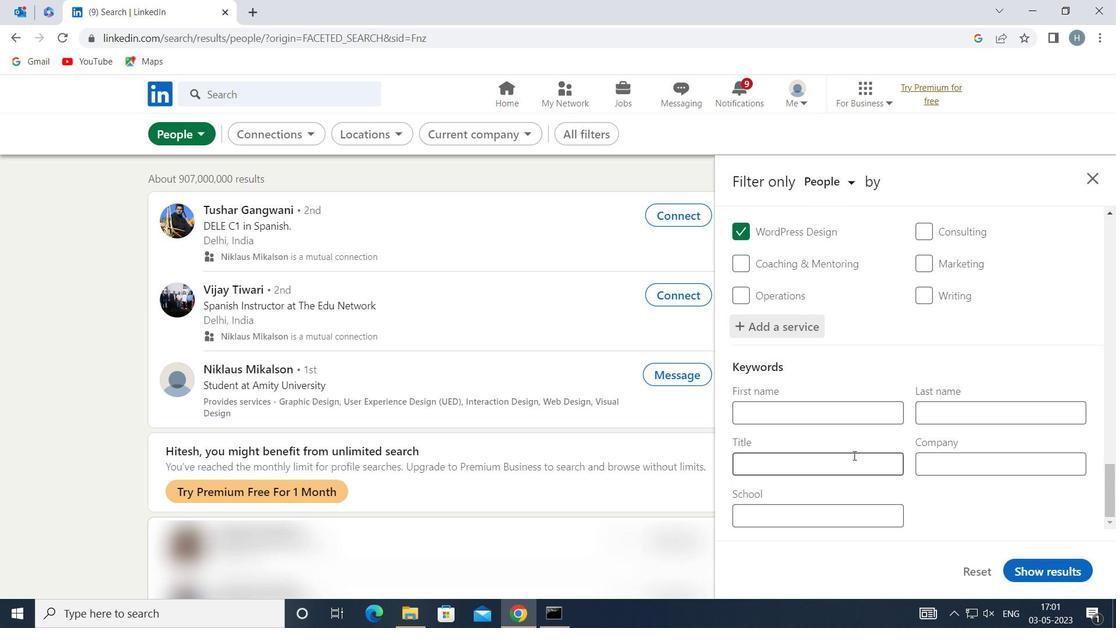 
Action: Mouse pressed left at (852, 465)
Screenshot: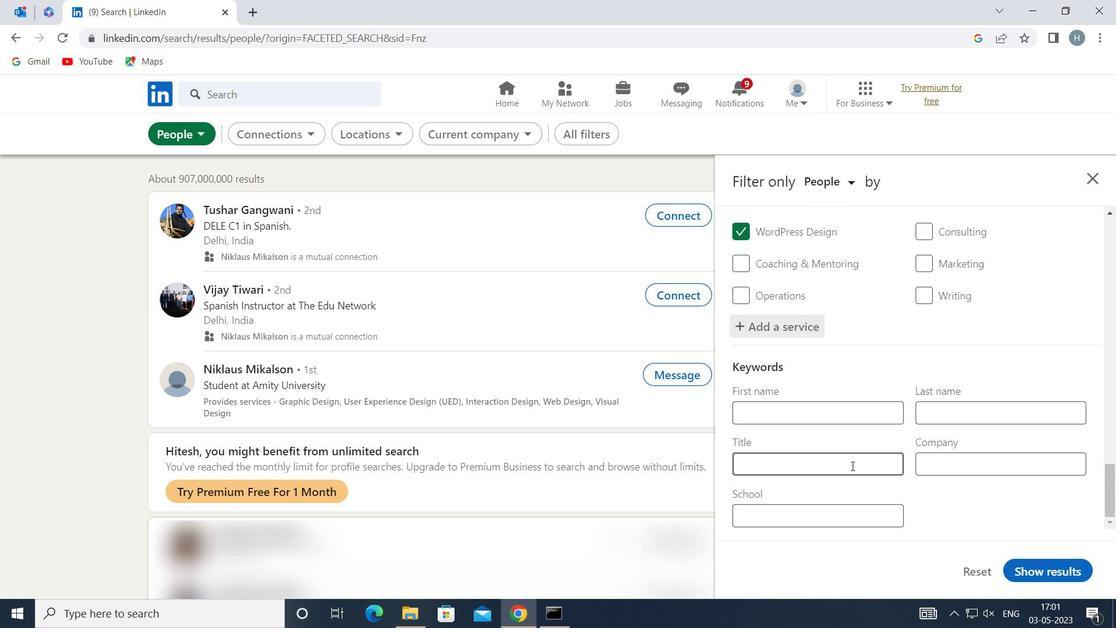 
Action: Mouse moved to (850, 465)
Screenshot: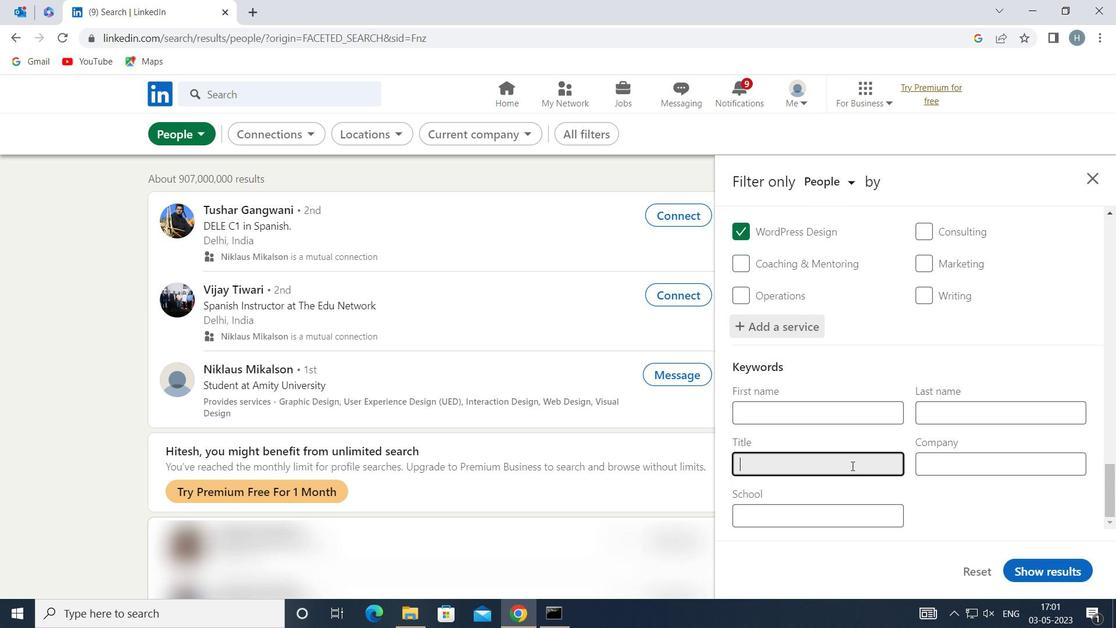 
Action: Key pressed <Key.shift>OFFICE<Key.space><Key.shift><Key.shift>MN<Key.backspace>ANAGER
Screenshot: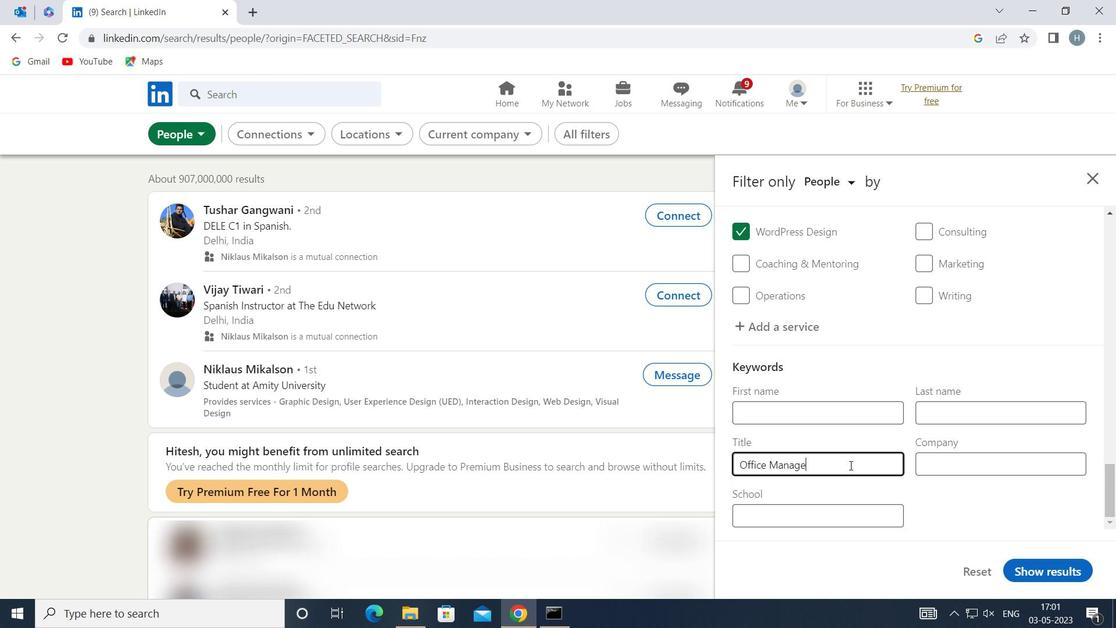 
Action: Mouse moved to (1049, 570)
Screenshot: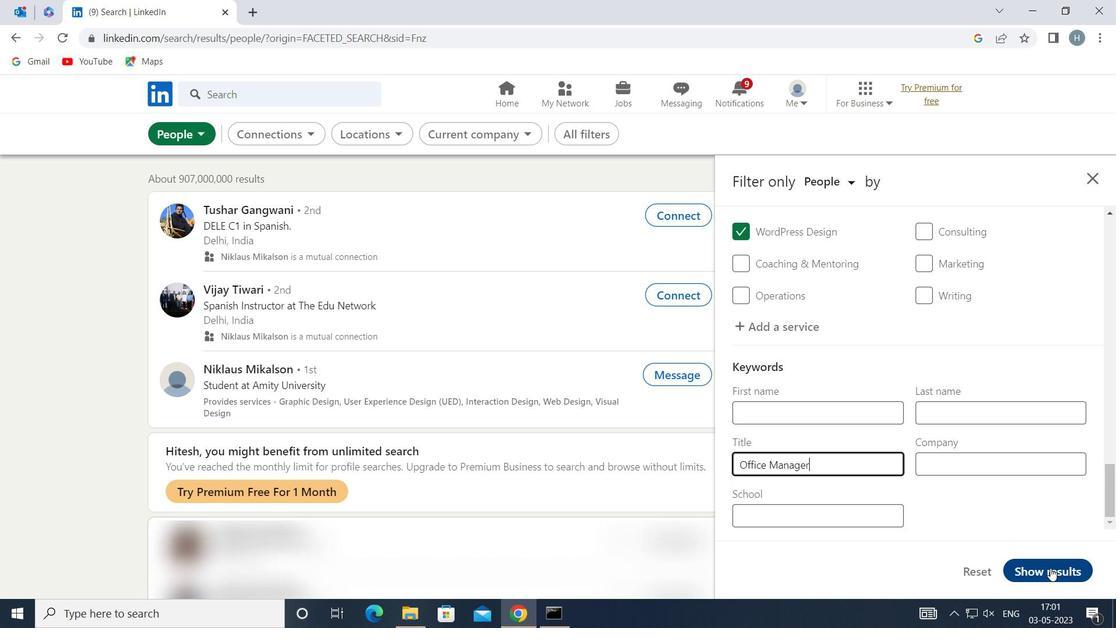 
Action: Mouse pressed left at (1049, 570)
Screenshot: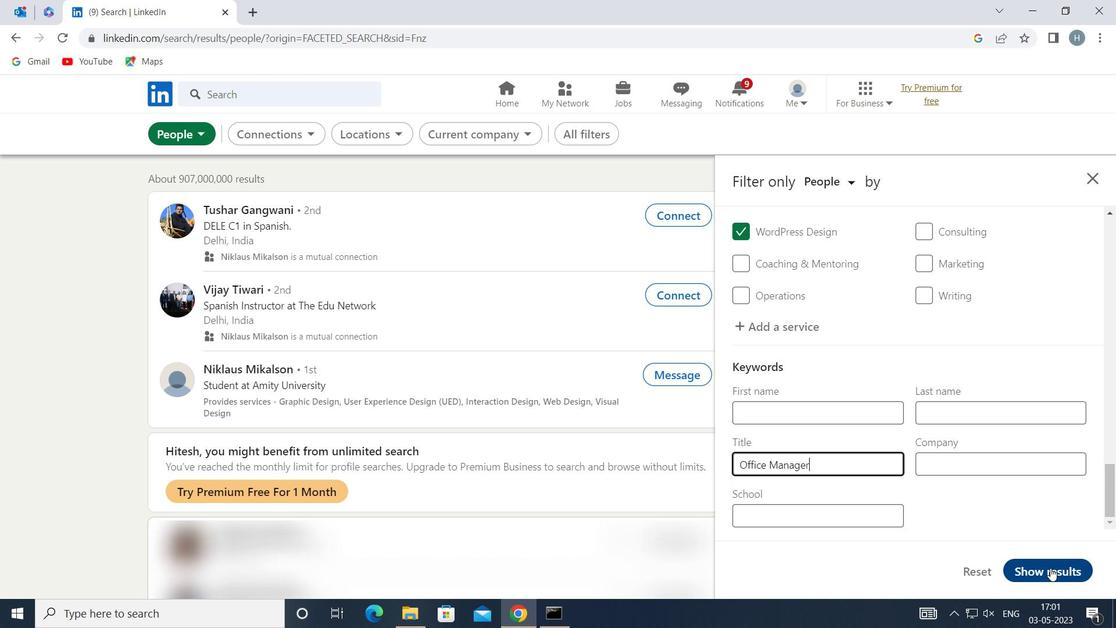 
Action: Mouse moved to (892, 407)
Screenshot: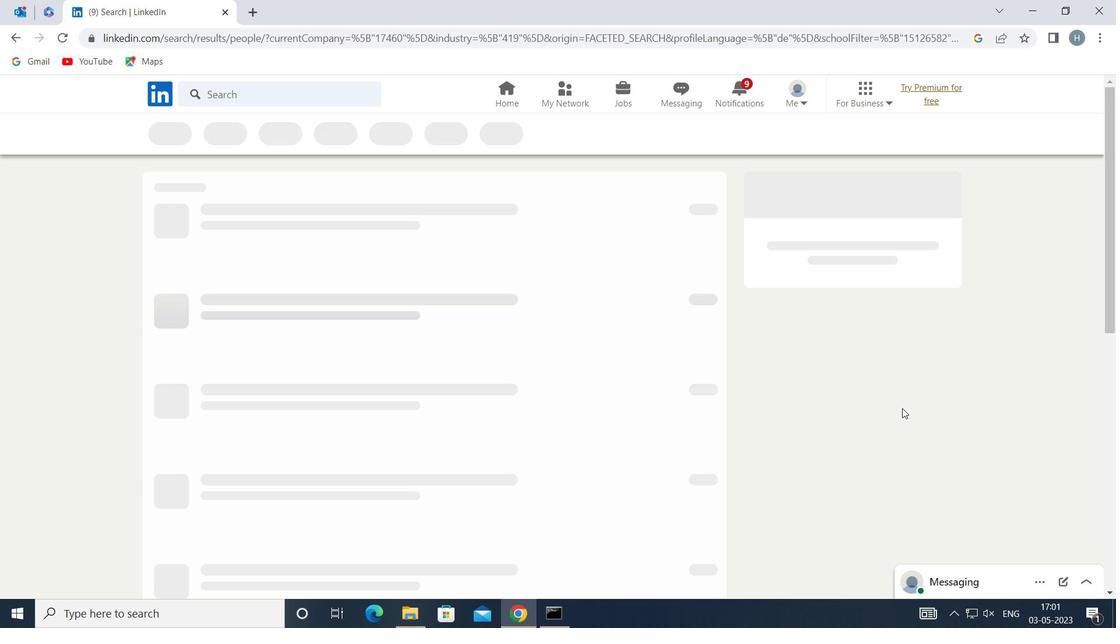 
